 Task: Create a rule from the Routing list, Task moved to a section -> Set Priority in the project AdaptFlow , set the section as To-Do and set the priority of the task as  High
Action: Mouse moved to (1032, 380)
Screenshot: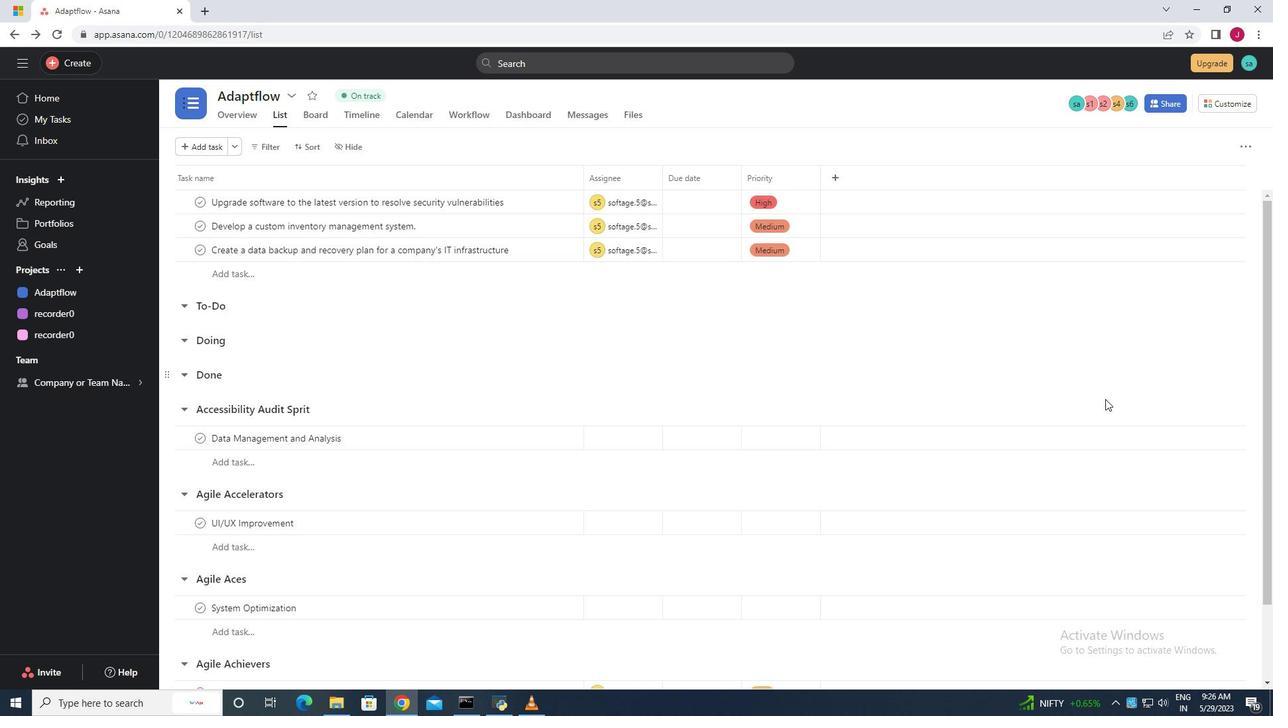 
Action: Mouse scrolled (1032, 381) with delta (0, 0)
Screenshot: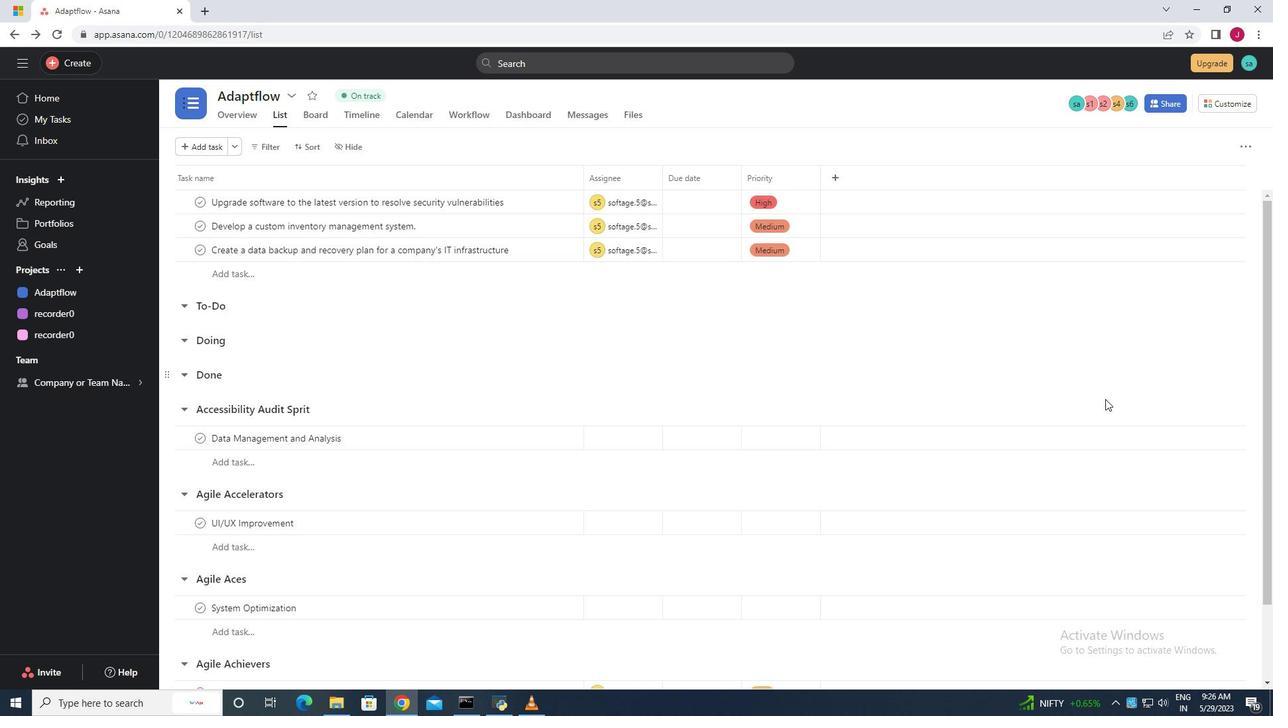 
Action: Mouse moved to (1032, 379)
Screenshot: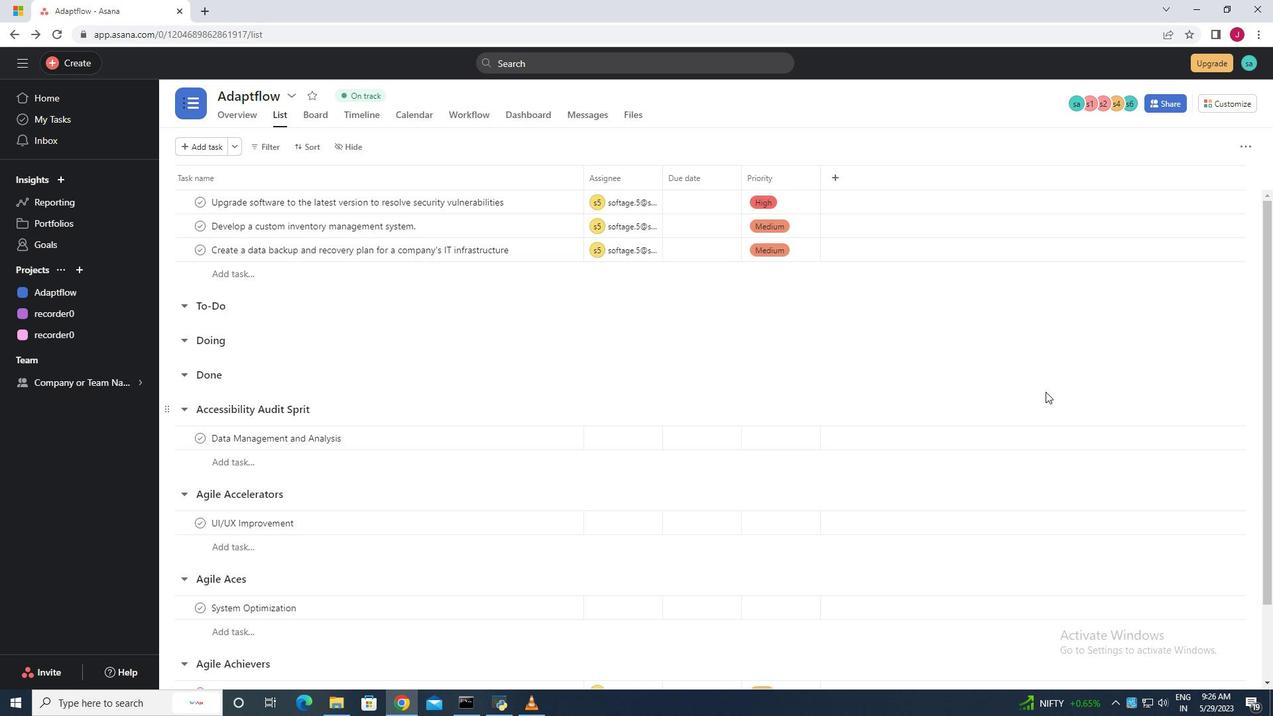 
Action: Mouse scrolled (1032, 379) with delta (0, 0)
Screenshot: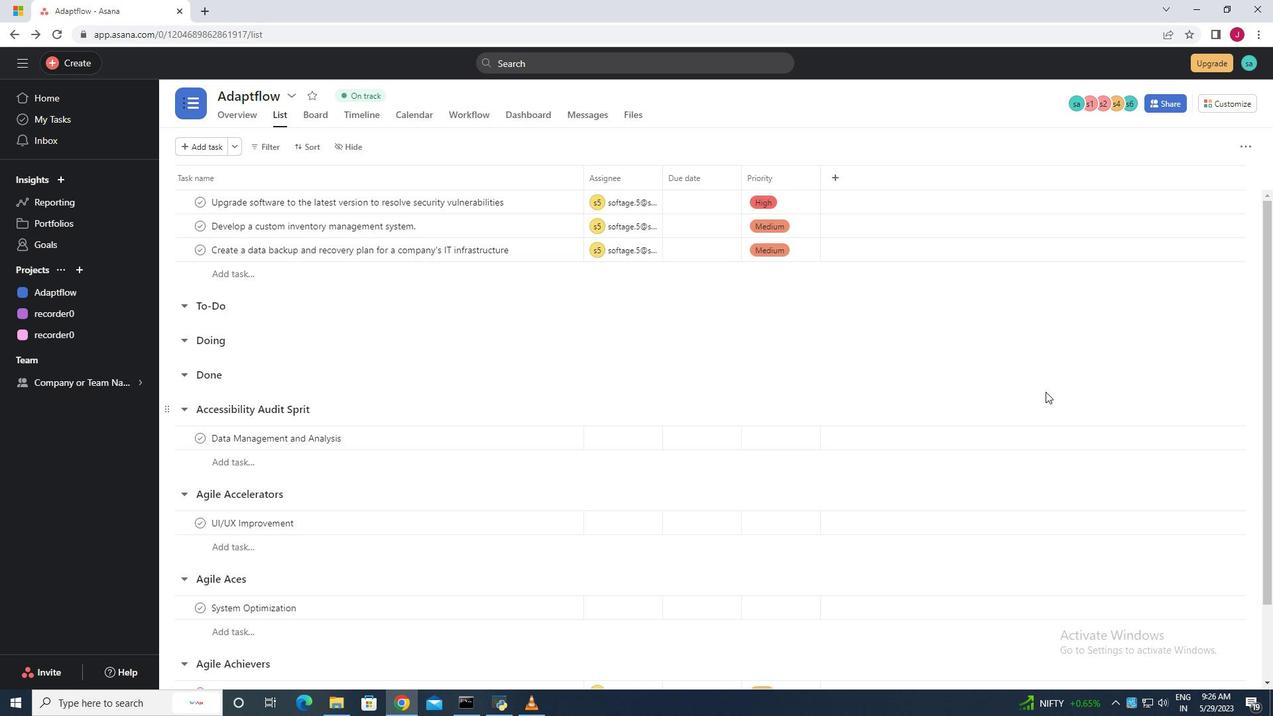 
Action: Mouse scrolled (1032, 379) with delta (0, 0)
Screenshot: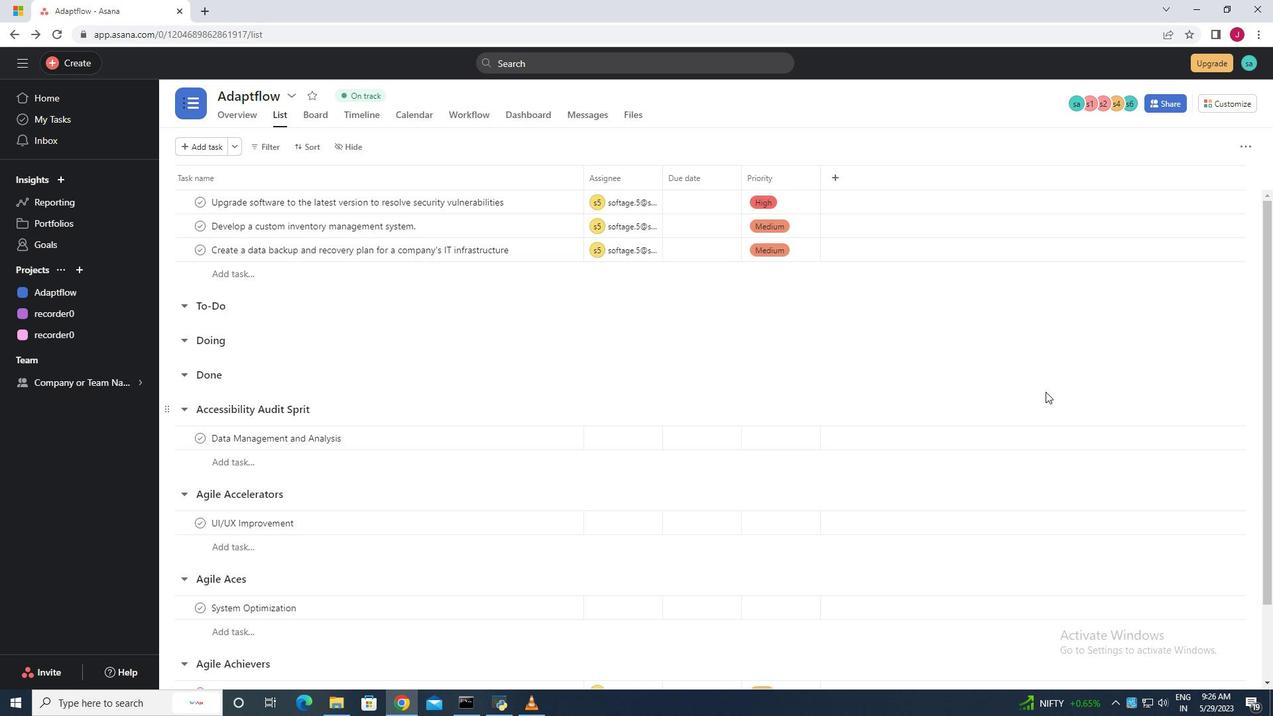
Action: Mouse moved to (1032, 378)
Screenshot: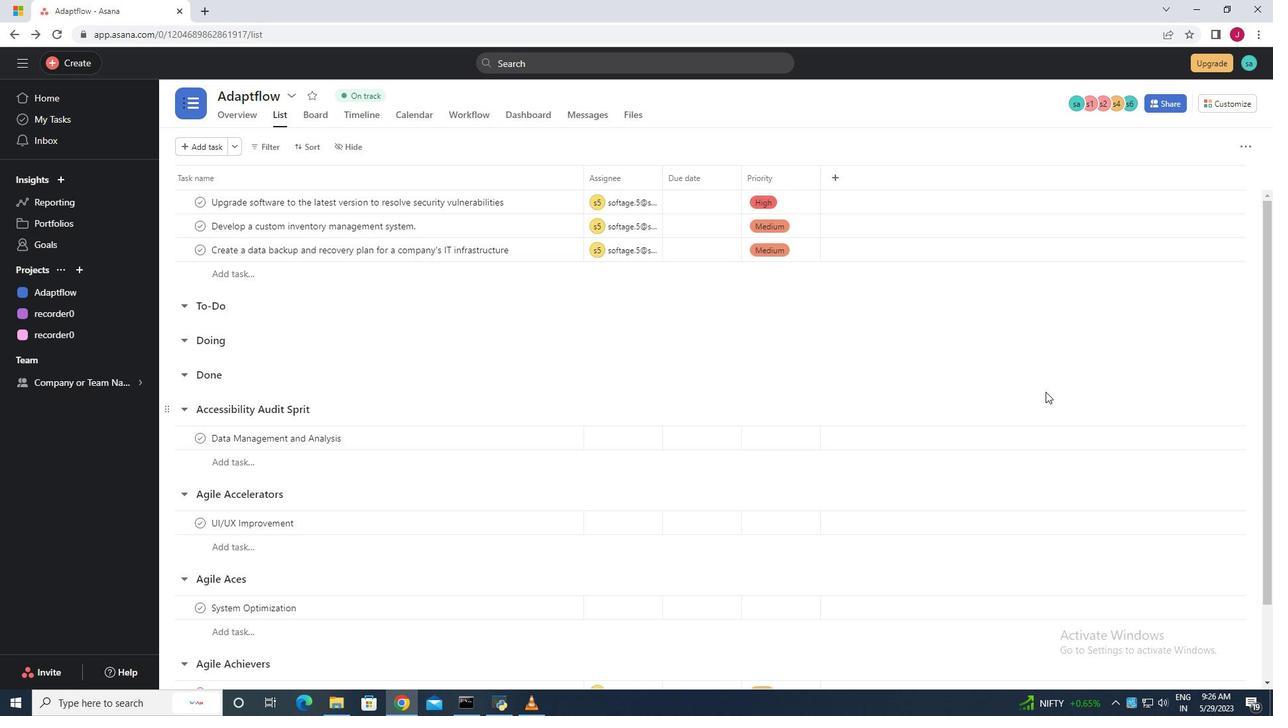 
Action: Mouse scrolled (1032, 379) with delta (0, 0)
Screenshot: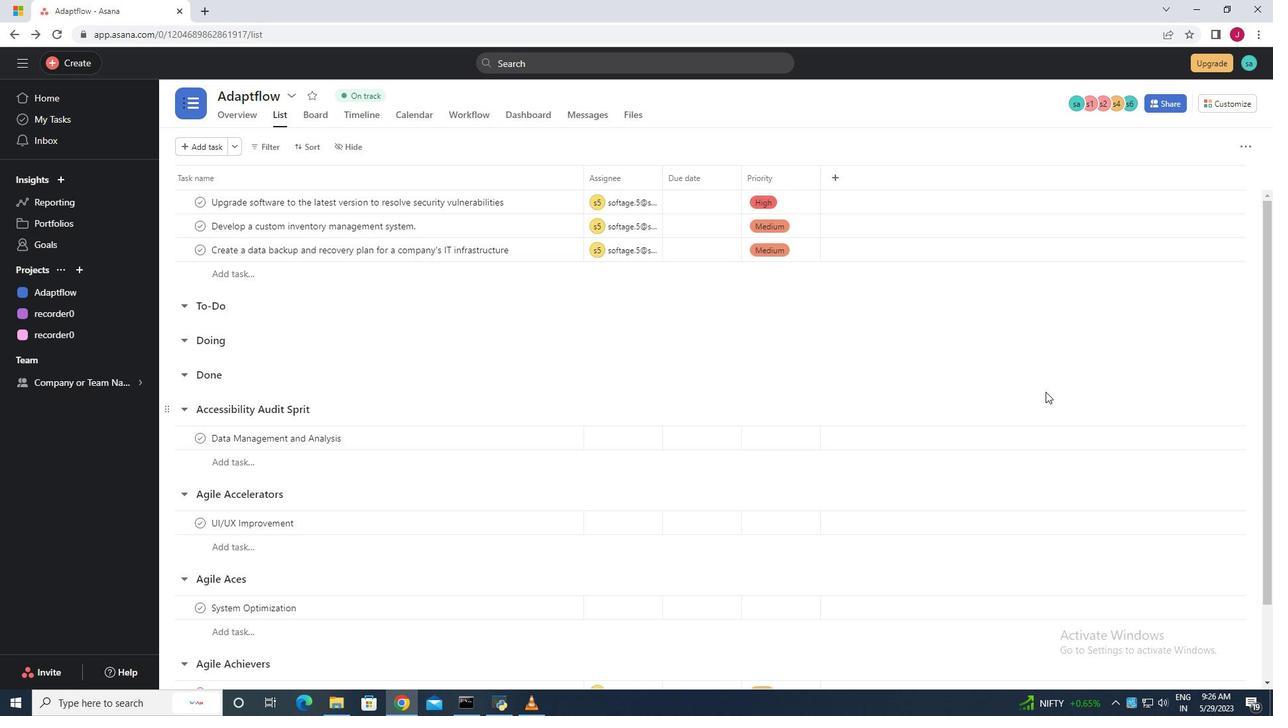 
Action: Mouse moved to (1231, 102)
Screenshot: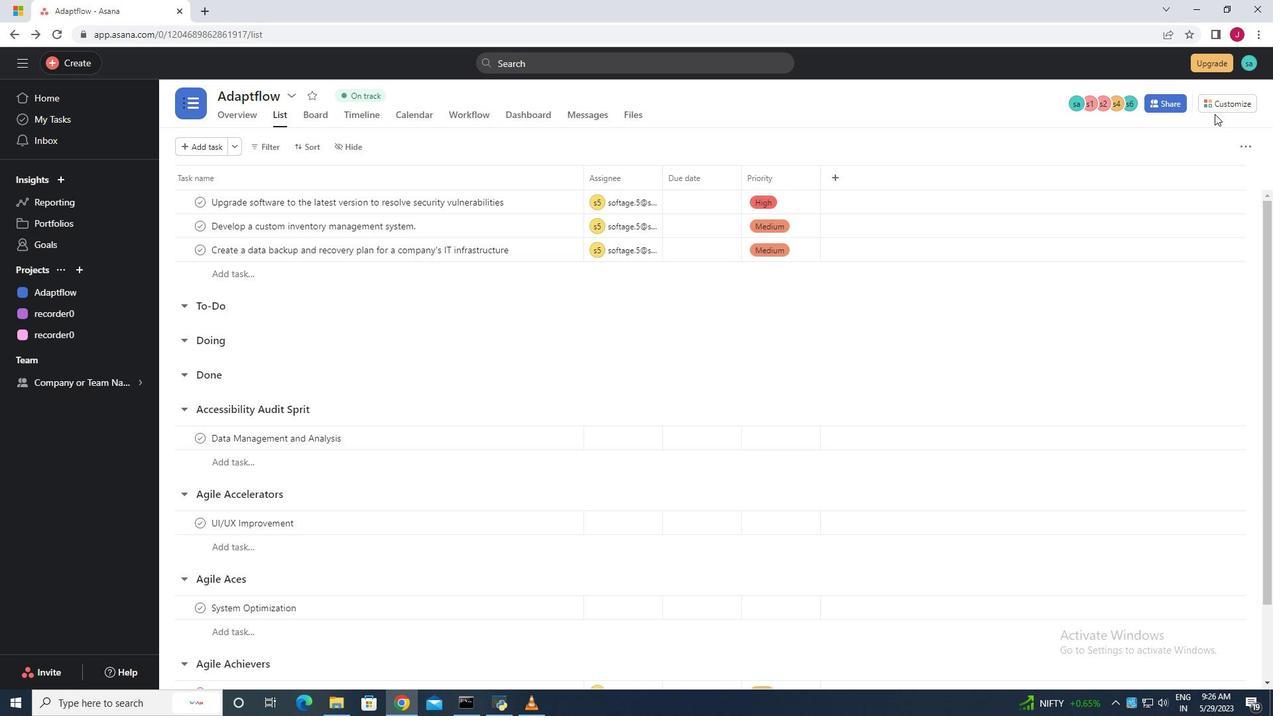 
Action: Mouse pressed left at (1231, 102)
Screenshot: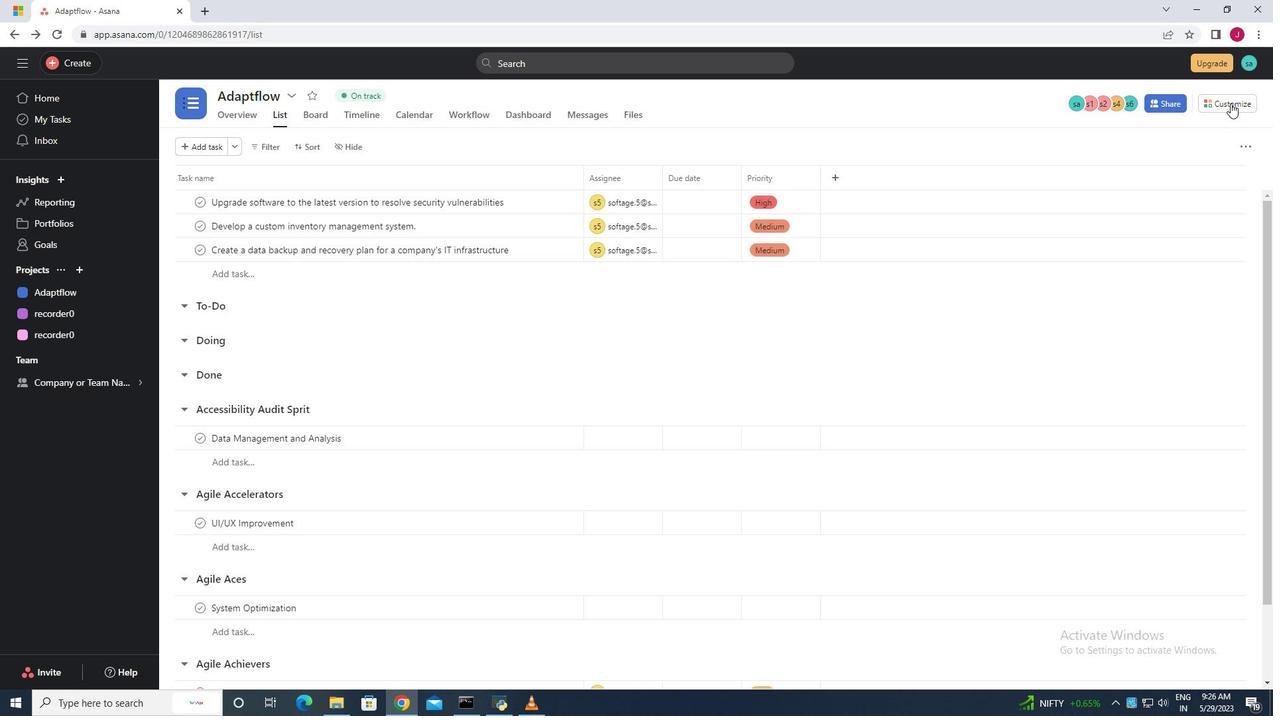 
Action: Mouse moved to (995, 274)
Screenshot: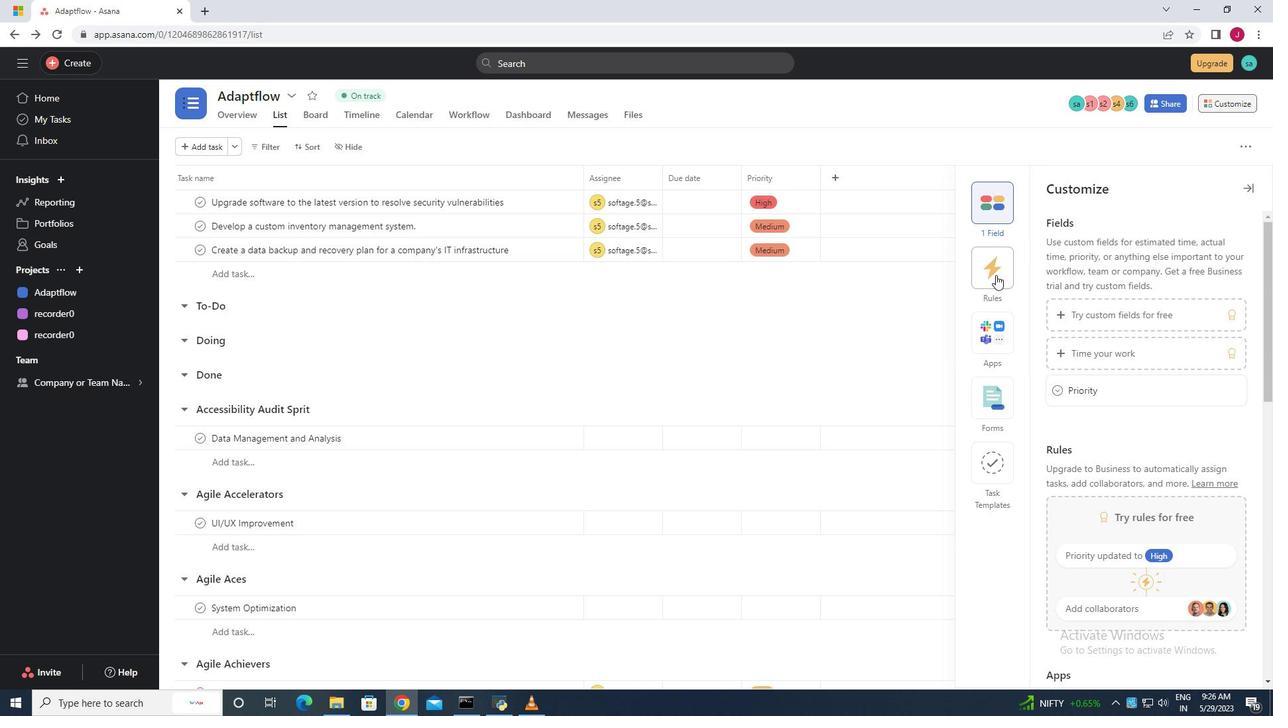 
Action: Mouse pressed left at (995, 274)
Screenshot: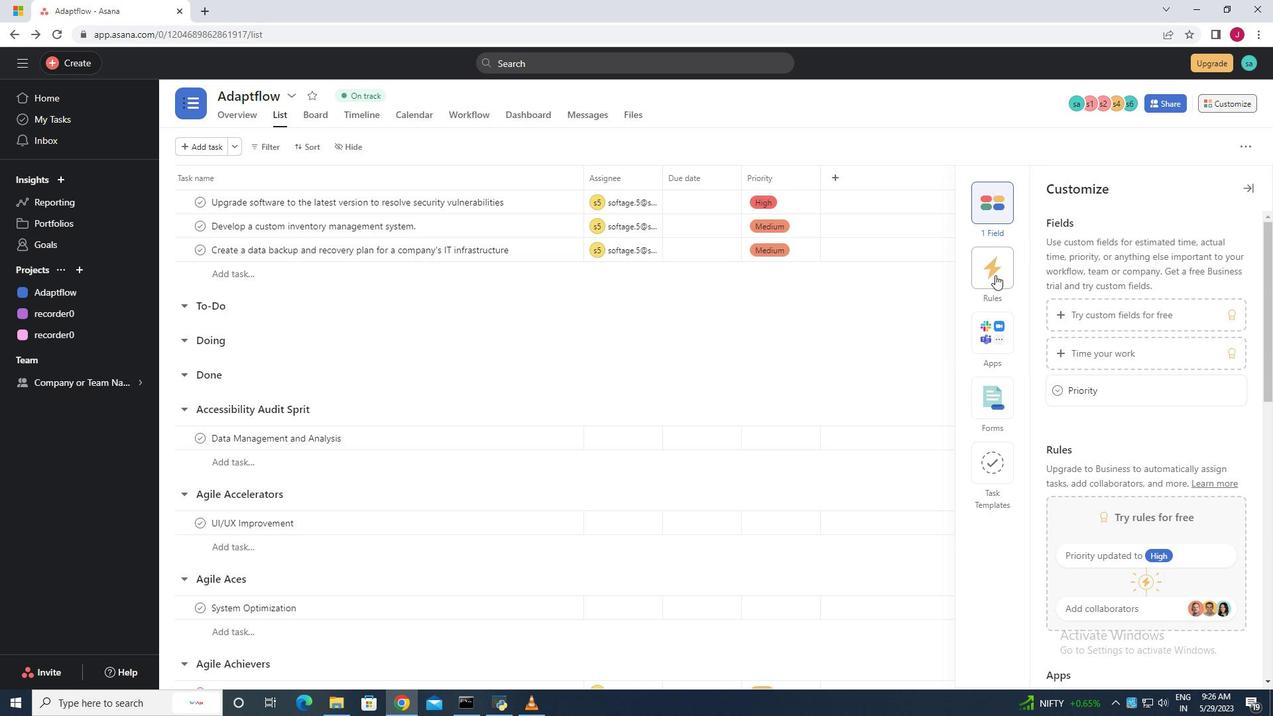 
Action: Mouse moved to (1136, 289)
Screenshot: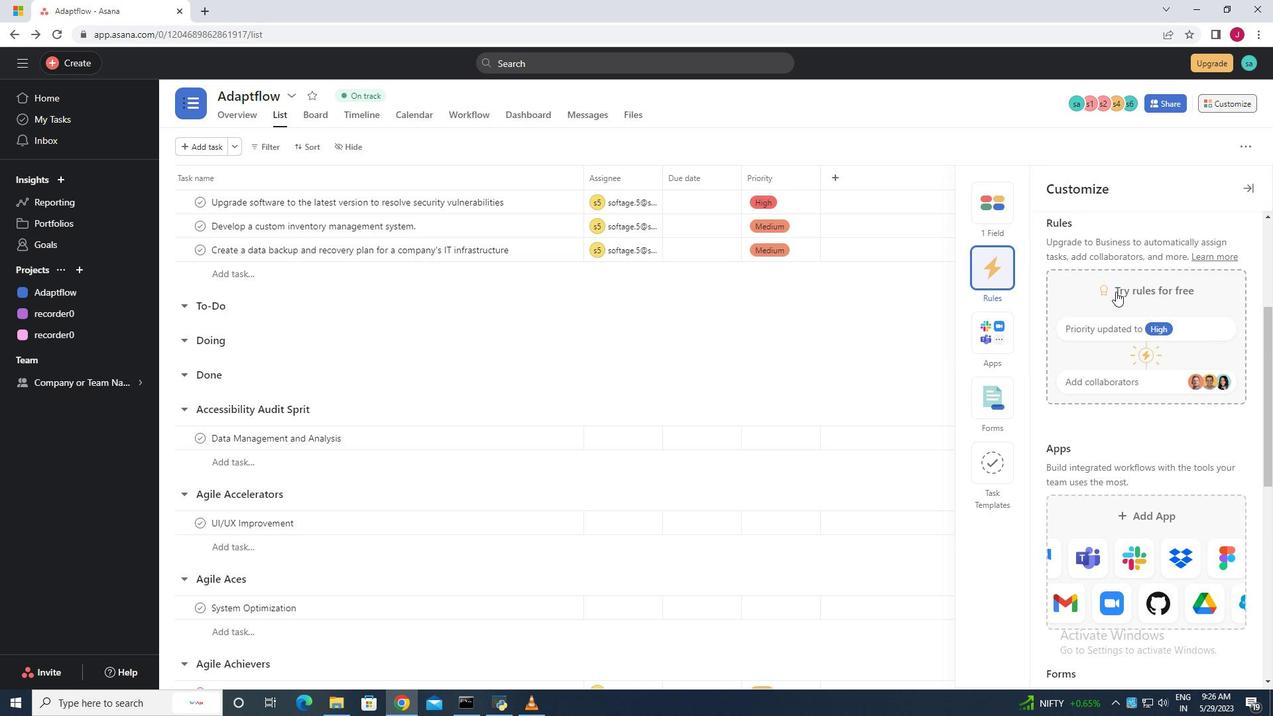
Action: Mouse pressed left at (1136, 289)
Screenshot: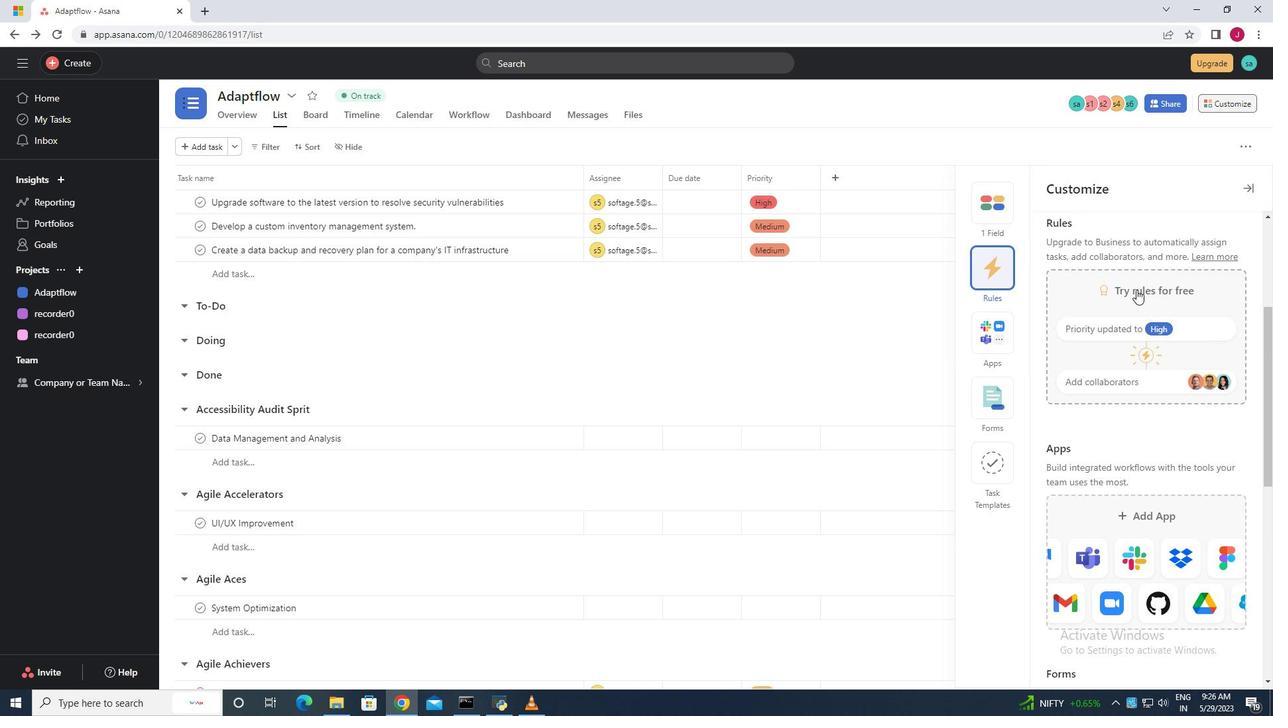 
Action: Mouse moved to (573, 445)
Screenshot: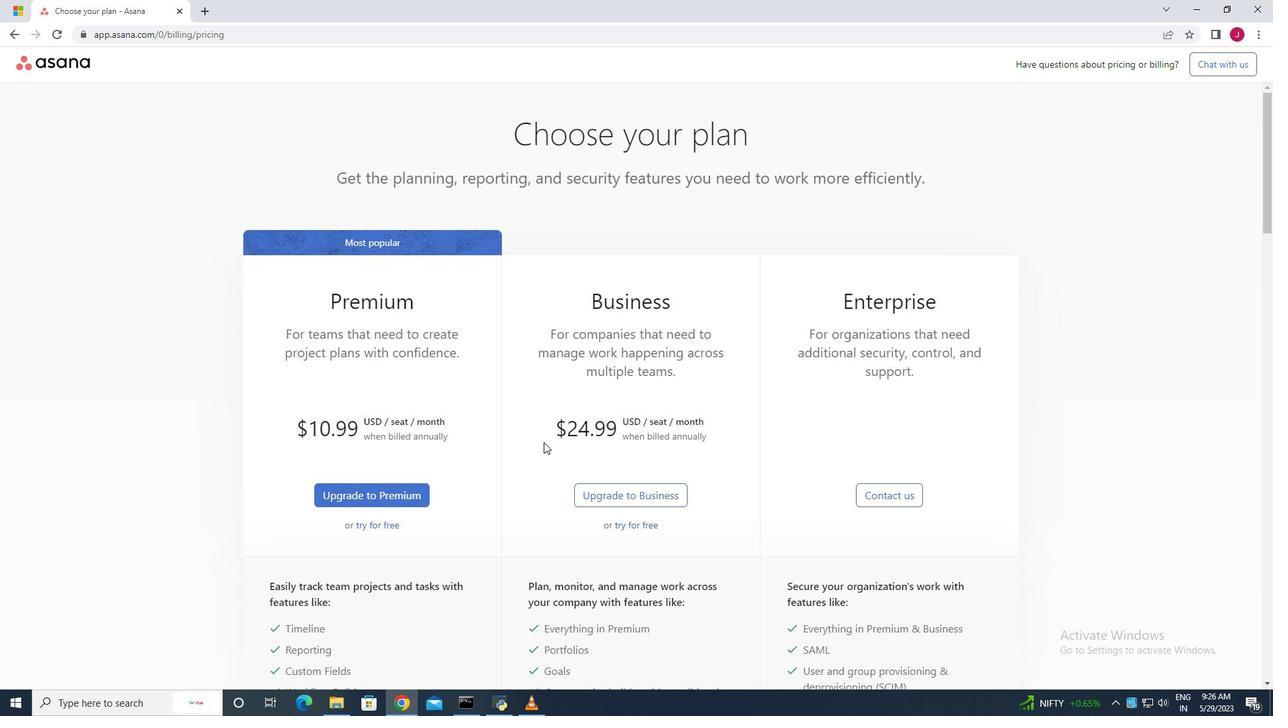 
Action: Mouse scrolled (573, 444) with delta (0, 0)
Screenshot: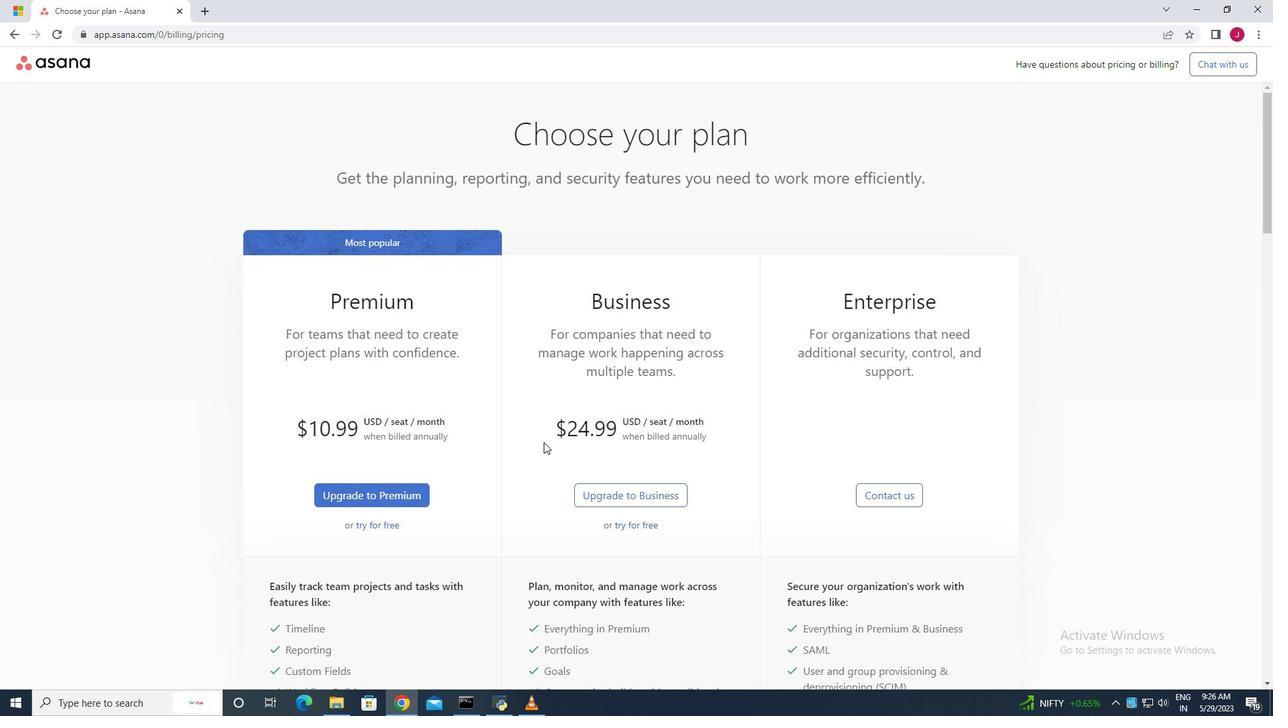 
Action: Mouse scrolled (573, 444) with delta (0, 0)
Screenshot: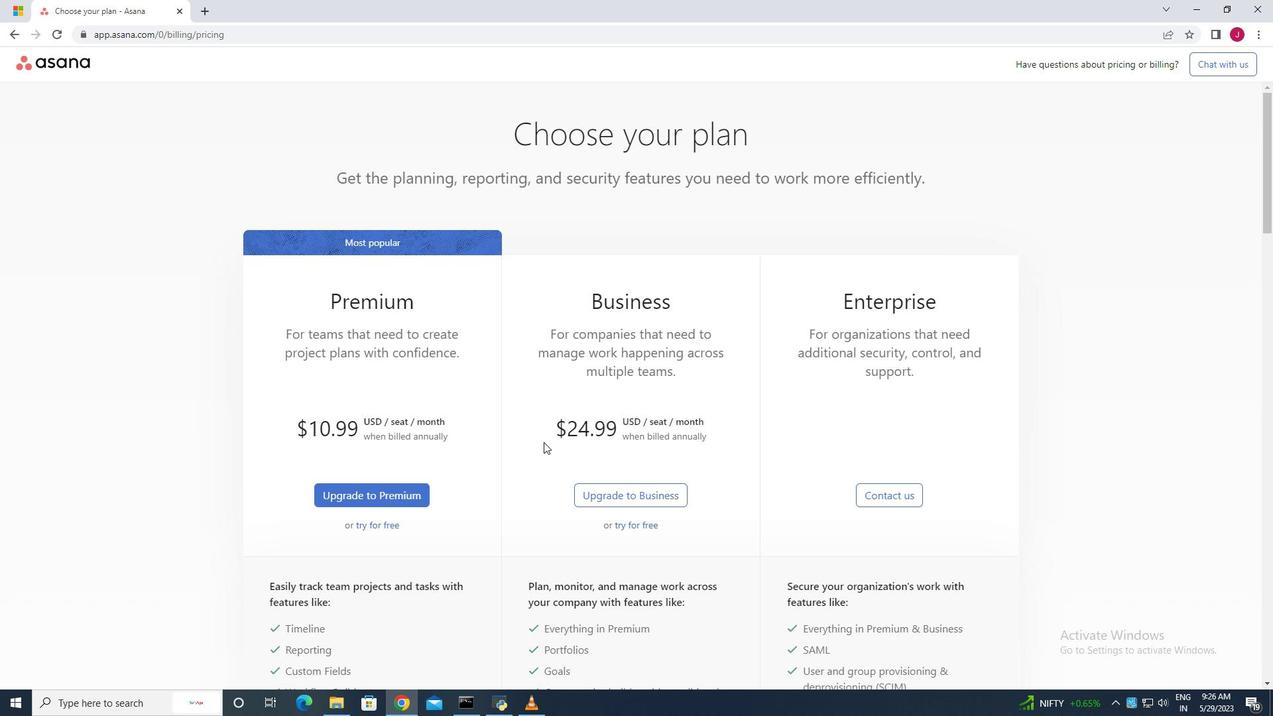 
Action: Mouse scrolled (573, 444) with delta (0, 0)
Screenshot: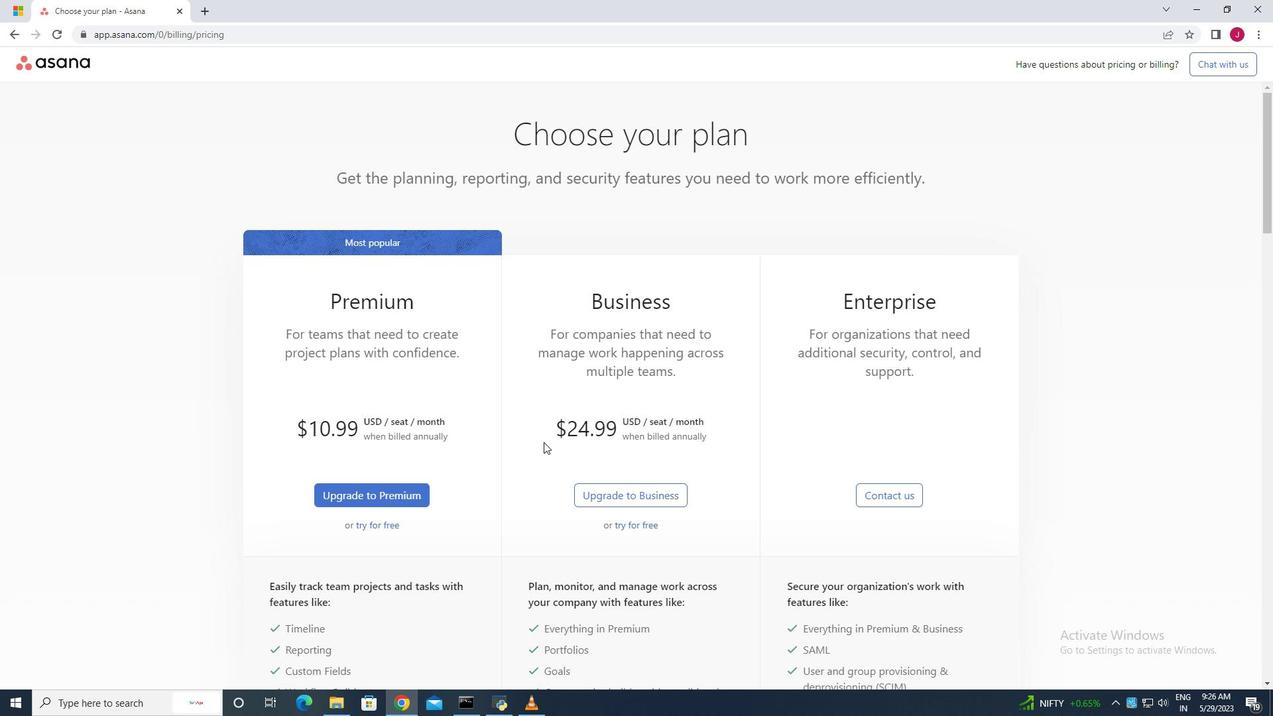 
Action: Mouse scrolled (573, 444) with delta (0, 0)
Screenshot: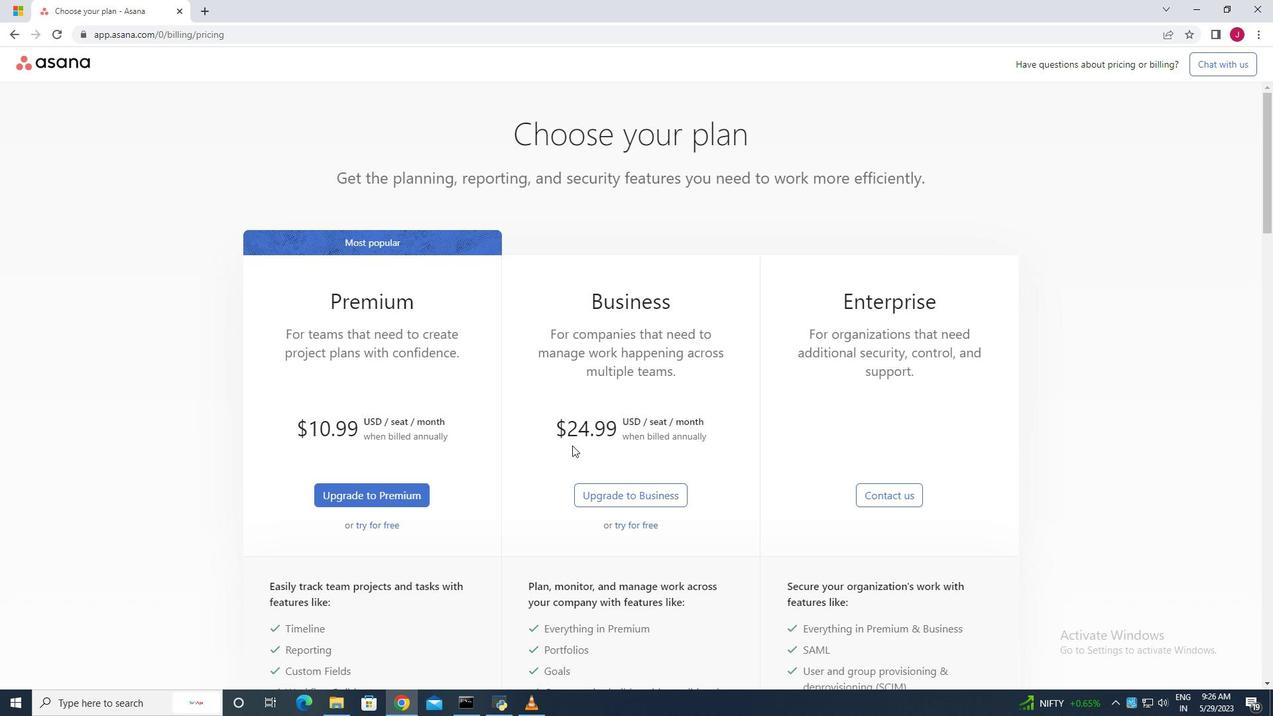 
Action: Mouse scrolled (573, 444) with delta (0, 0)
Screenshot: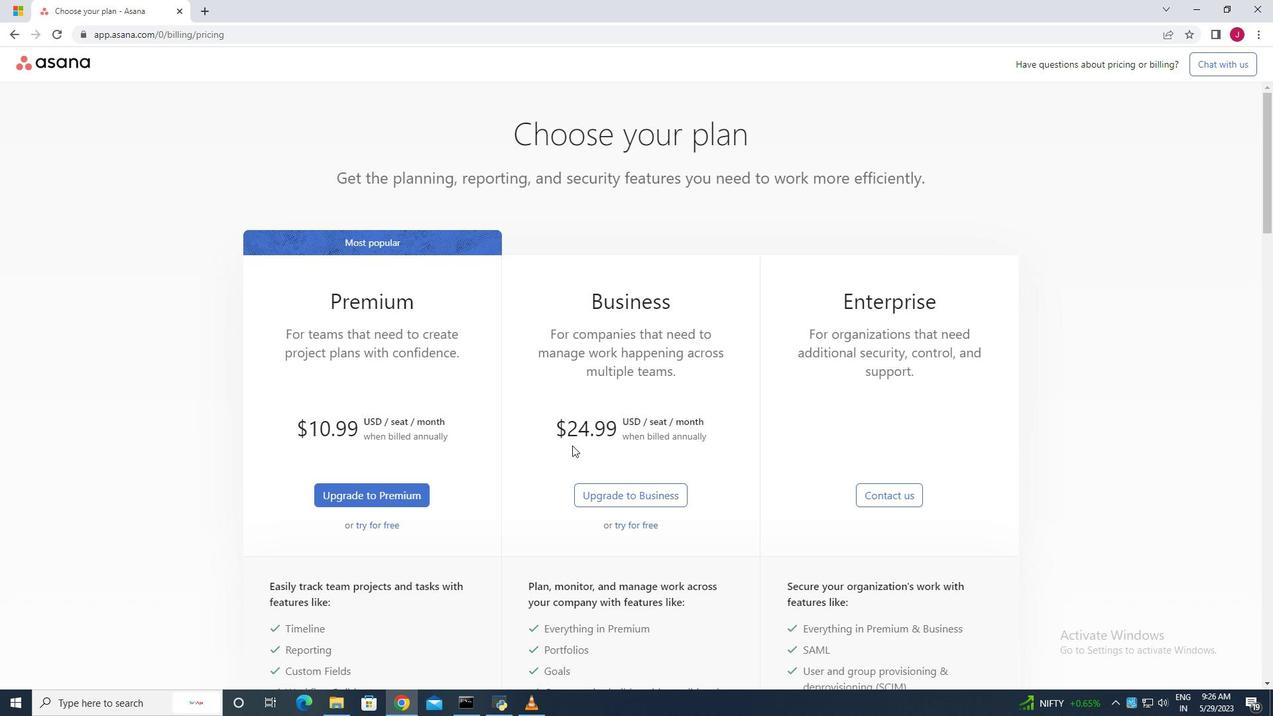 
Action: Mouse scrolled (573, 444) with delta (0, 0)
Screenshot: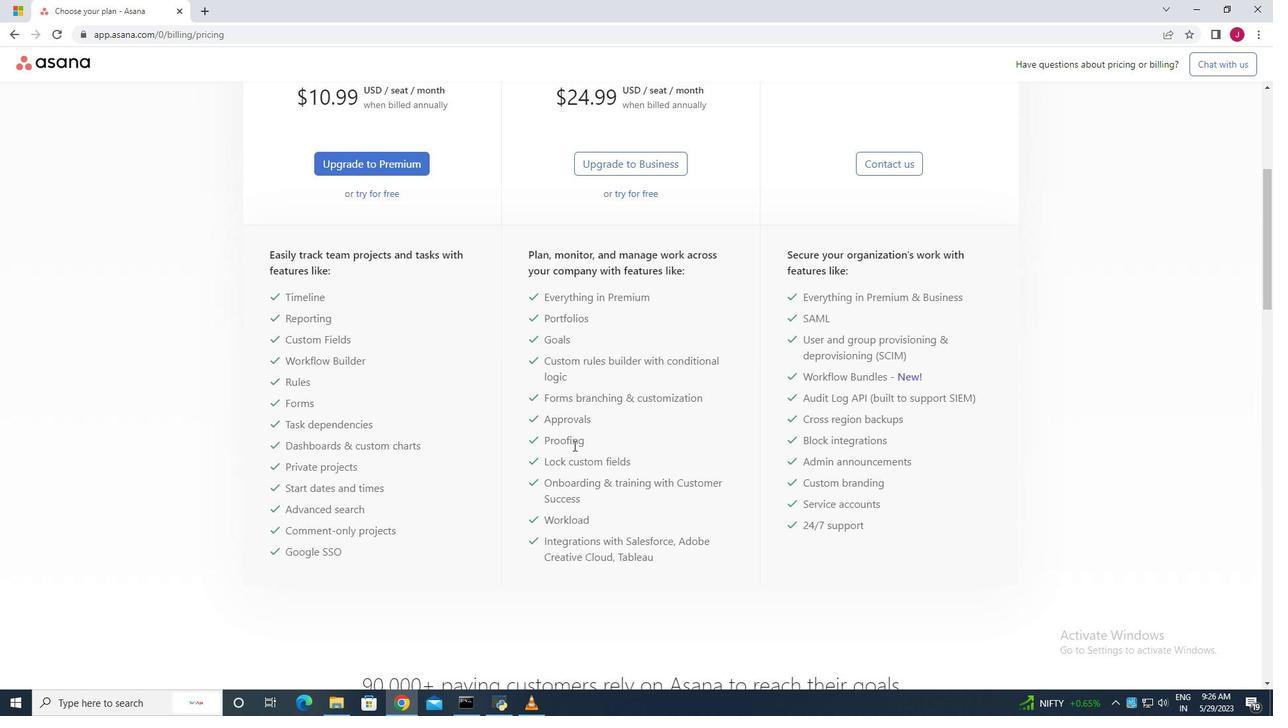 
Action: Mouse scrolled (573, 444) with delta (0, 0)
Screenshot: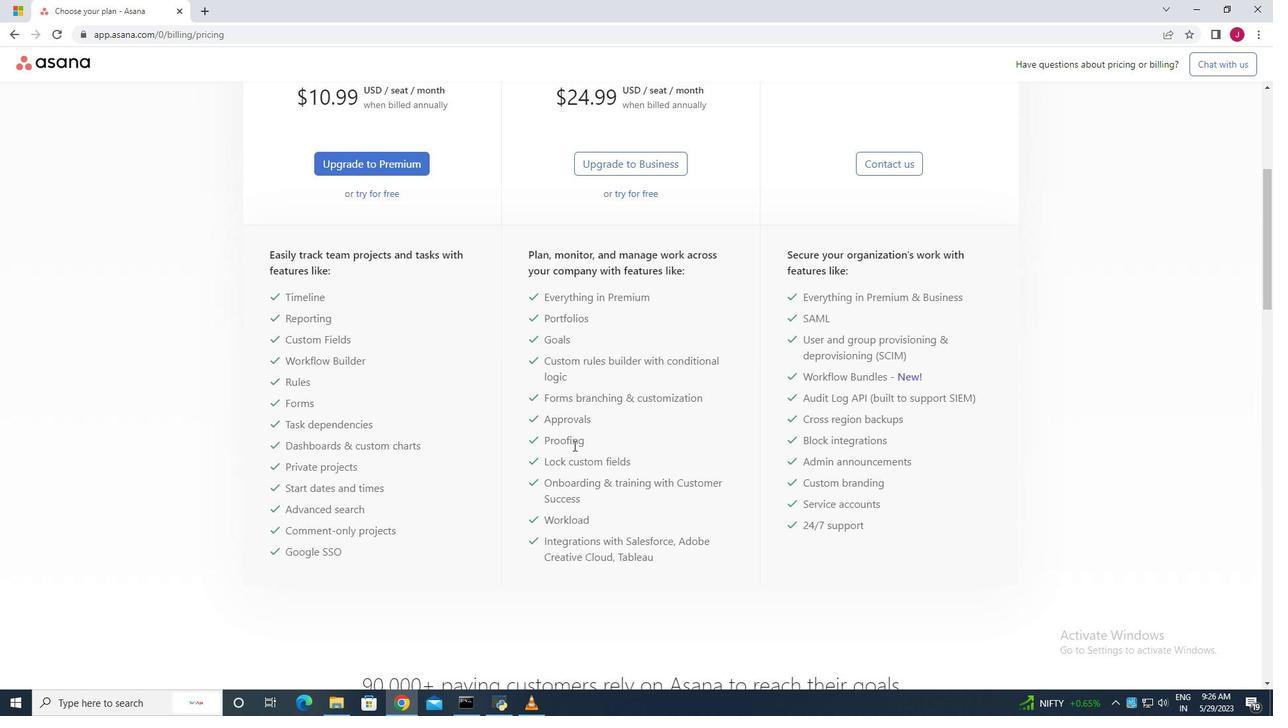 
Action: Mouse scrolled (573, 444) with delta (0, 0)
Screenshot: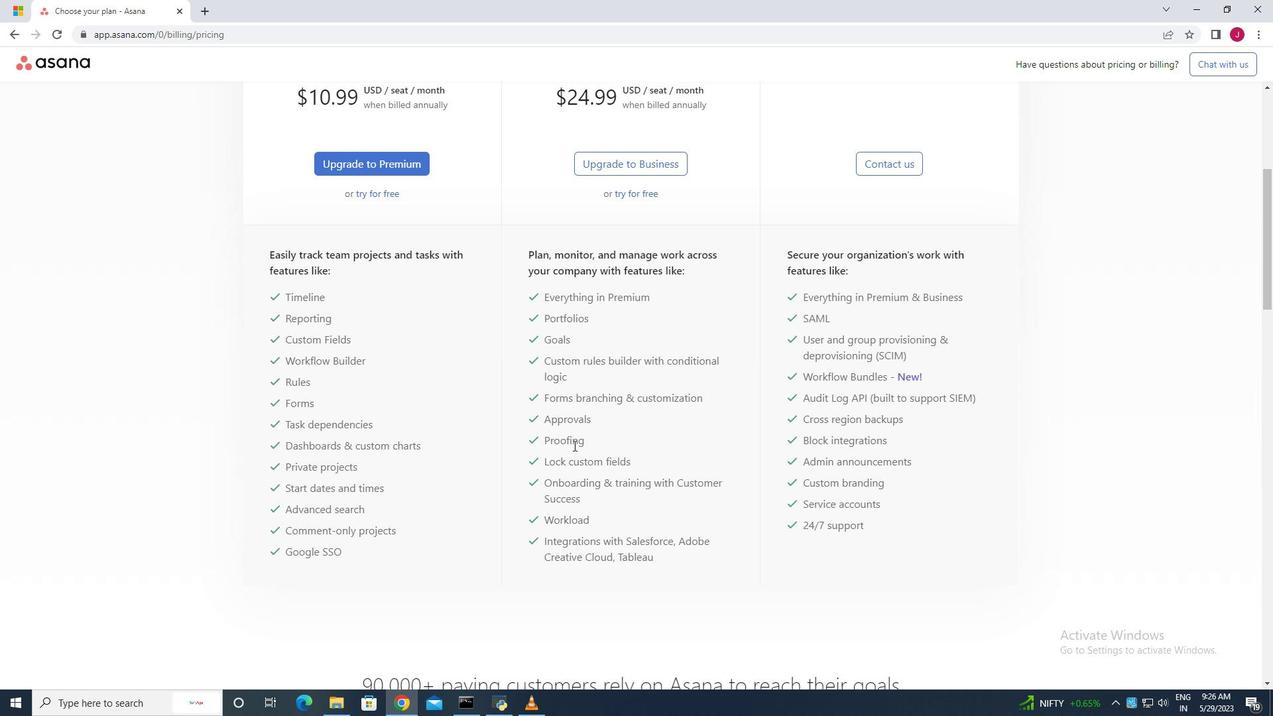 
Action: Mouse scrolled (573, 444) with delta (0, 0)
Screenshot: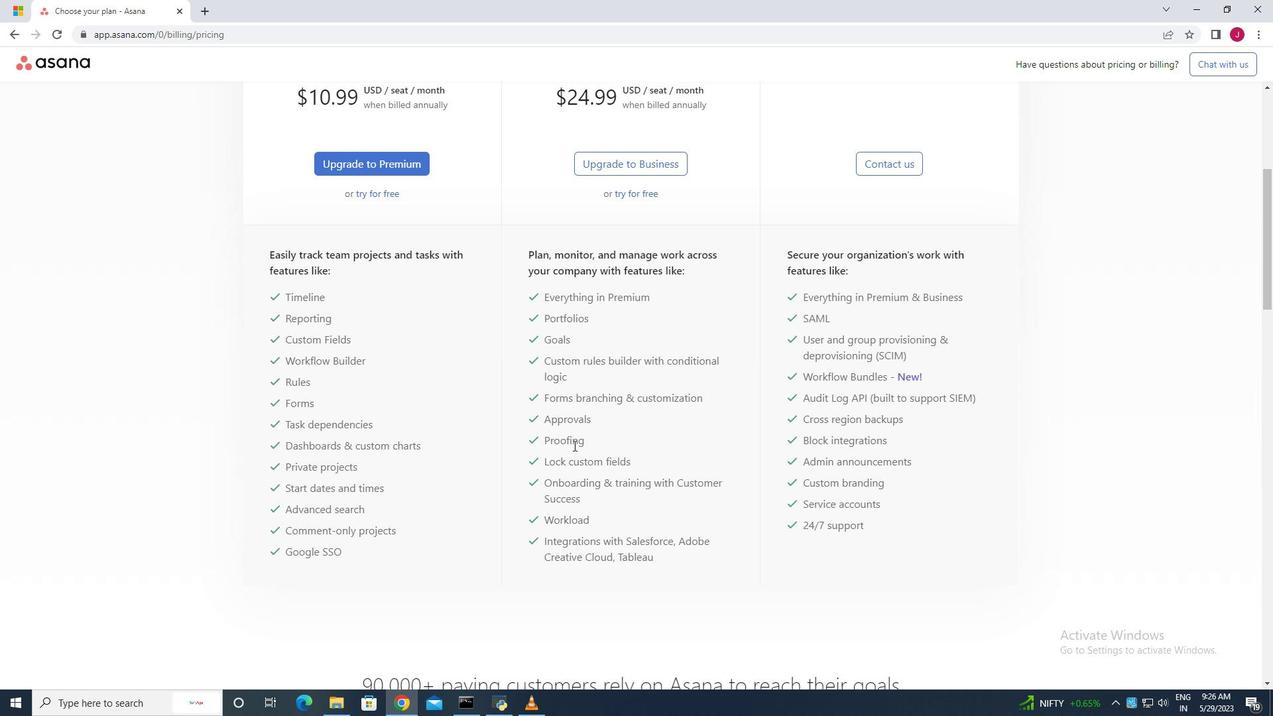 
Action: Mouse scrolled (573, 446) with delta (0, 0)
Screenshot: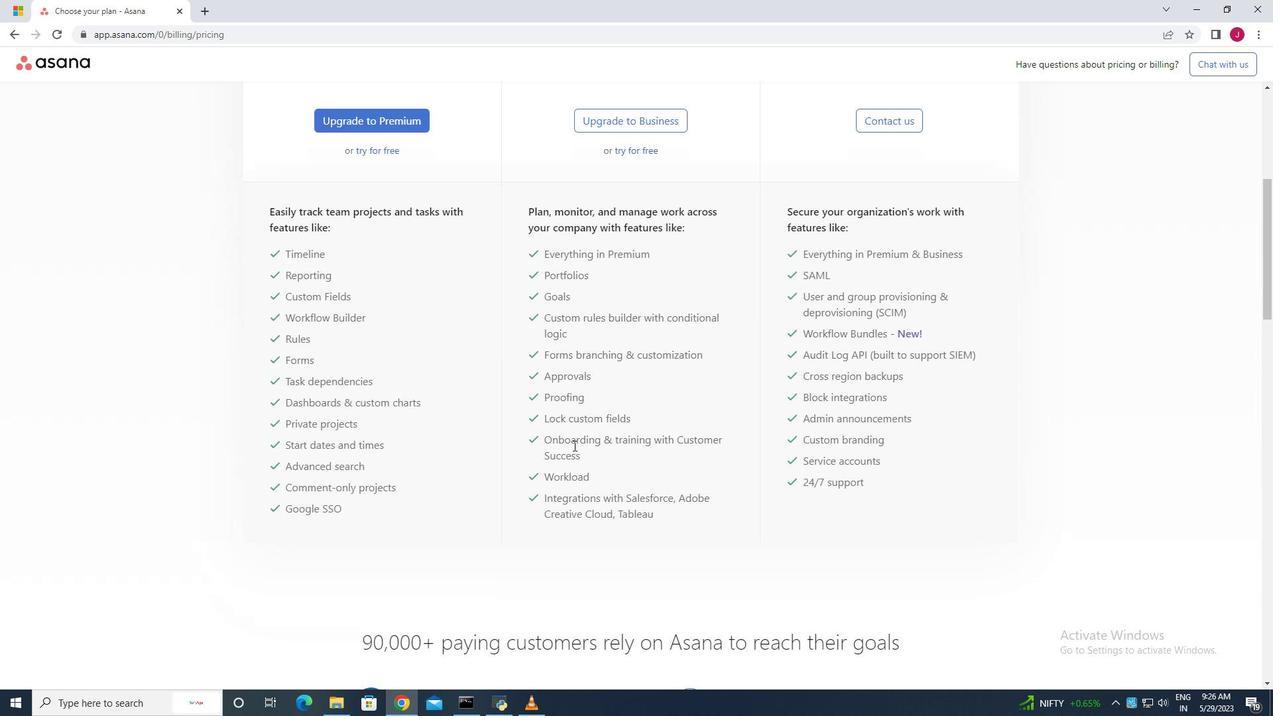 
Action: Mouse scrolled (573, 446) with delta (0, 0)
Screenshot: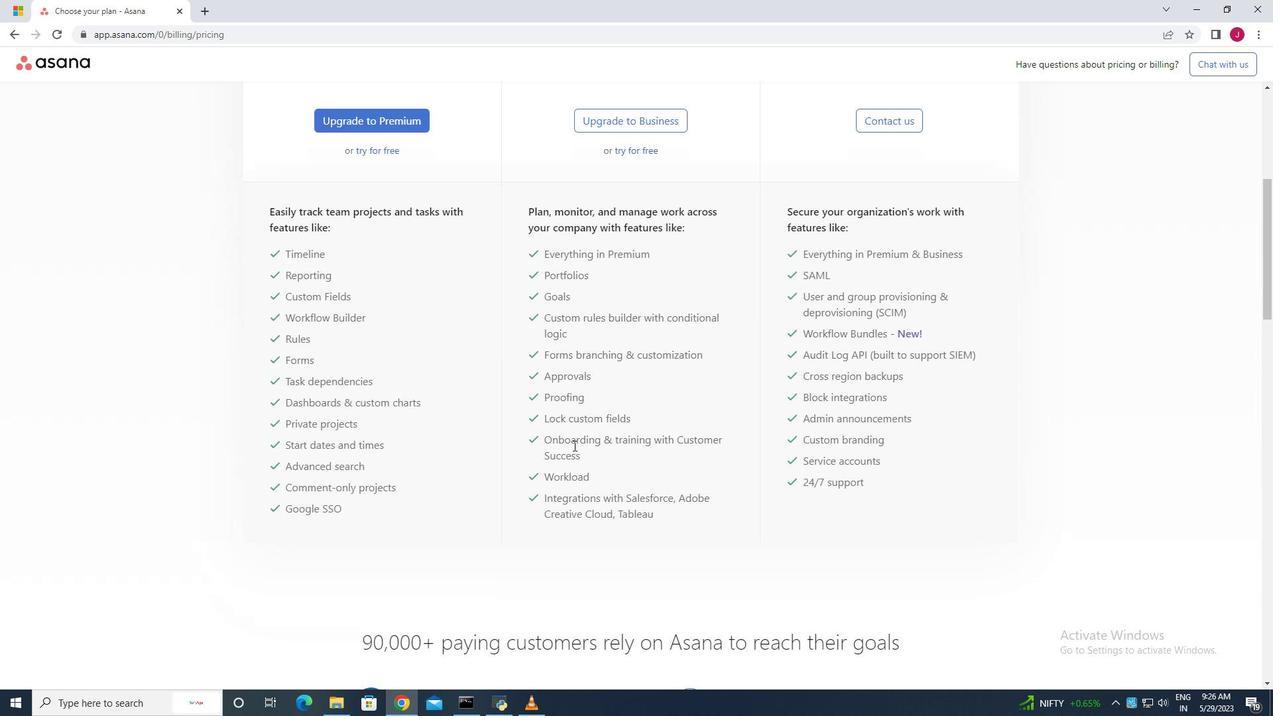 
Action: Mouse scrolled (573, 446) with delta (0, 0)
Screenshot: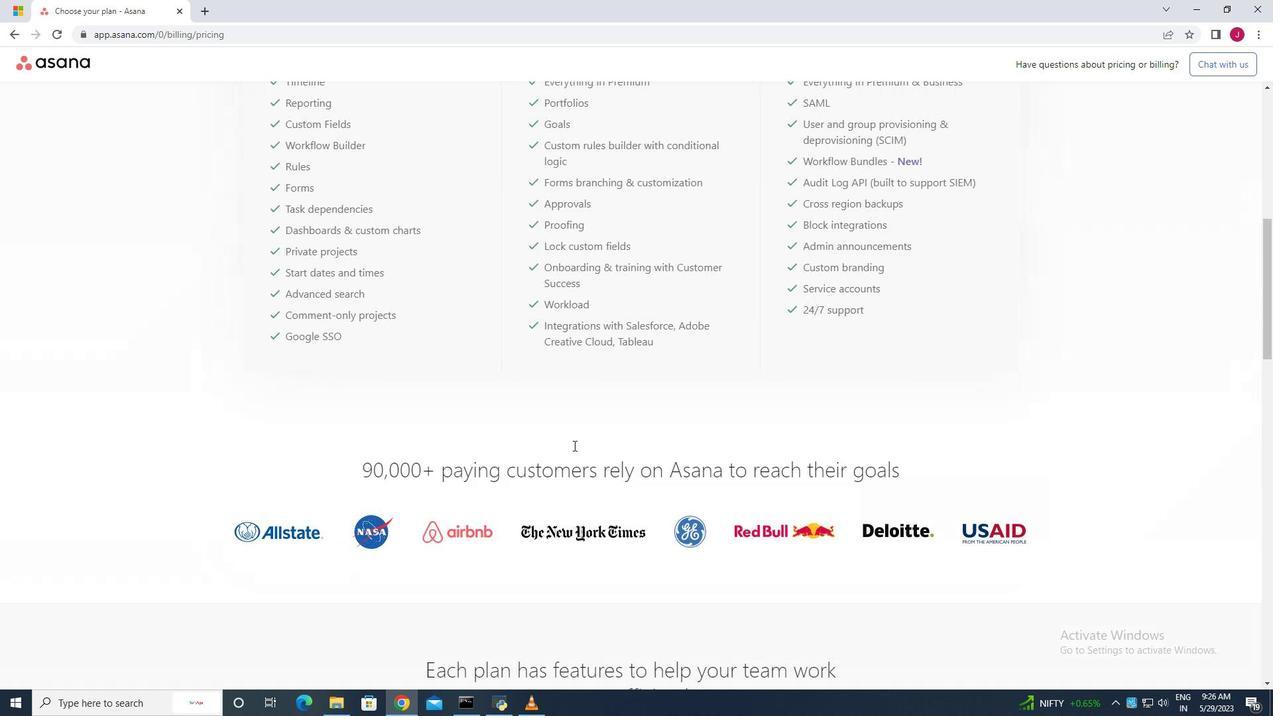 
Action: Mouse scrolled (573, 446) with delta (0, 0)
Screenshot: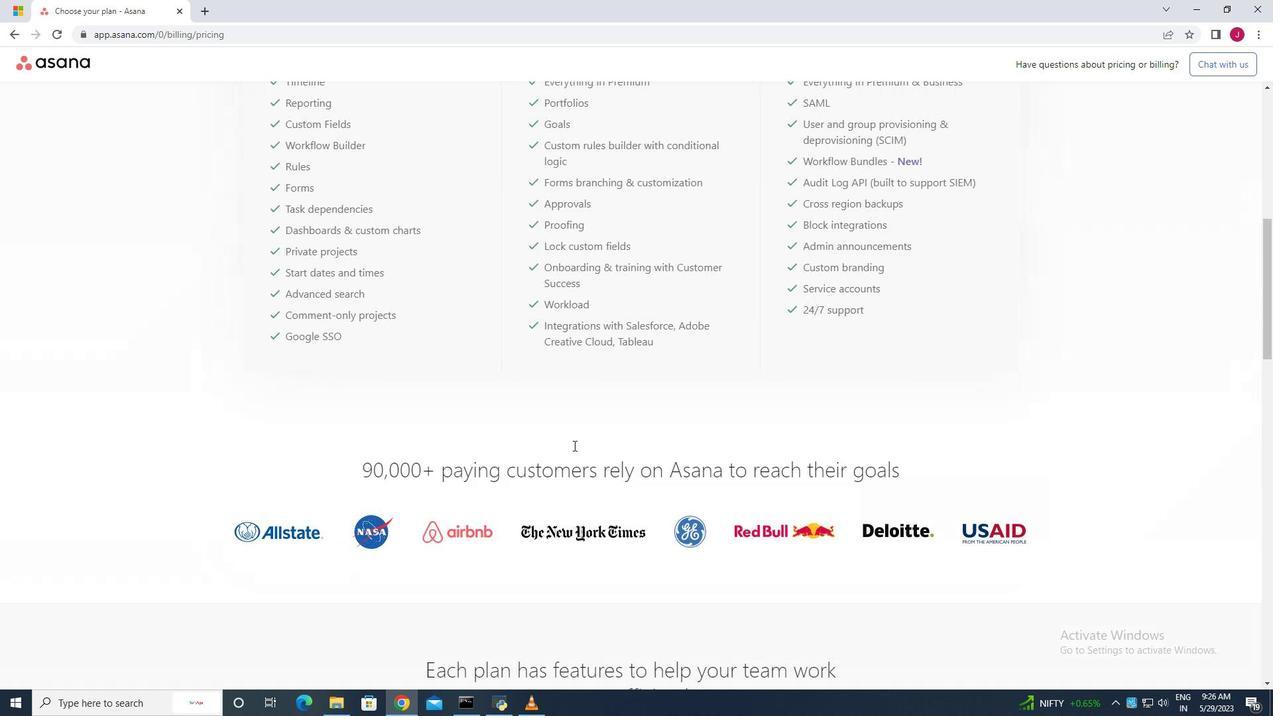 
Action: Mouse scrolled (573, 446) with delta (0, 0)
Screenshot: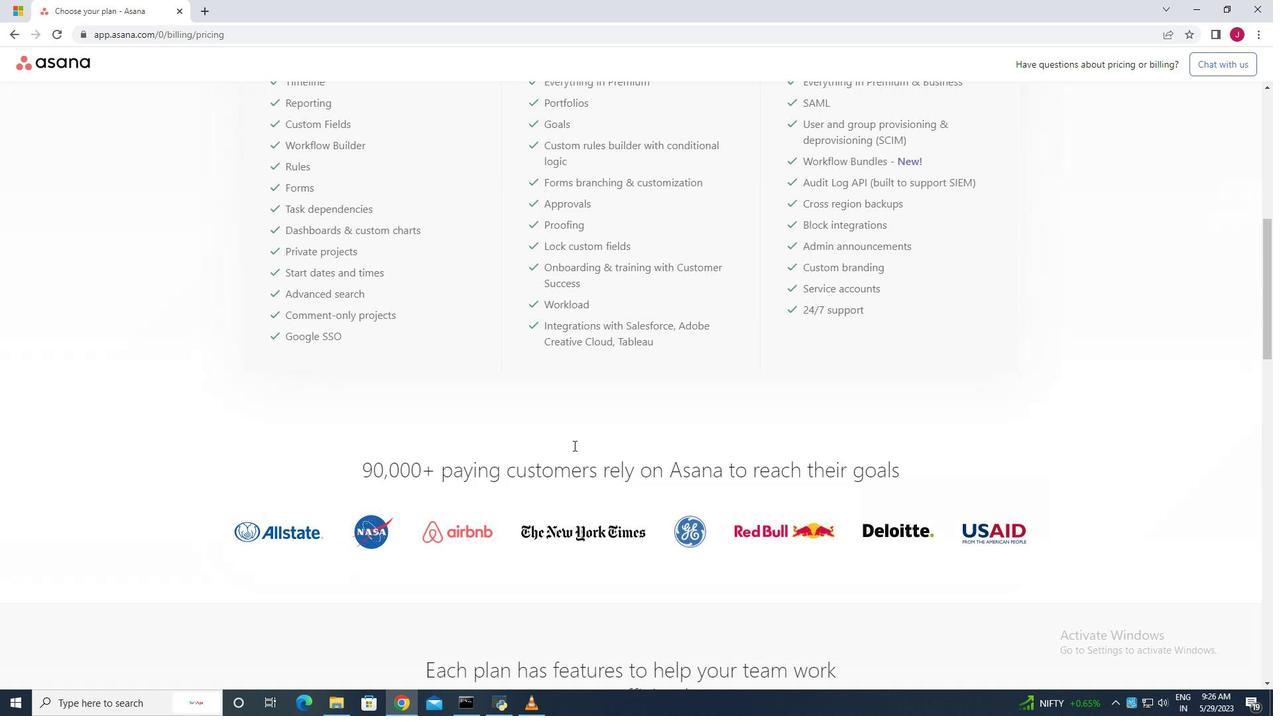 
Action: Mouse moved to (573, 445)
Screenshot: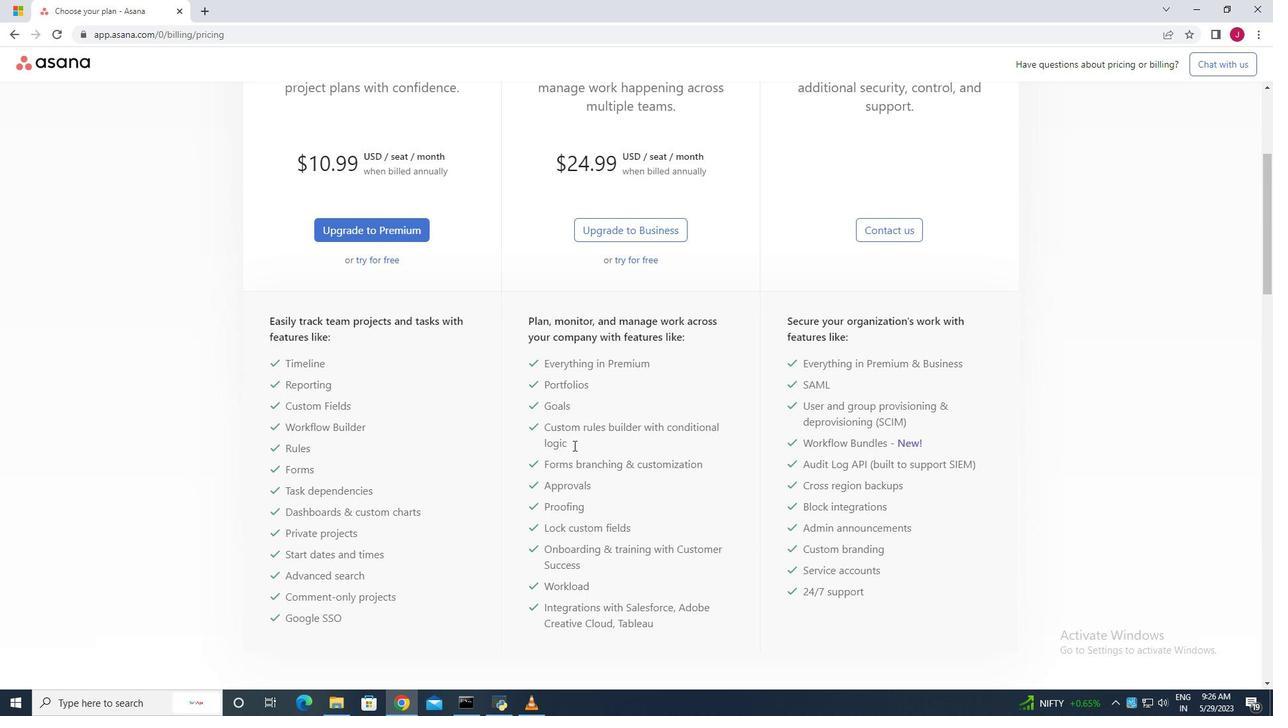 
Action: Mouse scrolled (573, 446) with delta (0, 0)
Screenshot: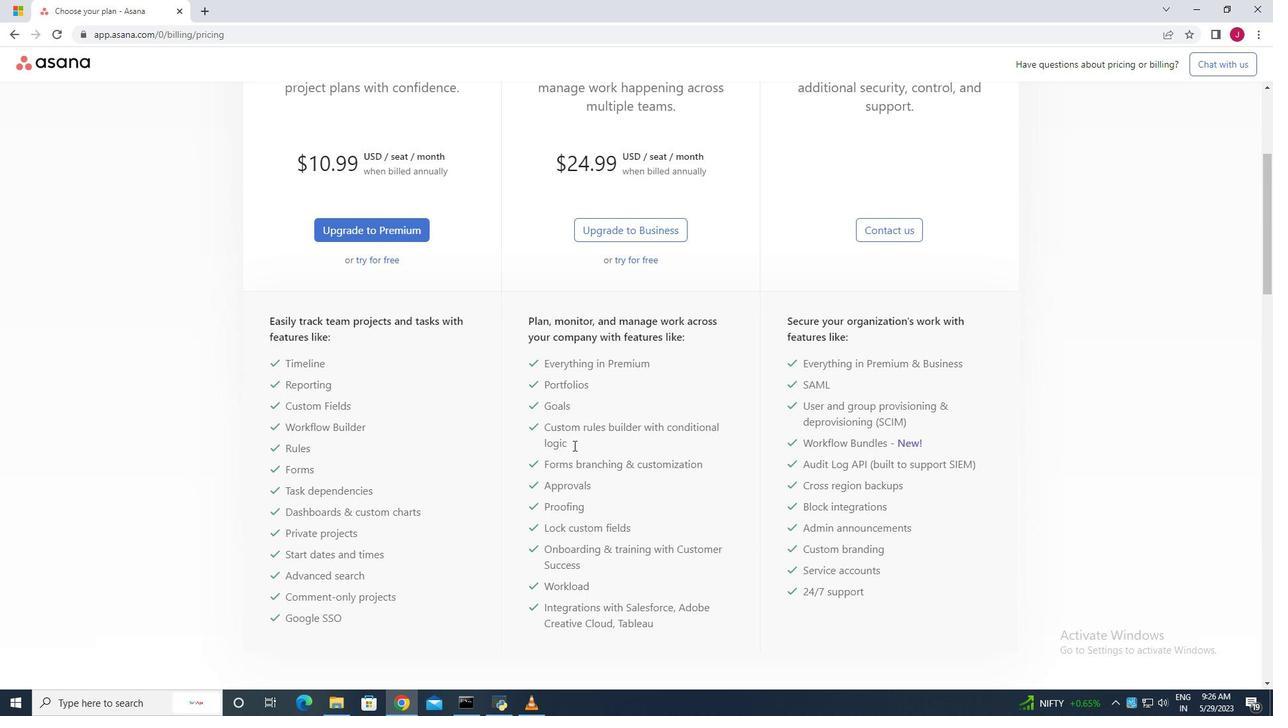 
Action: Mouse scrolled (573, 446) with delta (0, 0)
Screenshot: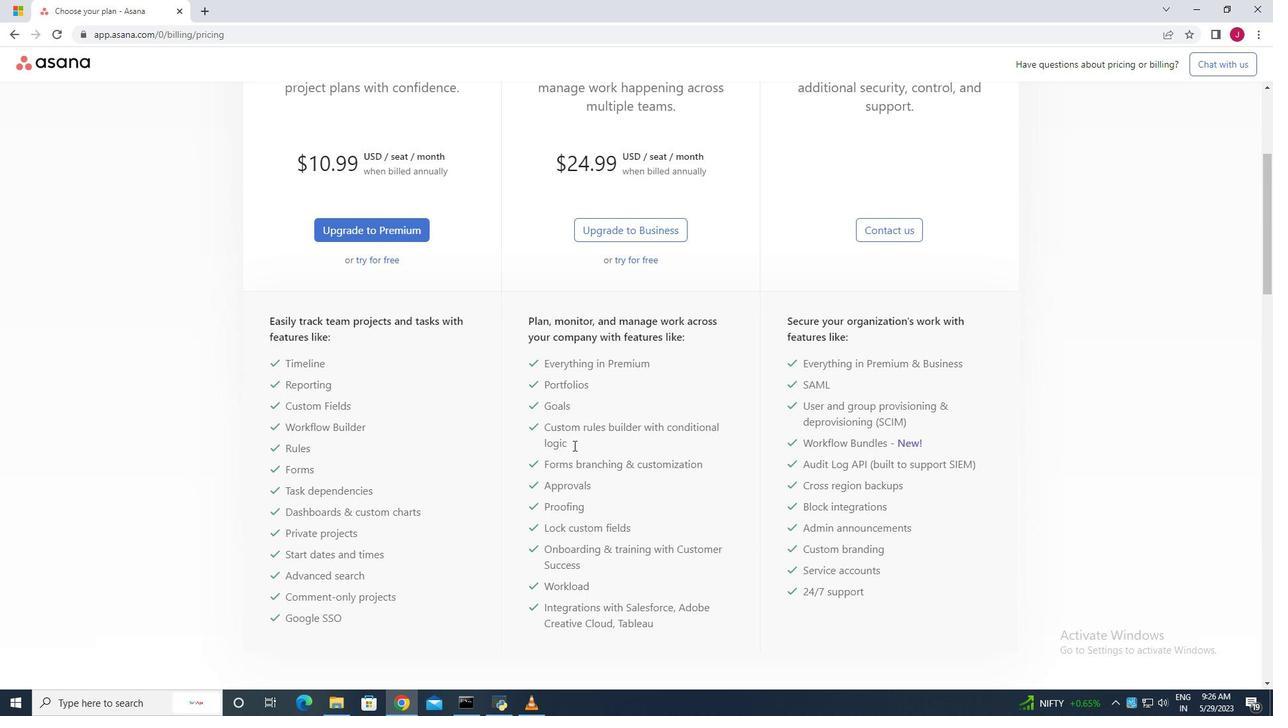 
Action: Mouse scrolled (573, 446) with delta (0, 0)
Screenshot: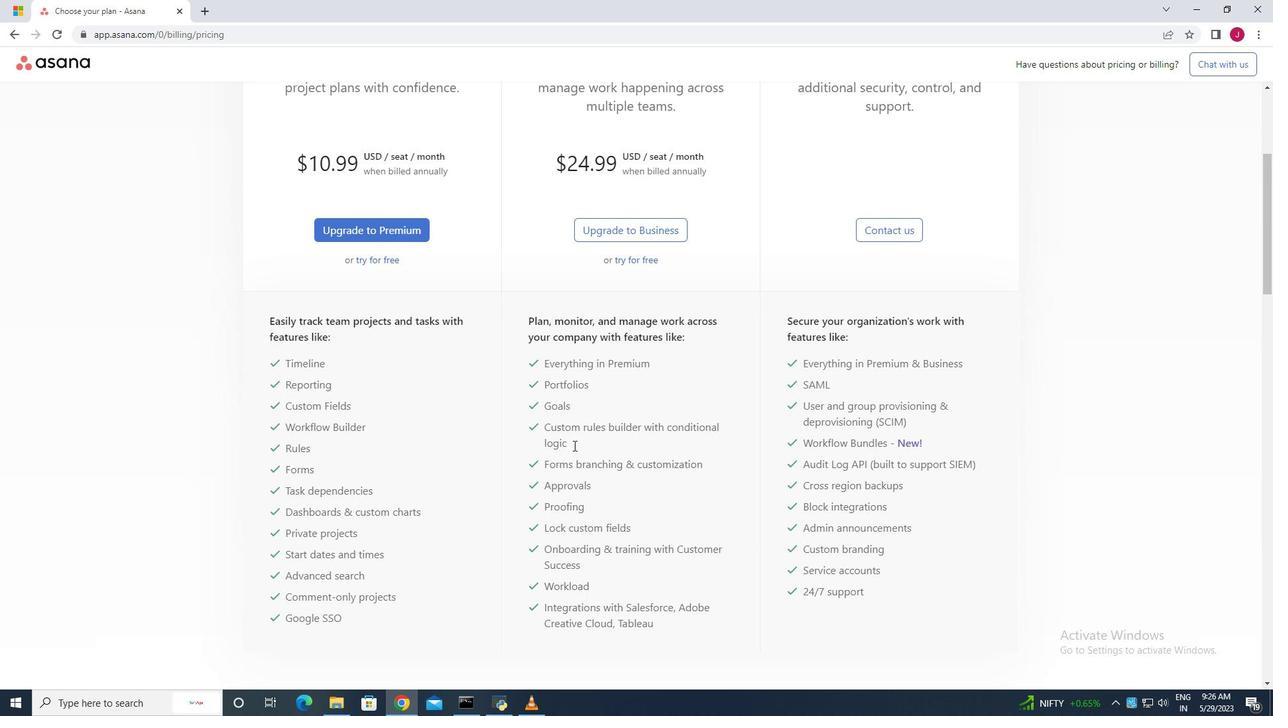 
Action: Mouse scrolled (573, 446) with delta (0, 0)
Screenshot: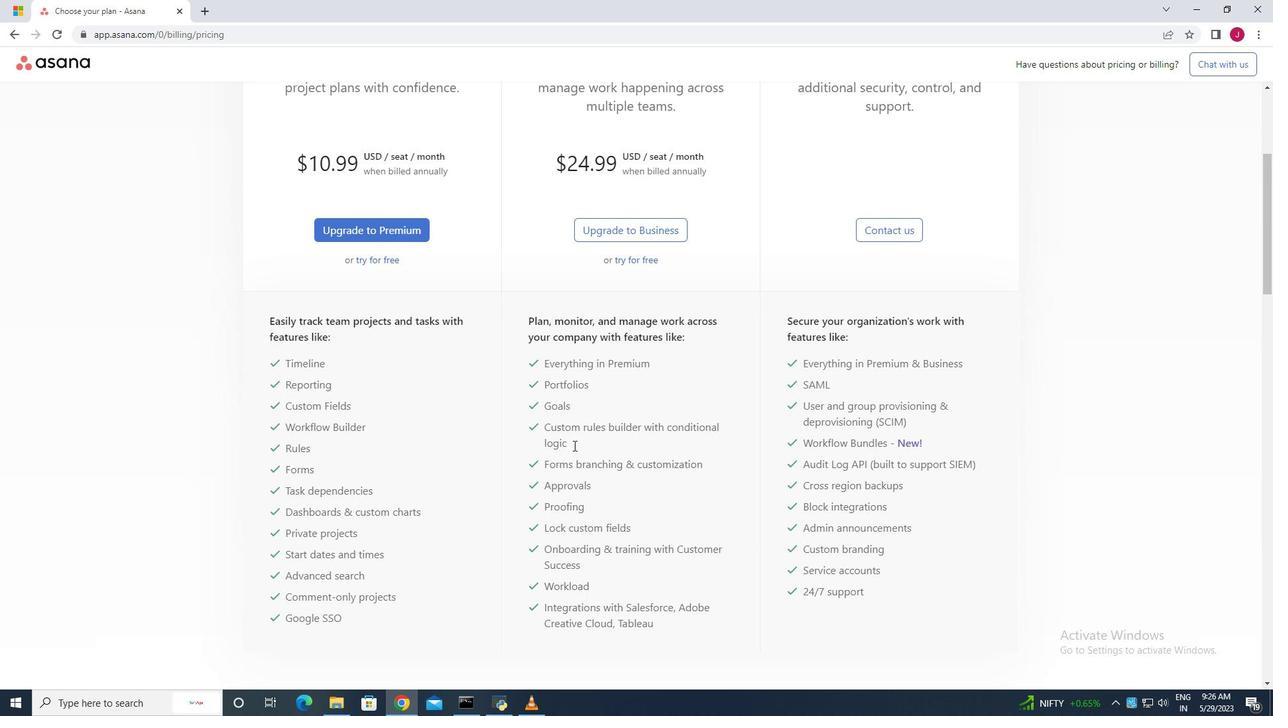 
Action: Mouse scrolled (573, 446) with delta (0, 0)
Screenshot: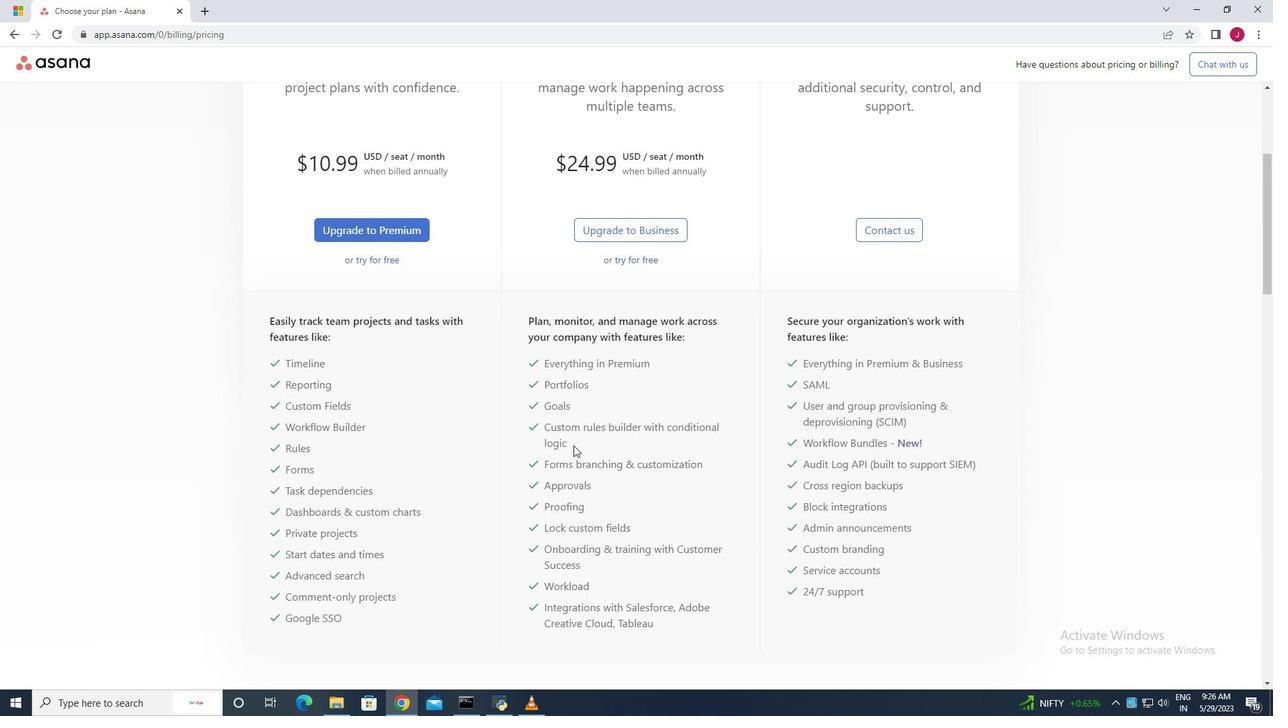 
Action: Mouse moved to (571, 443)
Screenshot: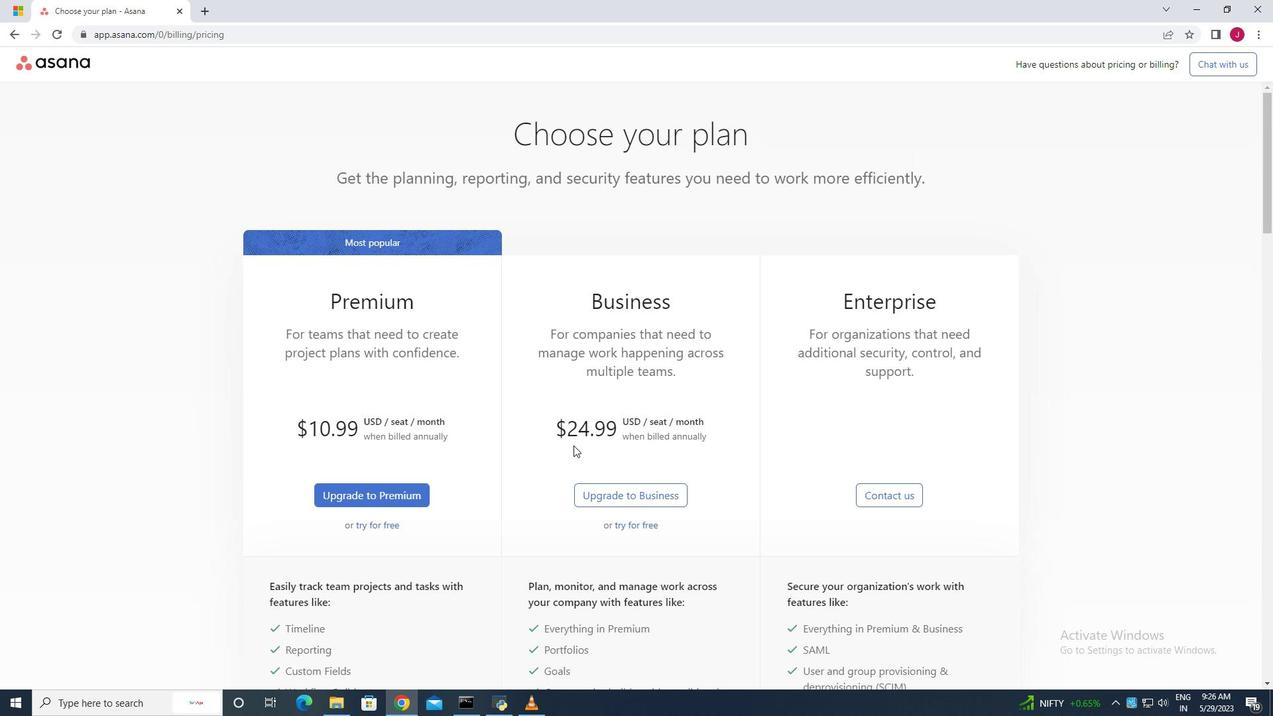 
Action: Mouse scrolled (571, 443) with delta (0, 0)
Screenshot: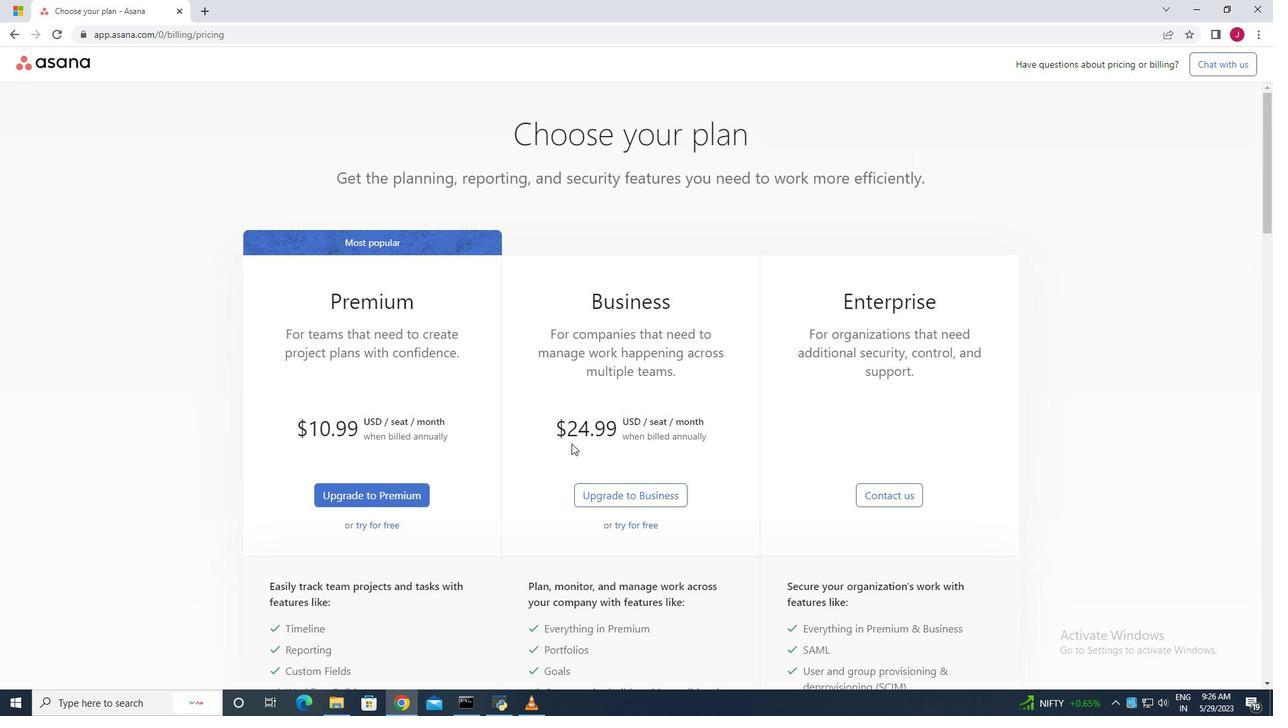 
Action: Mouse scrolled (571, 443) with delta (0, 0)
Screenshot: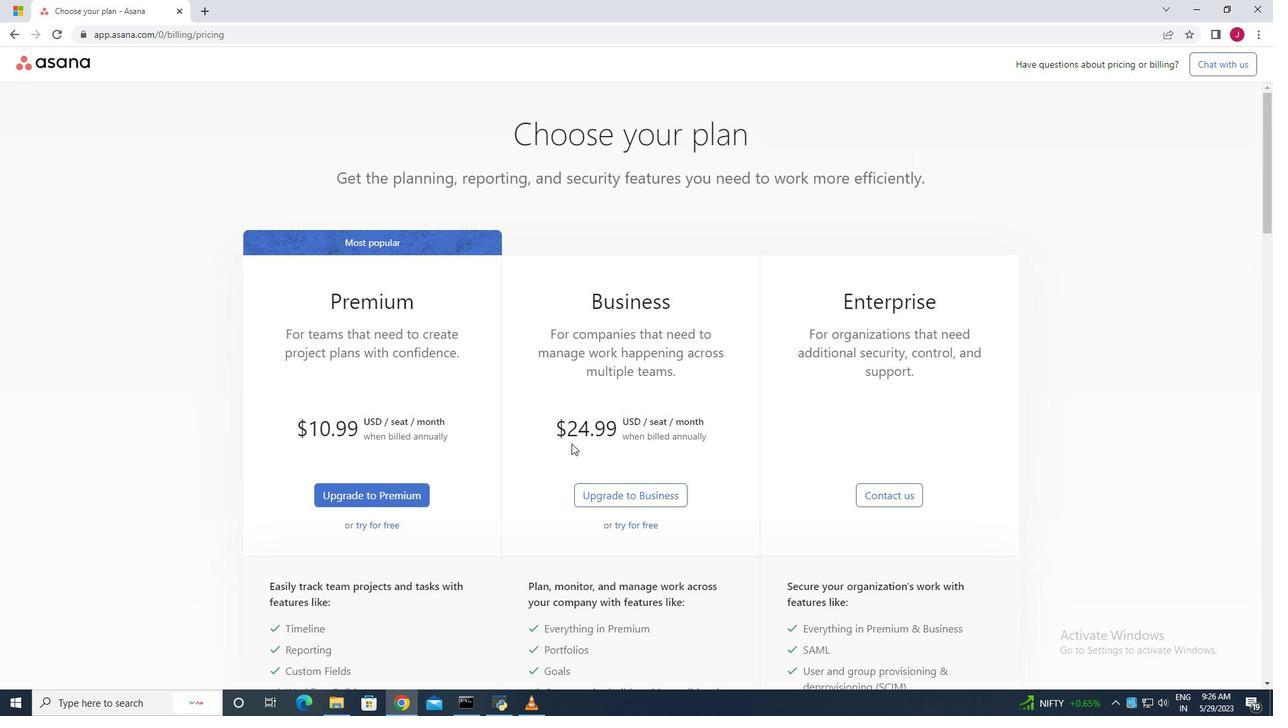 
Action: Mouse scrolled (571, 443) with delta (0, 0)
Screenshot: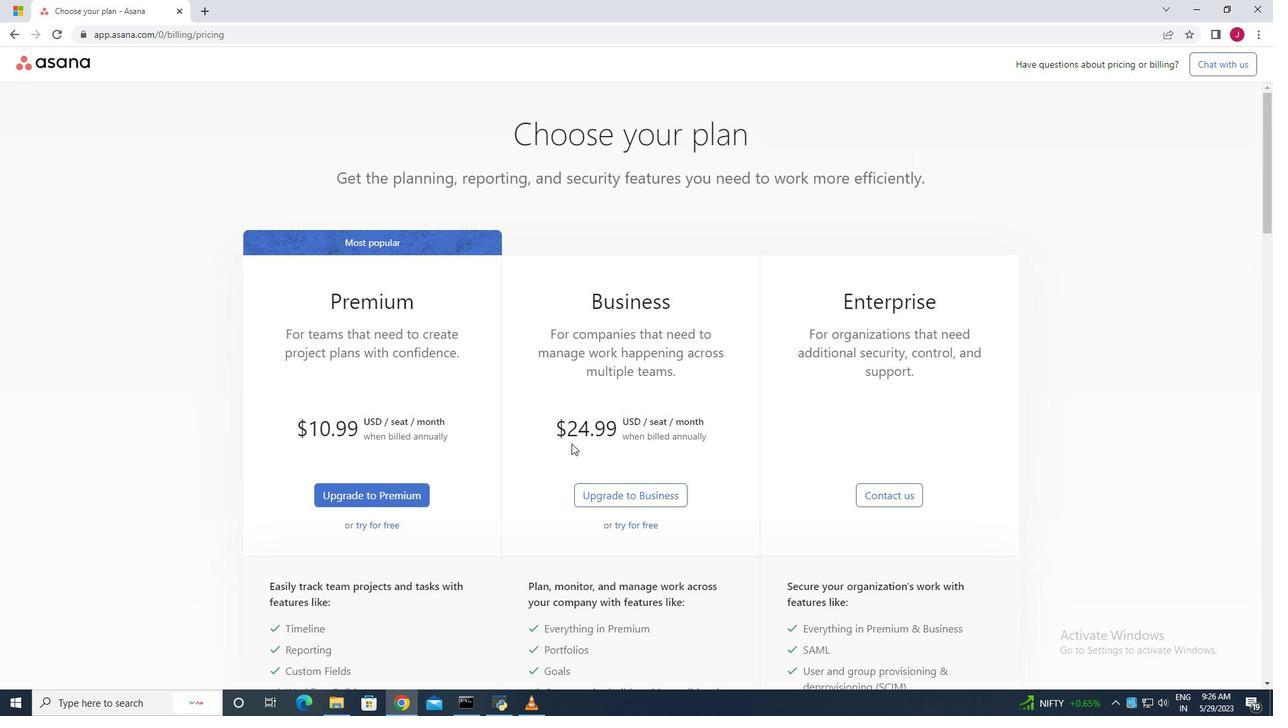 
Action: Mouse scrolled (571, 443) with delta (0, 0)
Screenshot: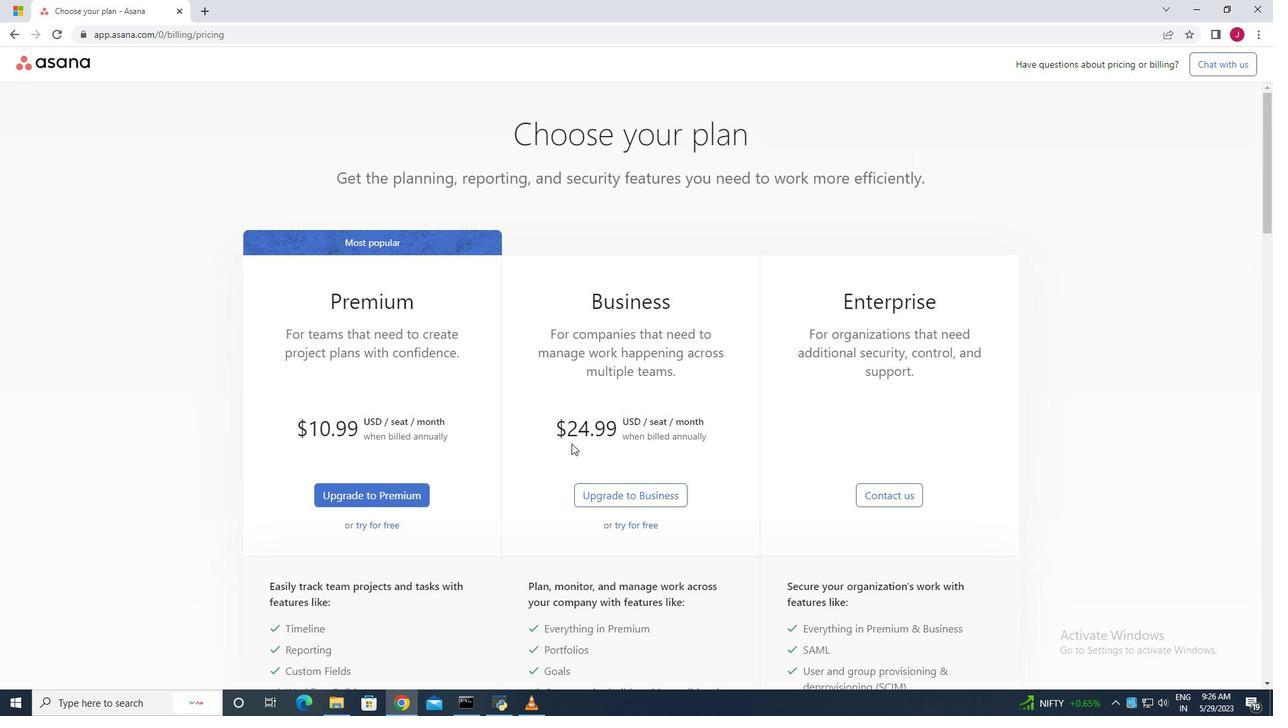 
Action: Mouse scrolled (571, 443) with delta (0, 0)
Screenshot: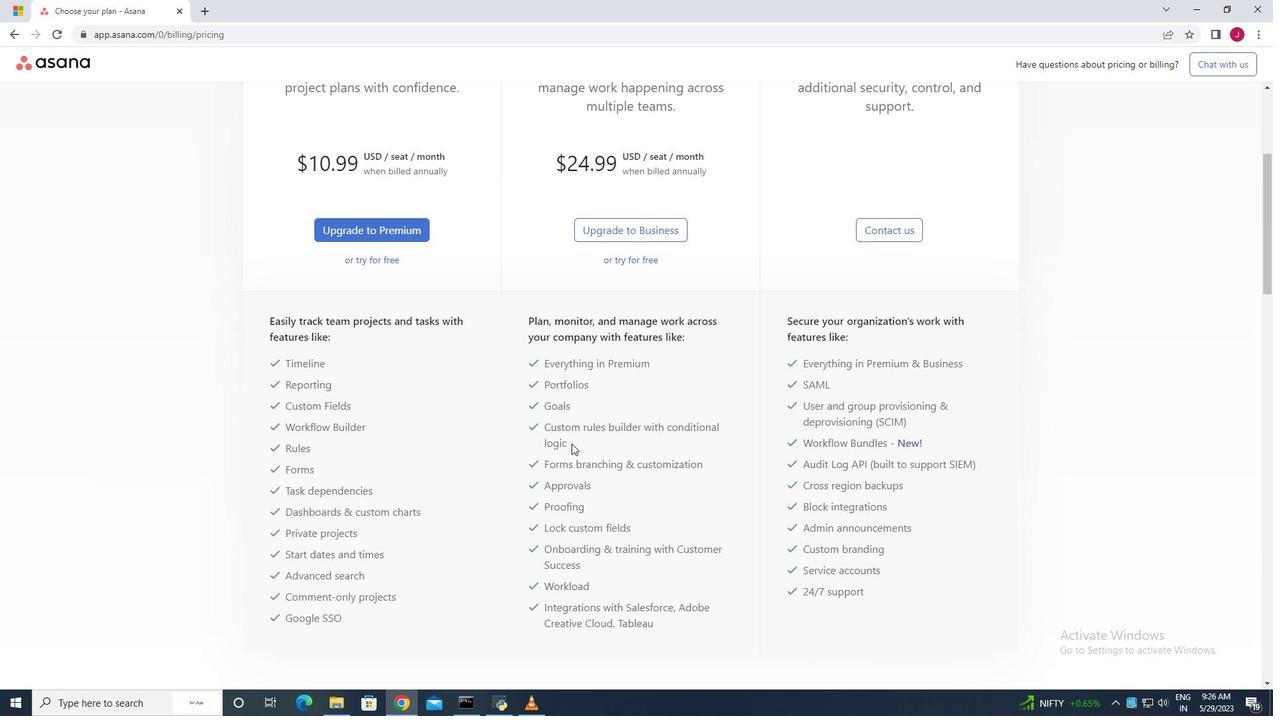 
Action: Mouse scrolled (571, 443) with delta (0, 0)
Screenshot: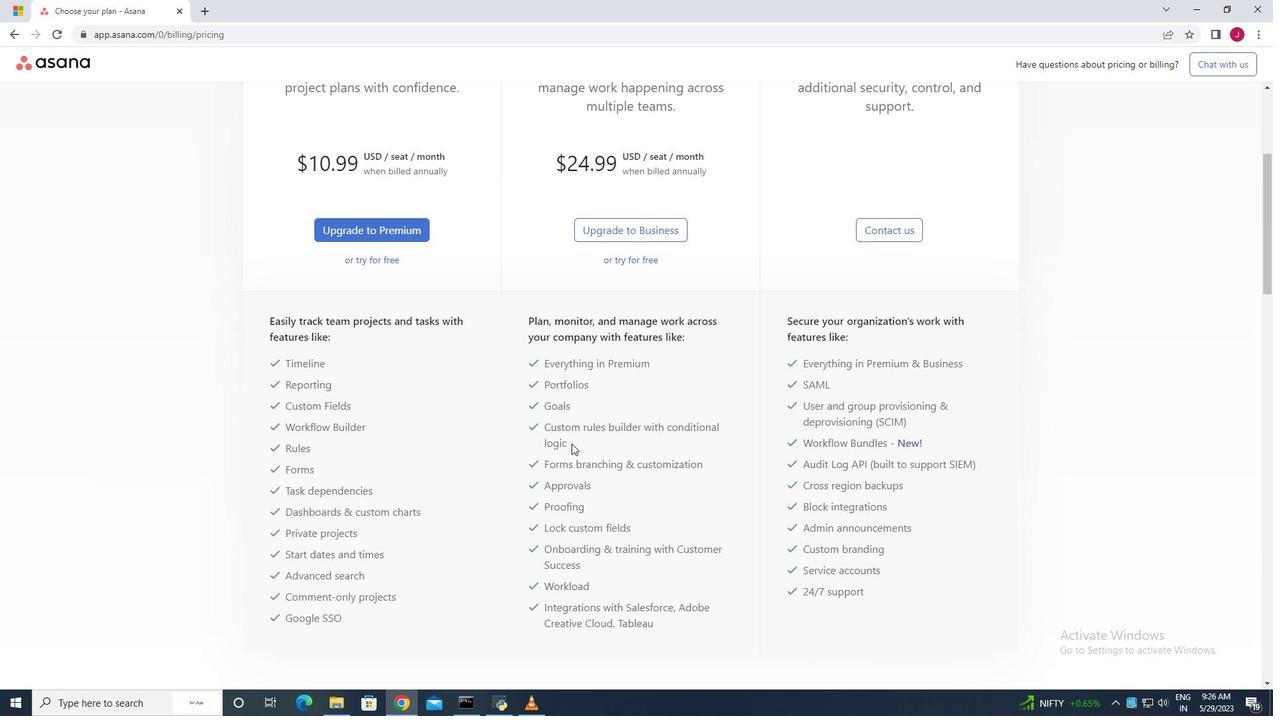 
Action: Mouse scrolled (571, 443) with delta (0, 0)
Screenshot: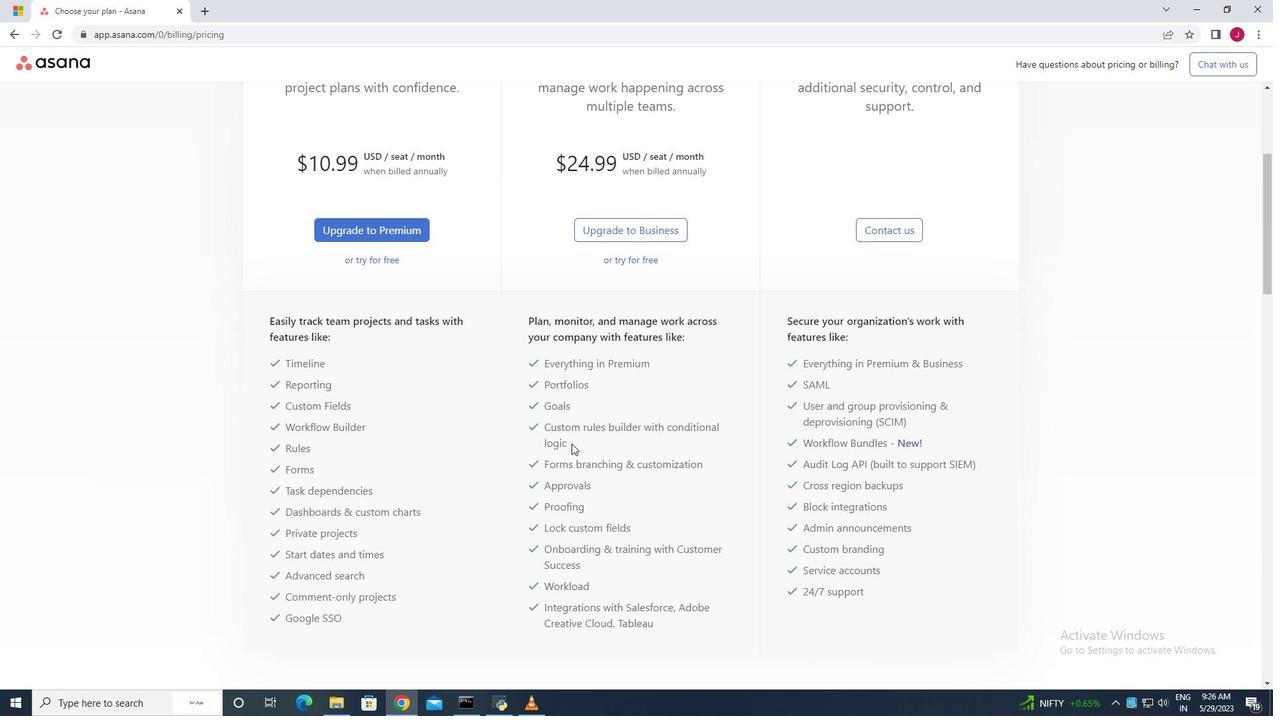 
Action: Mouse scrolled (571, 443) with delta (0, 0)
Screenshot: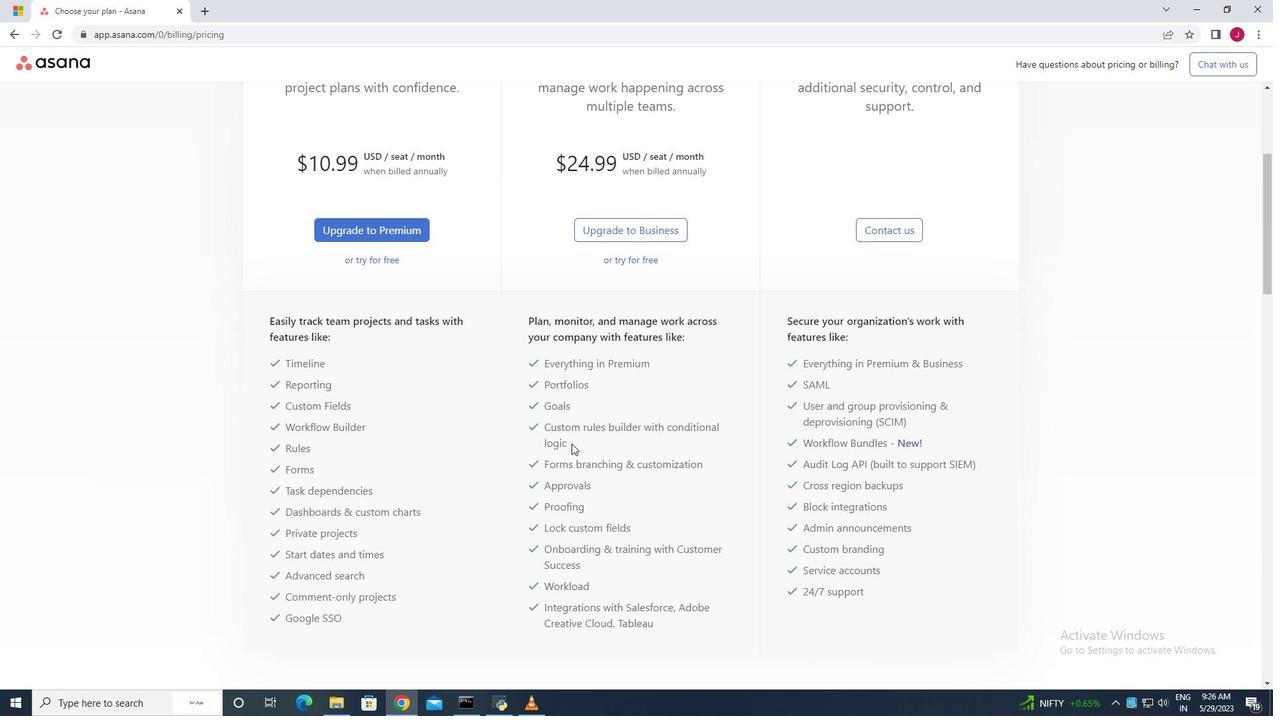 
Action: Mouse scrolled (571, 443) with delta (0, 0)
Screenshot: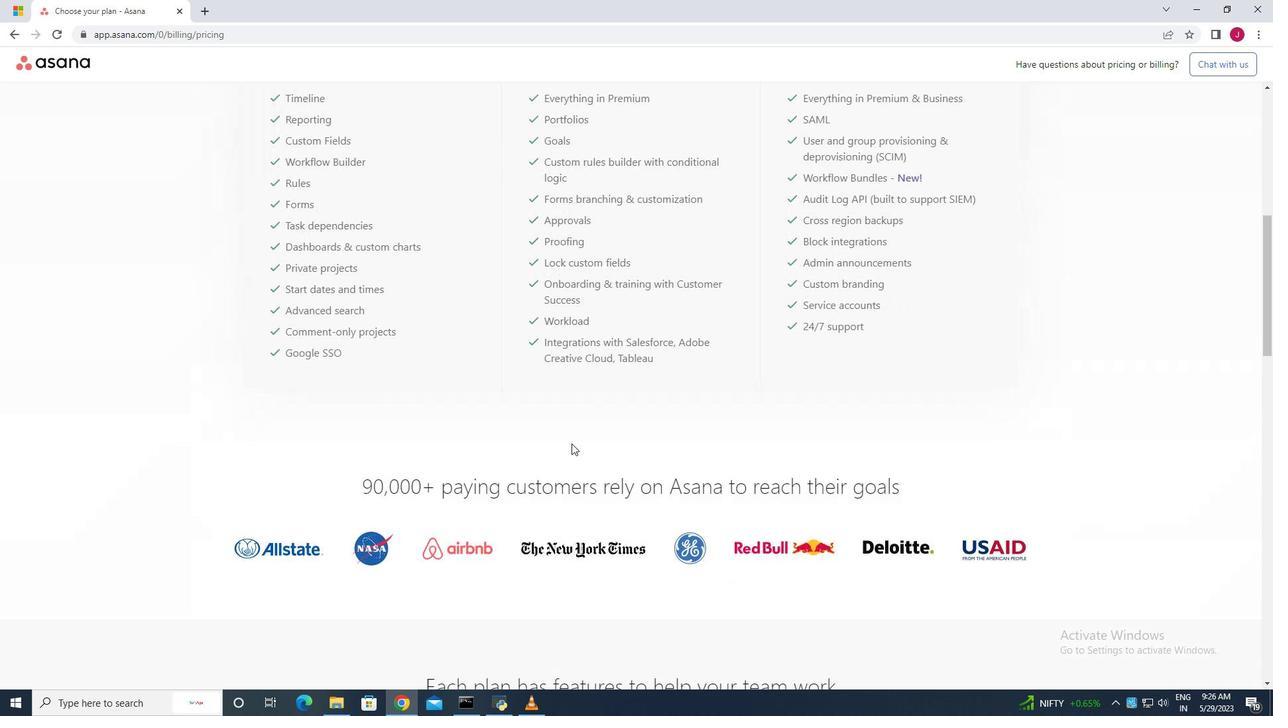 
Action: Mouse scrolled (571, 443) with delta (0, 0)
Screenshot: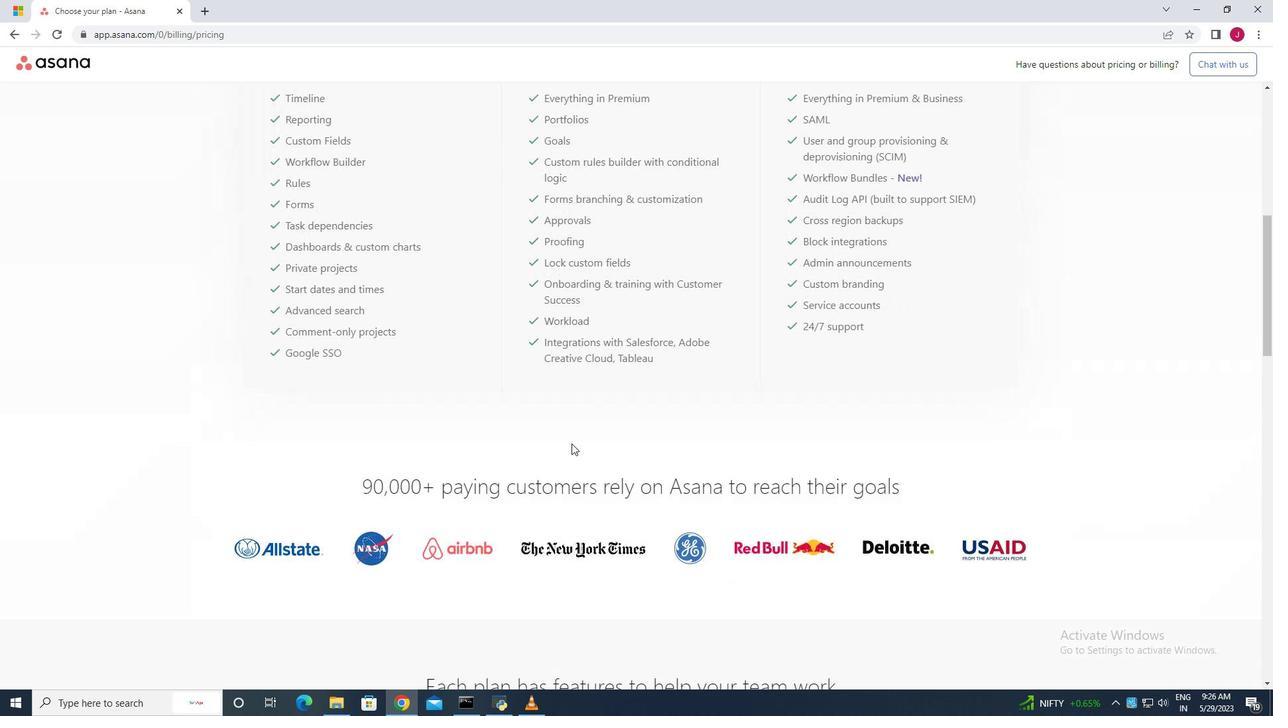 
Action: Mouse scrolled (571, 443) with delta (0, 0)
Screenshot: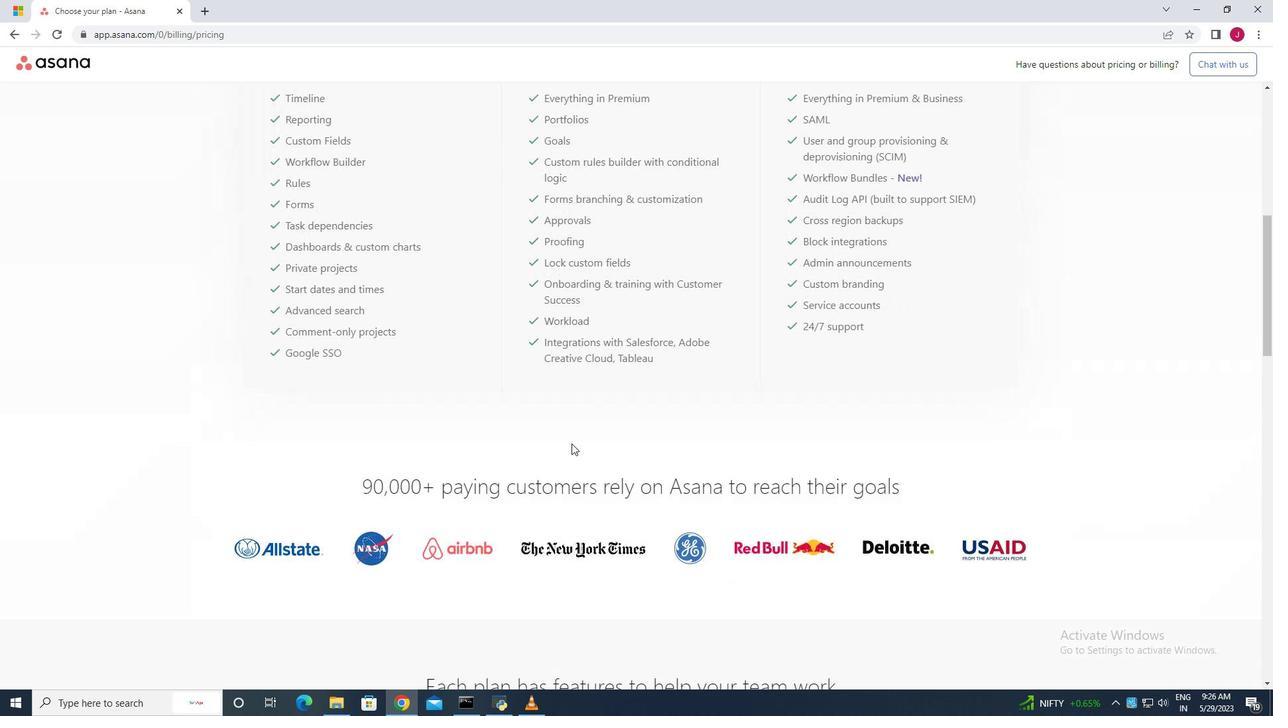 
Action: Mouse scrolled (571, 443) with delta (0, 0)
Screenshot: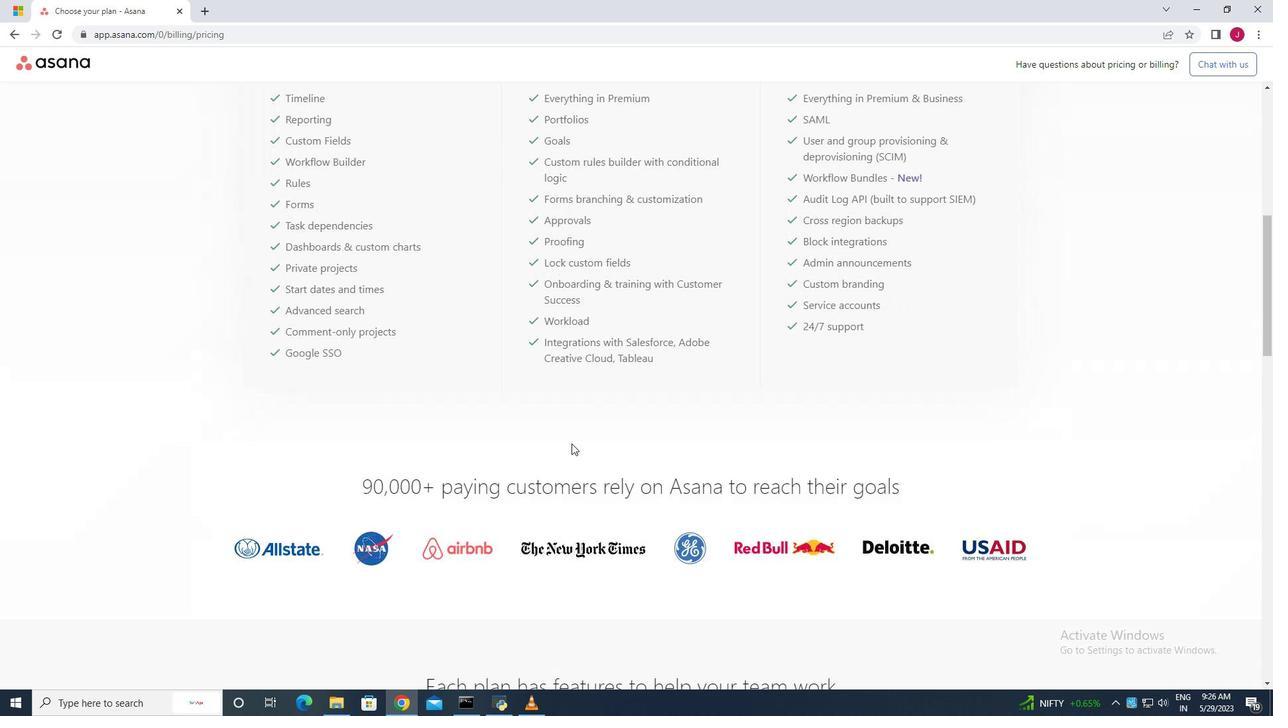 
Action: Mouse scrolled (571, 443) with delta (0, 0)
Screenshot: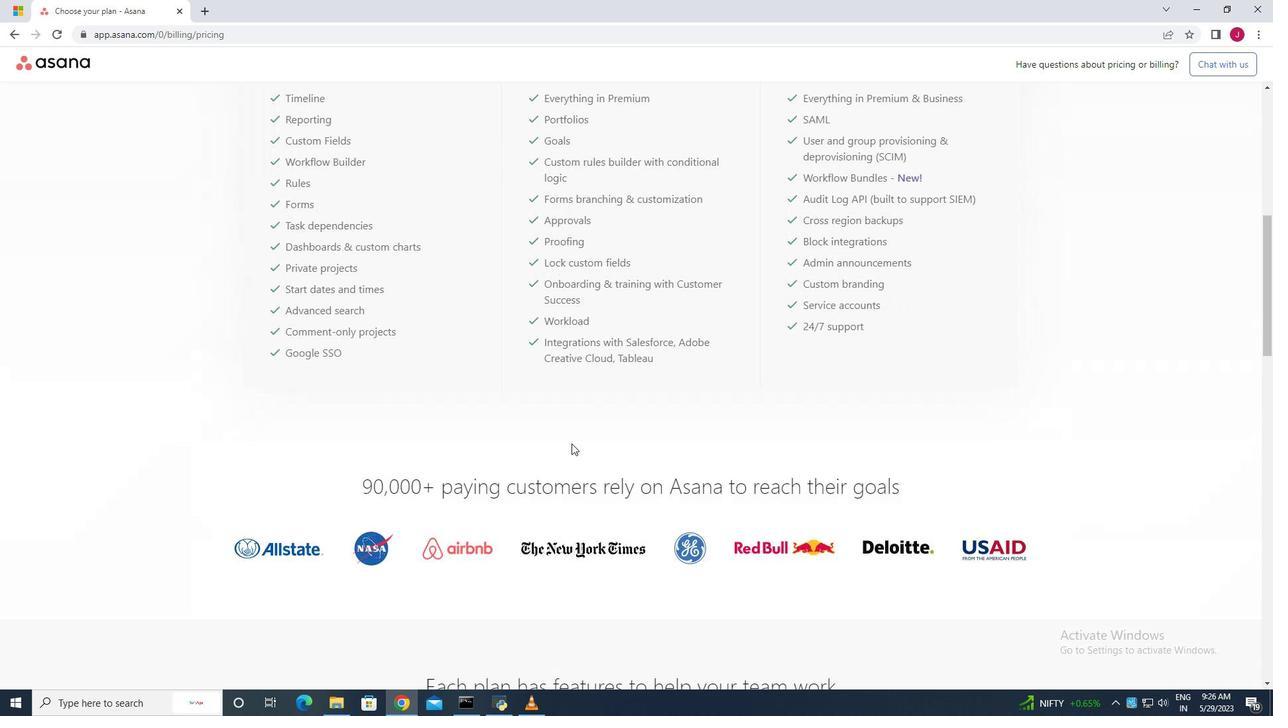 
Action: Mouse scrolled (571, 444) with delta (0, 0)
Screenshot: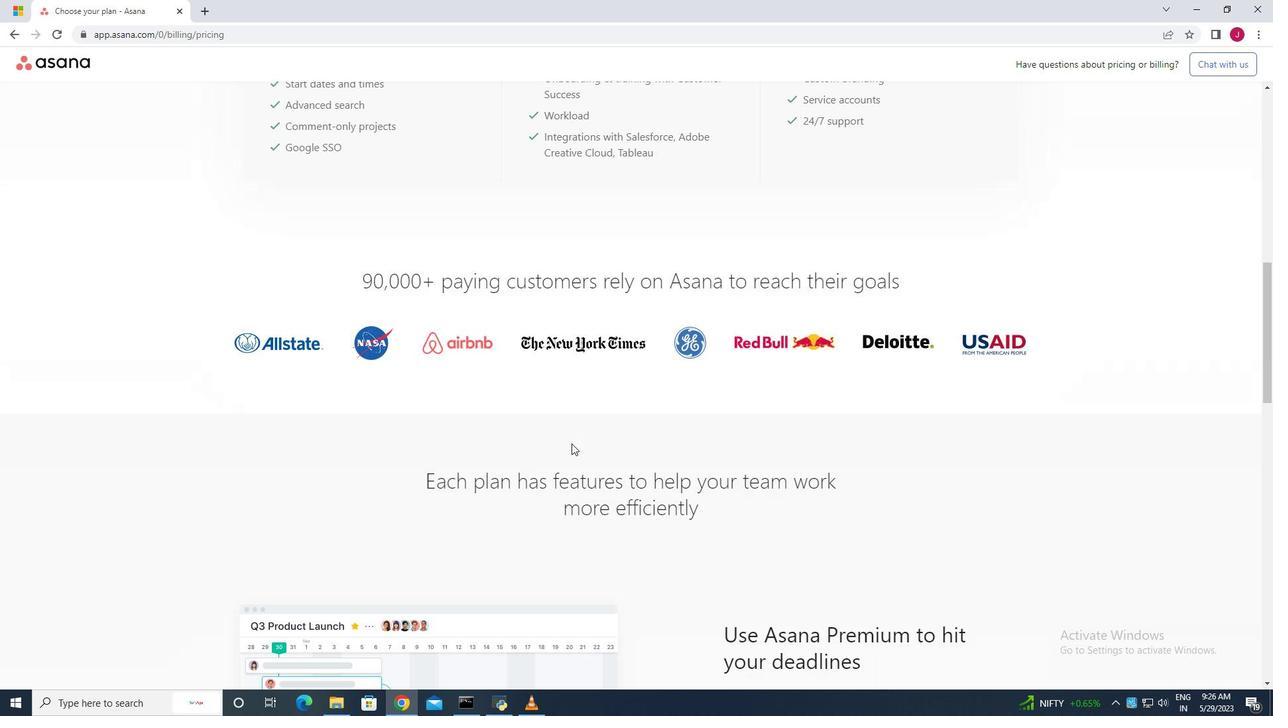
Action: Mouse scrolled (571, 444) with delta (0, 0)
Screenshot: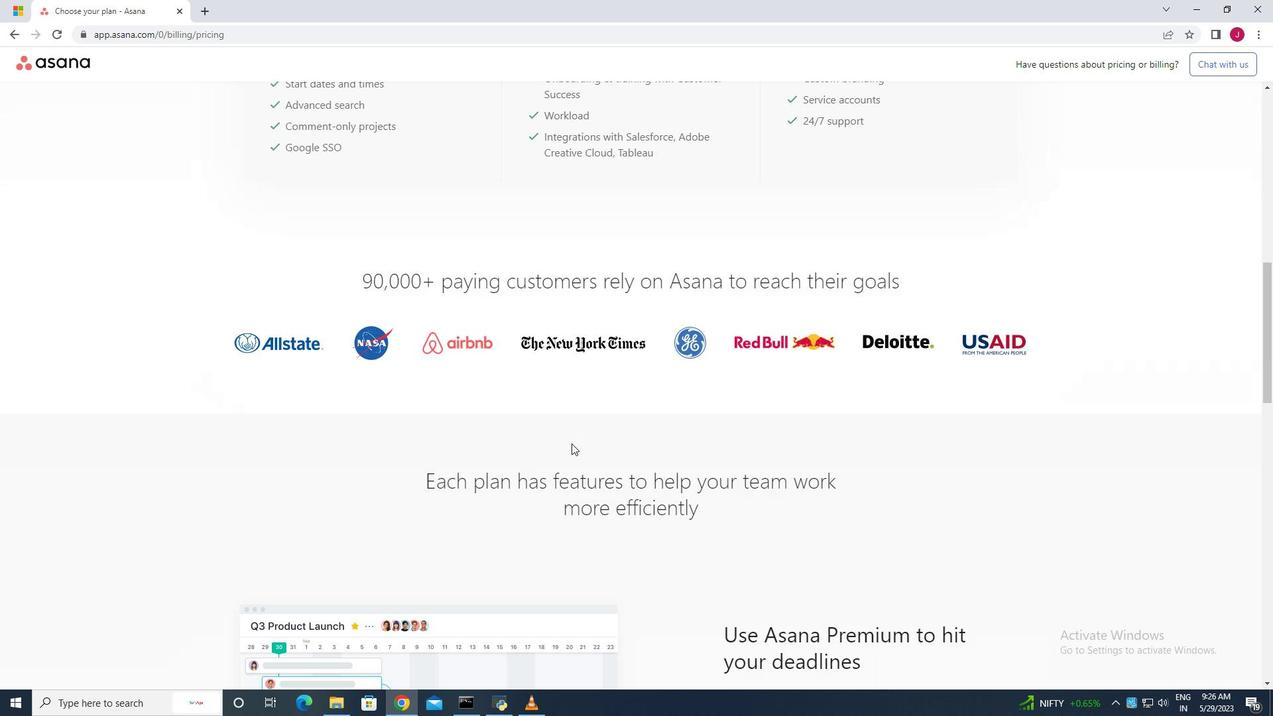 
Action: Mouse scrolled (571, 444) with delta (0, 0)
Screenshot: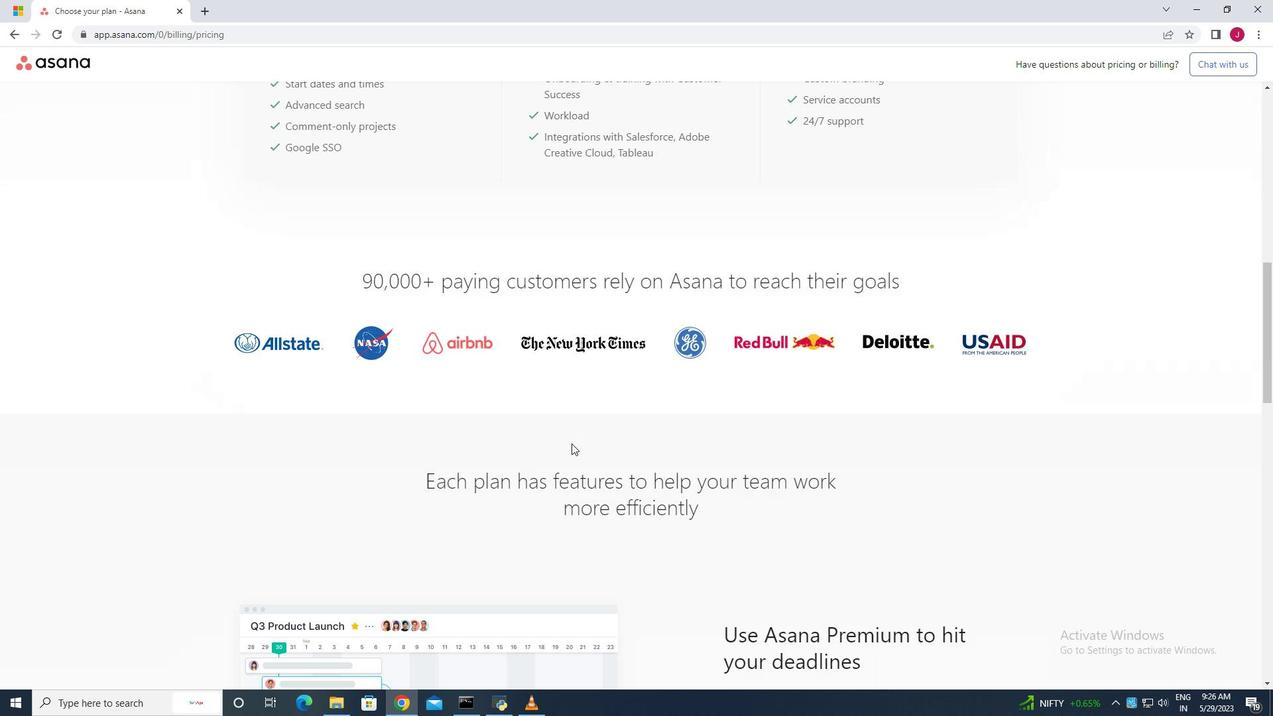 
Action: Mouse scrolled (571, 444) with delta (0, 0)
Screenshot: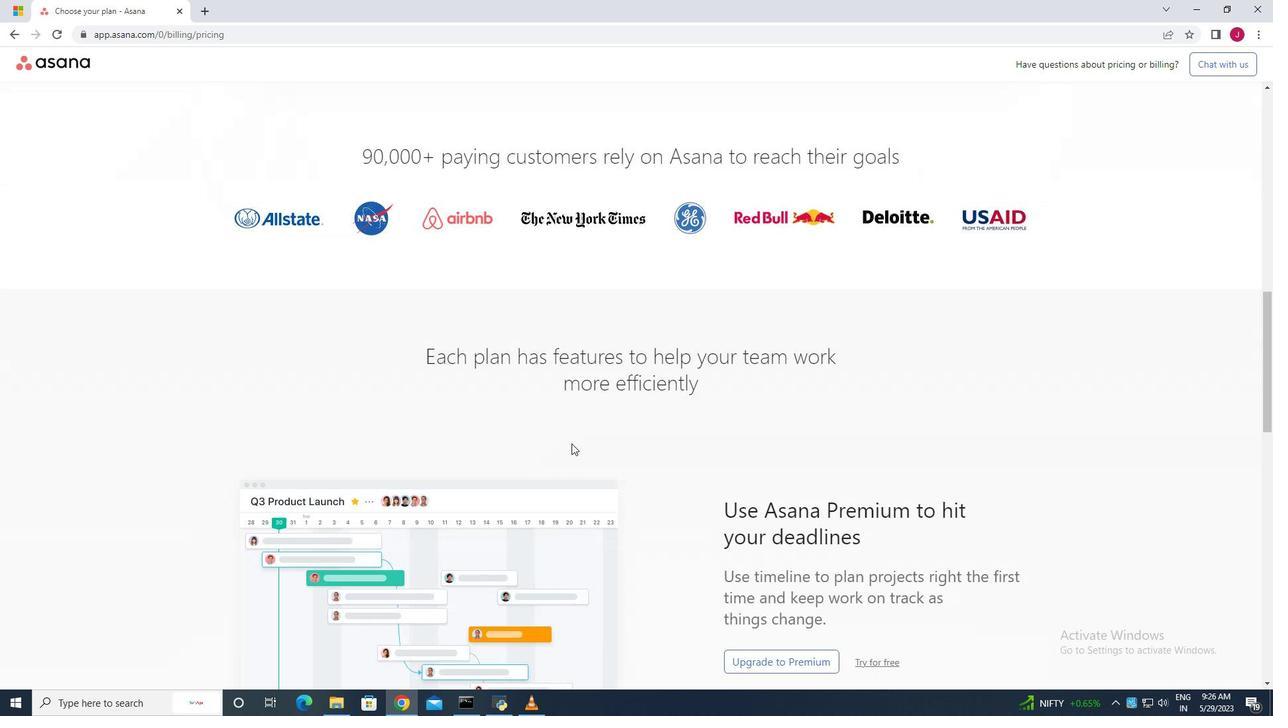 
Action: Mouse scrolled (571, 444) with delta (0, 0)
Screenshot: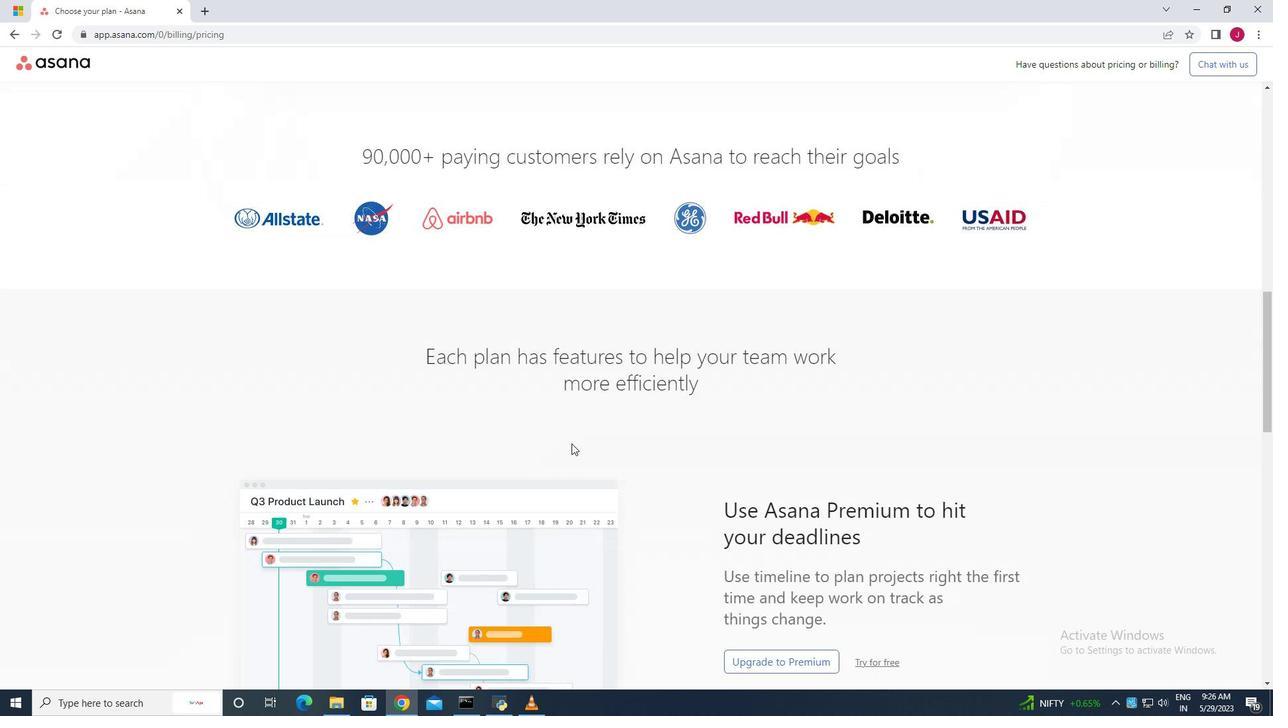 
Action: Mouse scrolled (571, 444) with delta (0, 0)
Screenshot: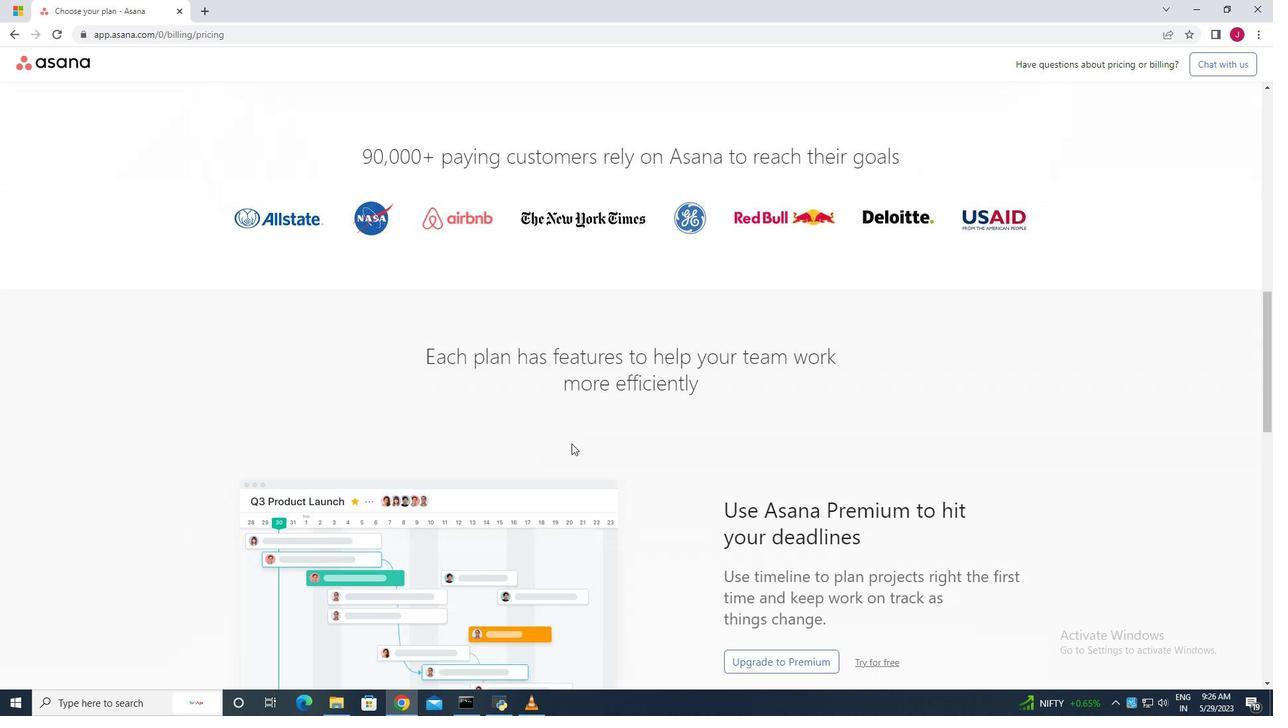 
Action: Mouse moved to (570, 443)
Screenshot: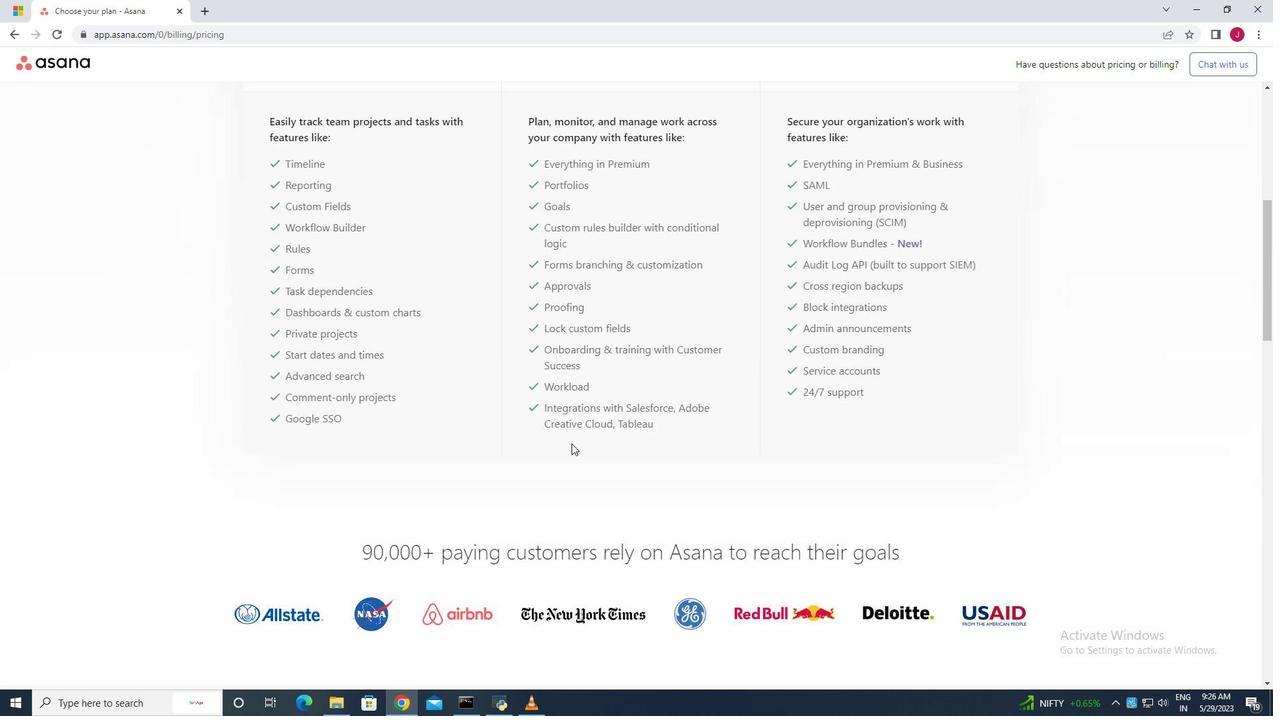 
Action: Mouse scrolled (570, 443) with delta (0, 0)
Screenshot: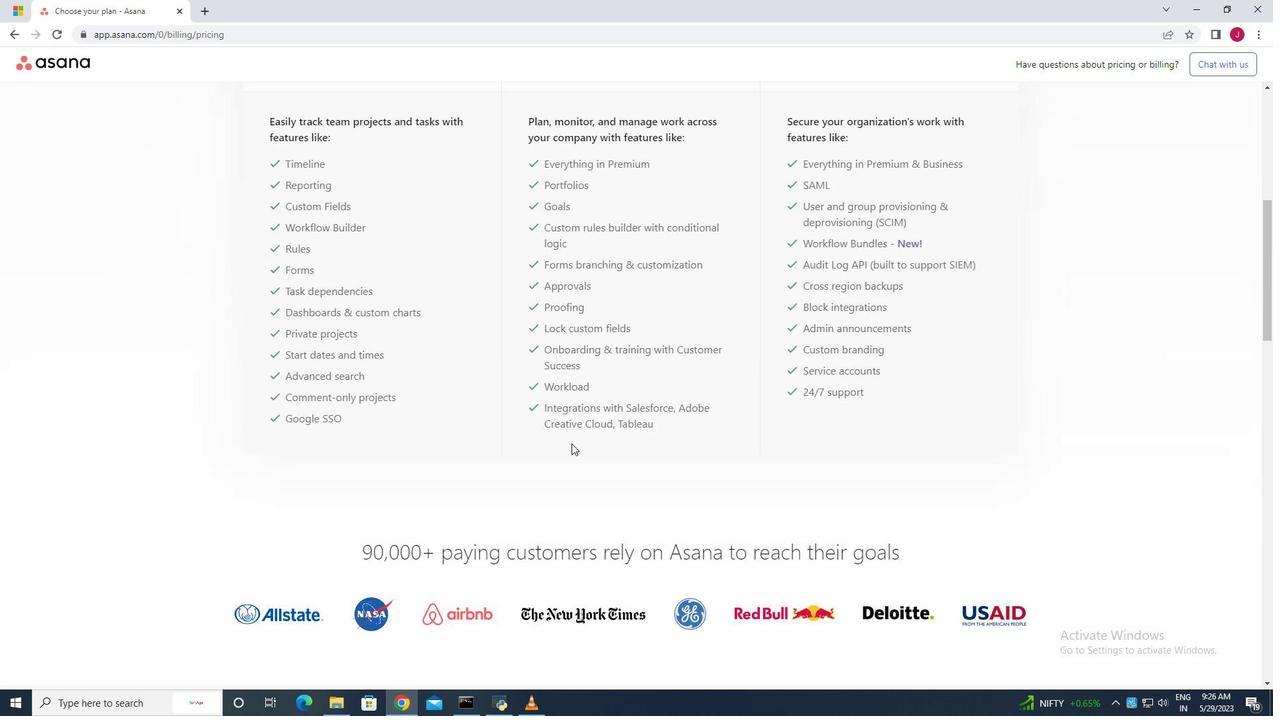 
Action: Mouse moved to (570, 443)
Screenshot: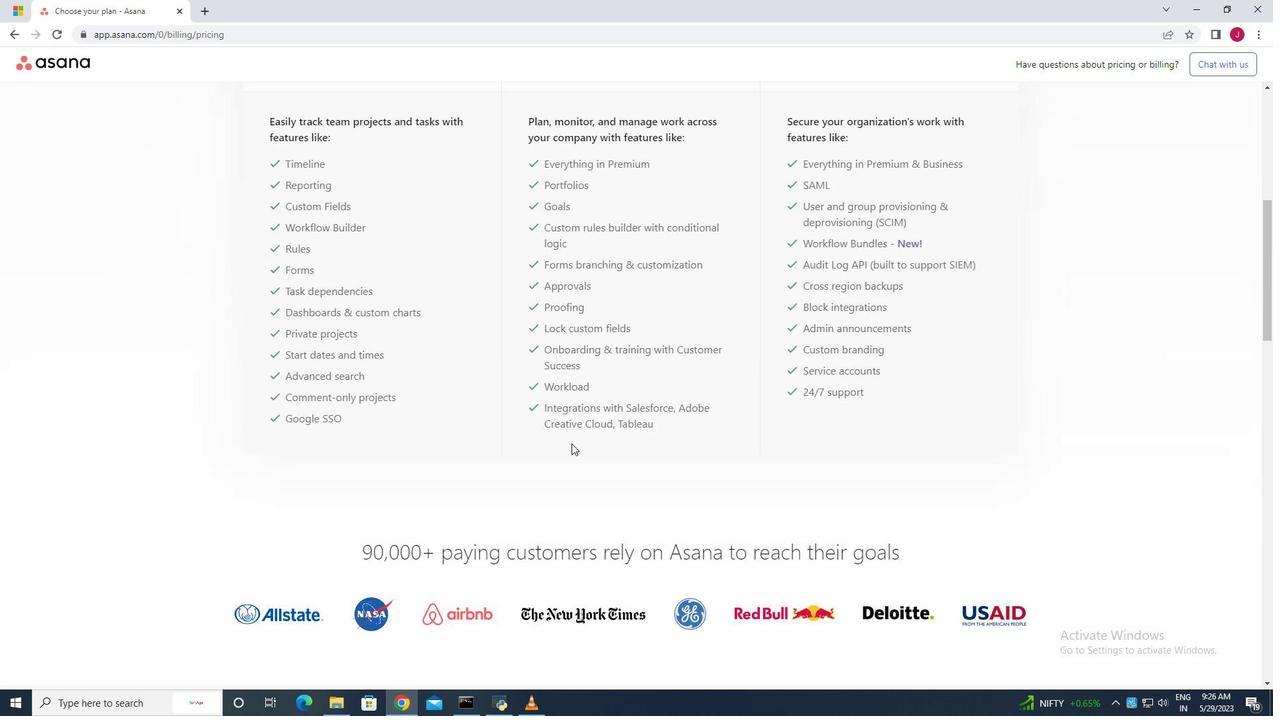 
Action: Mouse scrolled (570, 443) with delta (0, 0)
Screenshot: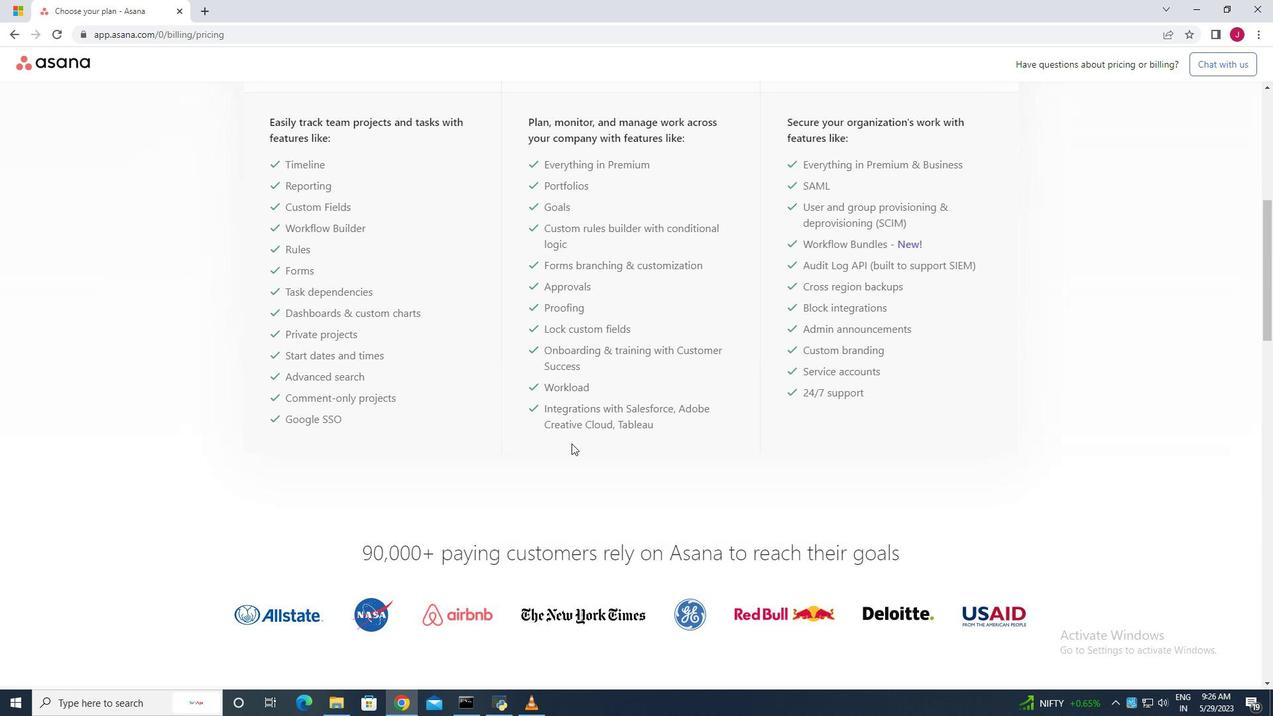 
Action: Mouse scrolled (570, 443) with delta (0, 0)
Screenshot: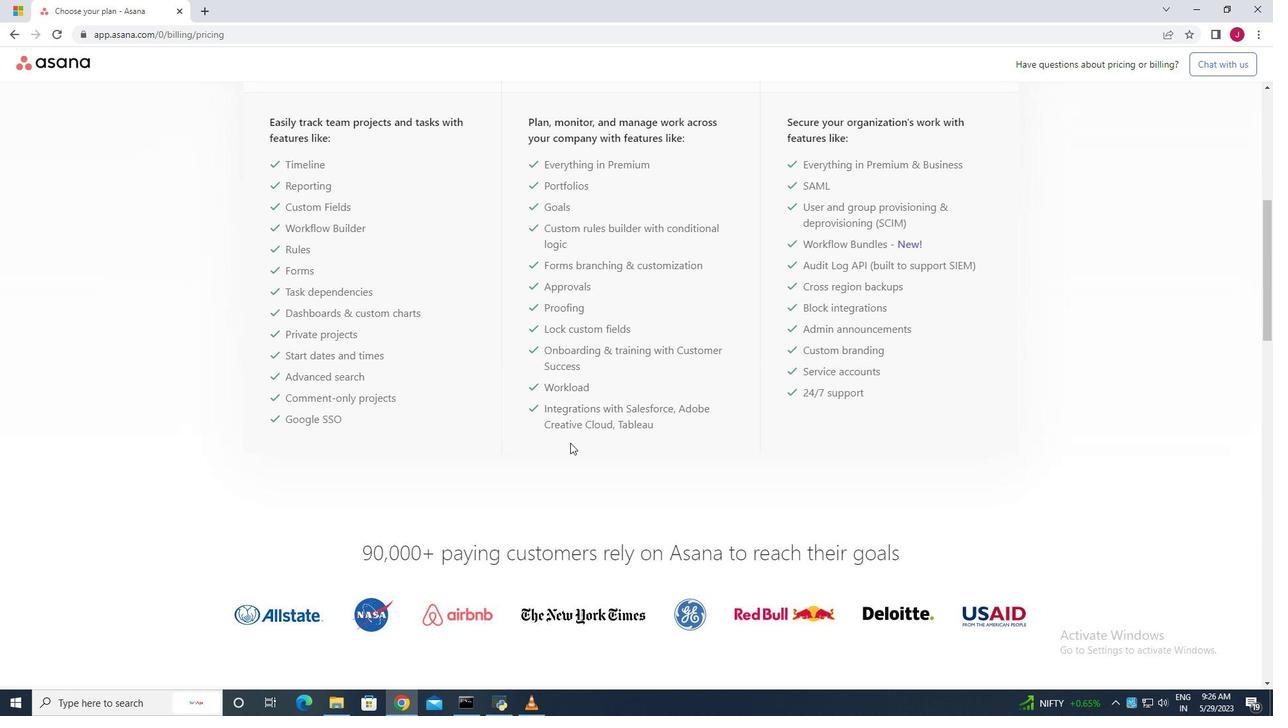 
Action: Mouse scrolled (570, 443) with delta (0, 0)
Screenshot: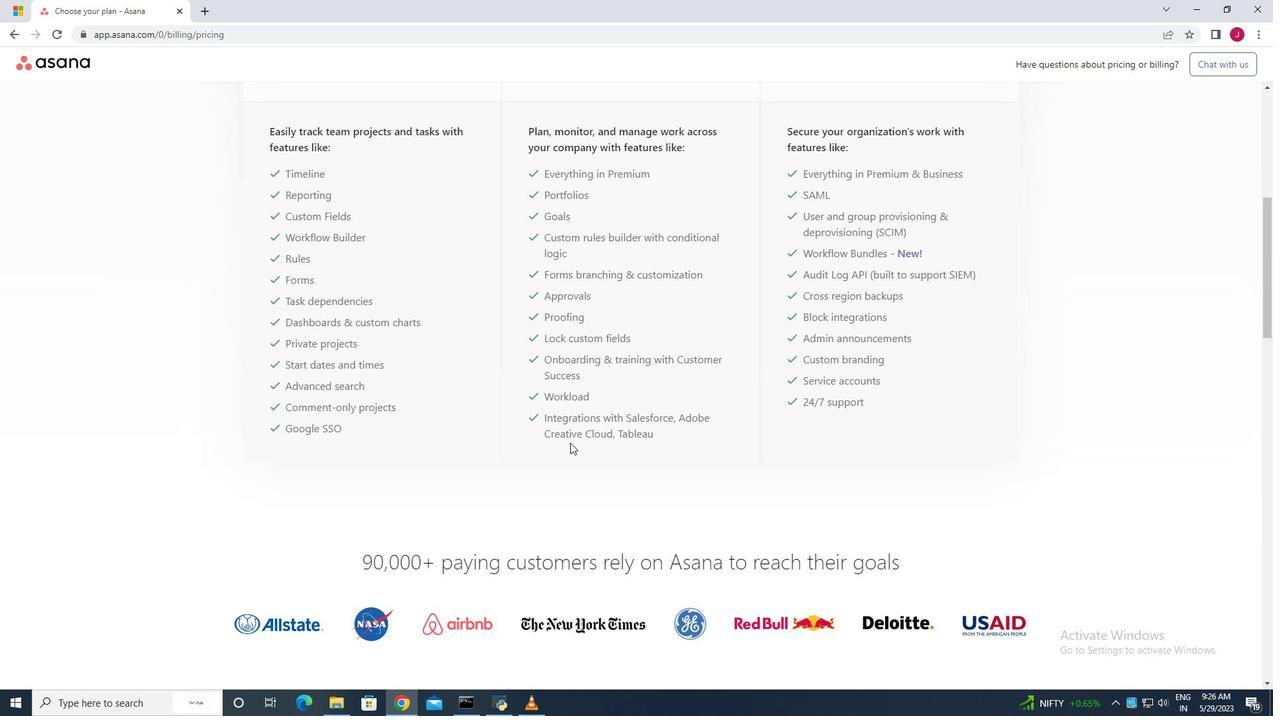 
Action: Mouse scrolled (570, 443) with delta (0, 0)
Screenshot: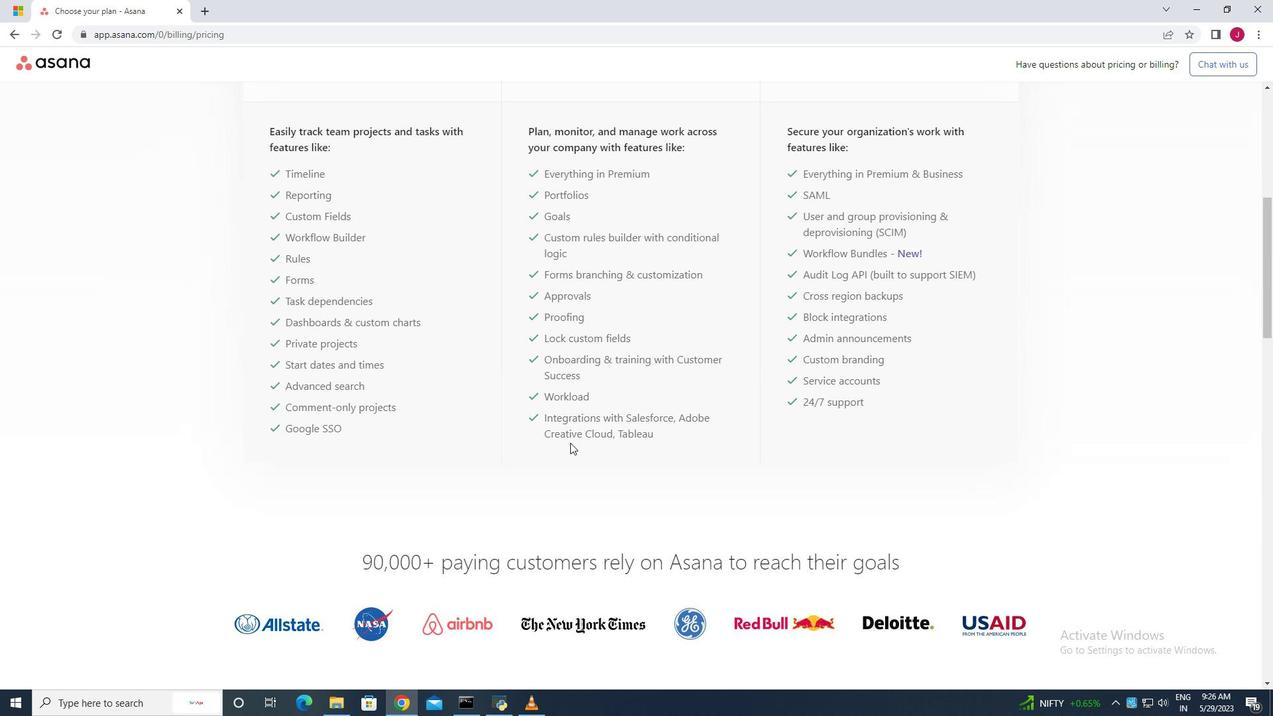 
Action: Mouse scrolled (570, 443) with delta (0, 0)
Screenshot: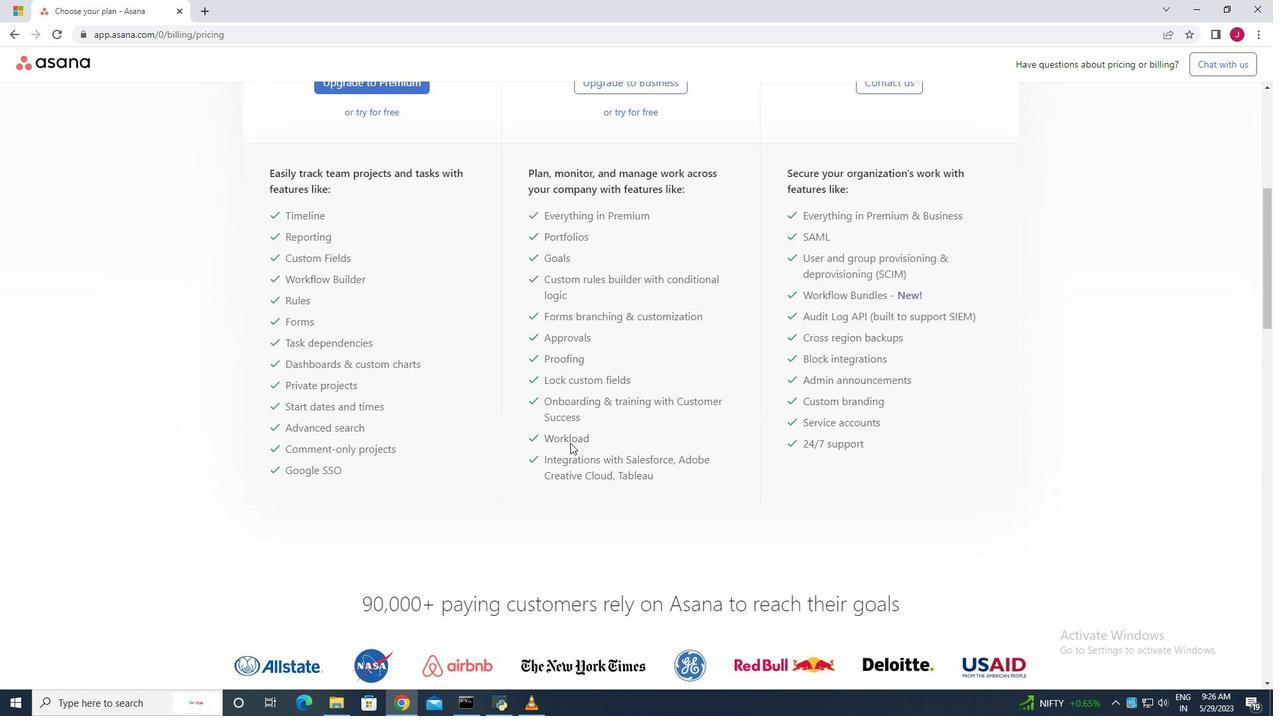 
Action: Mouse moved to (373, 462)
Screenshot: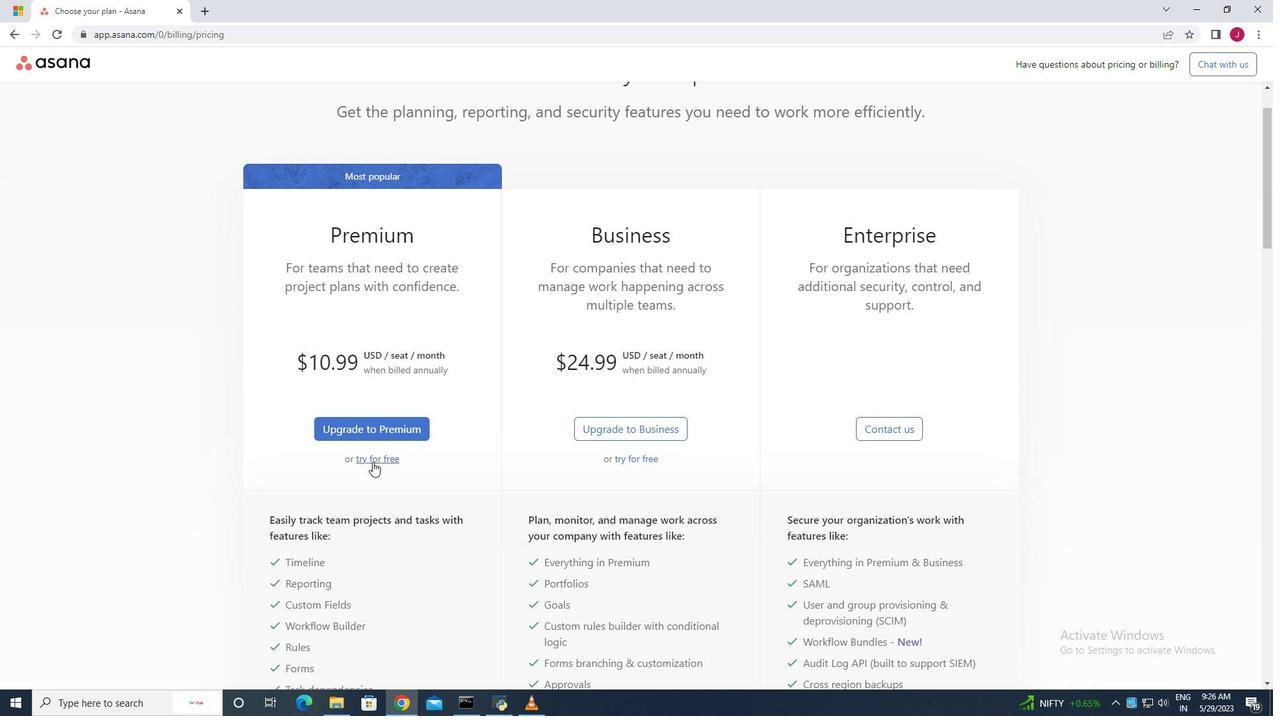 
Action: Mouse pressed left at (373, 462)
Screenshot: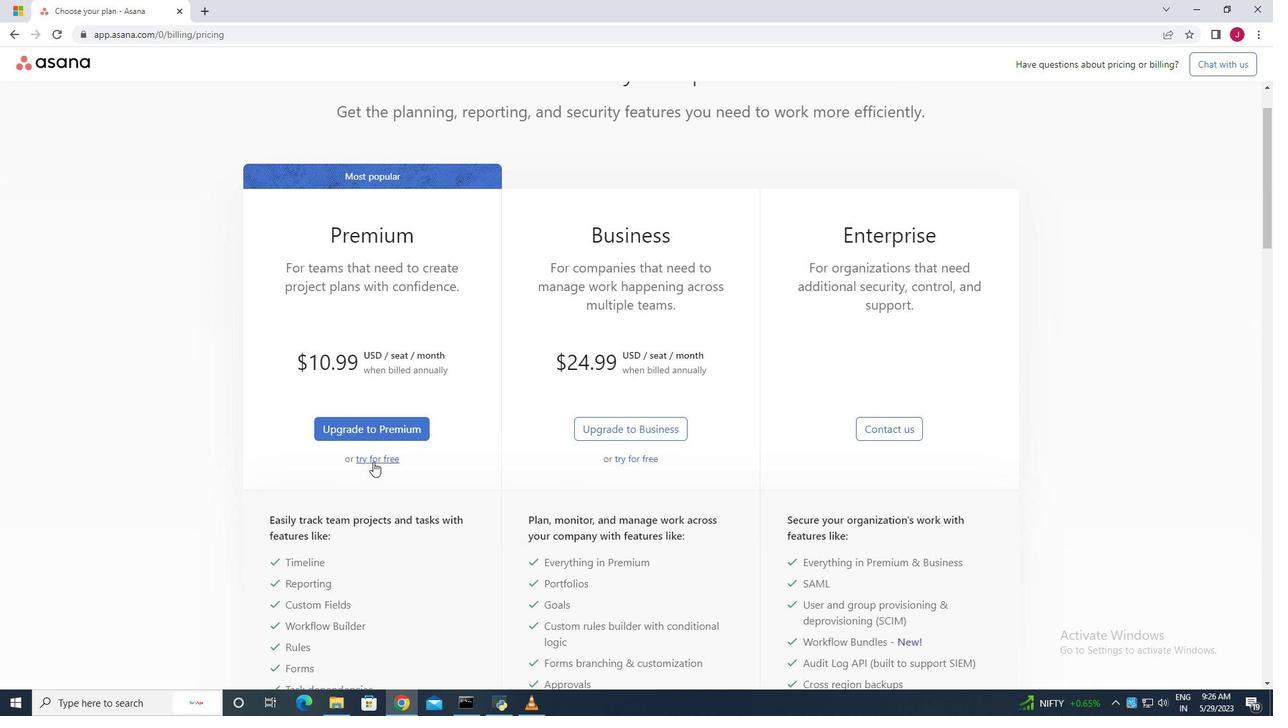 
Action: Mouse moved to (926, 452)
Screenshot: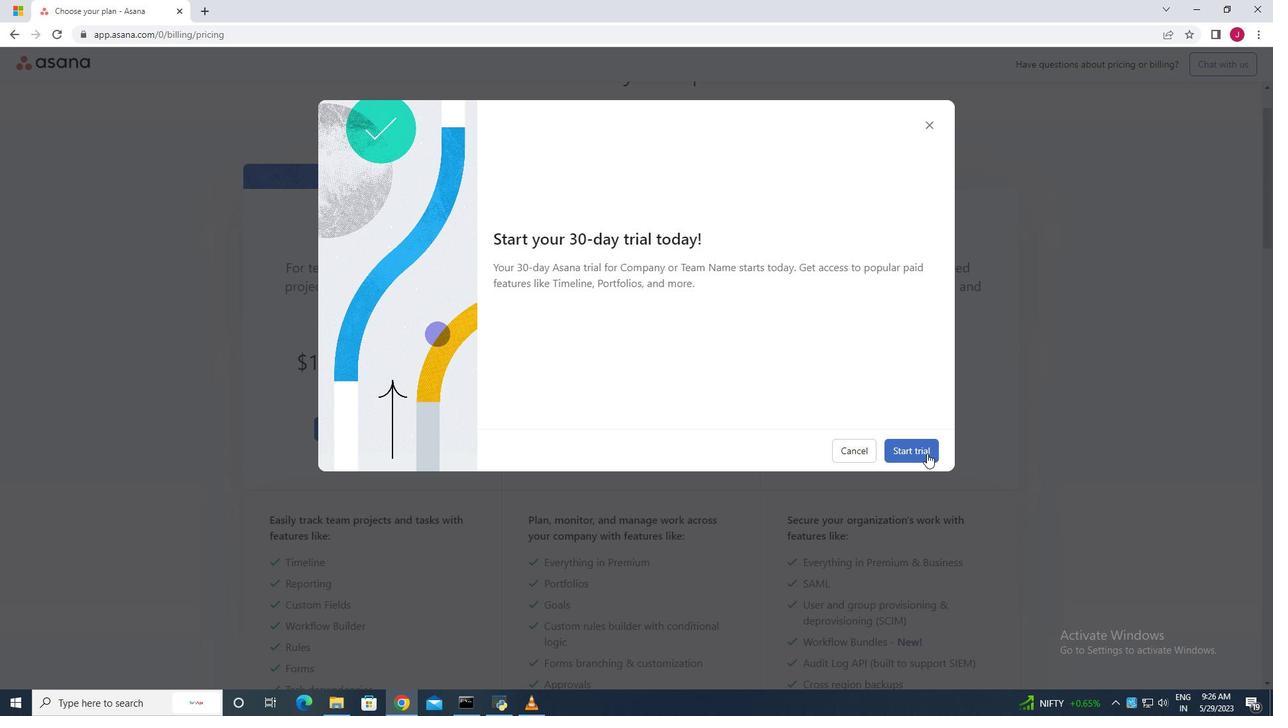 
Action: Mouse pressed left at (926, 452)
Screenshot: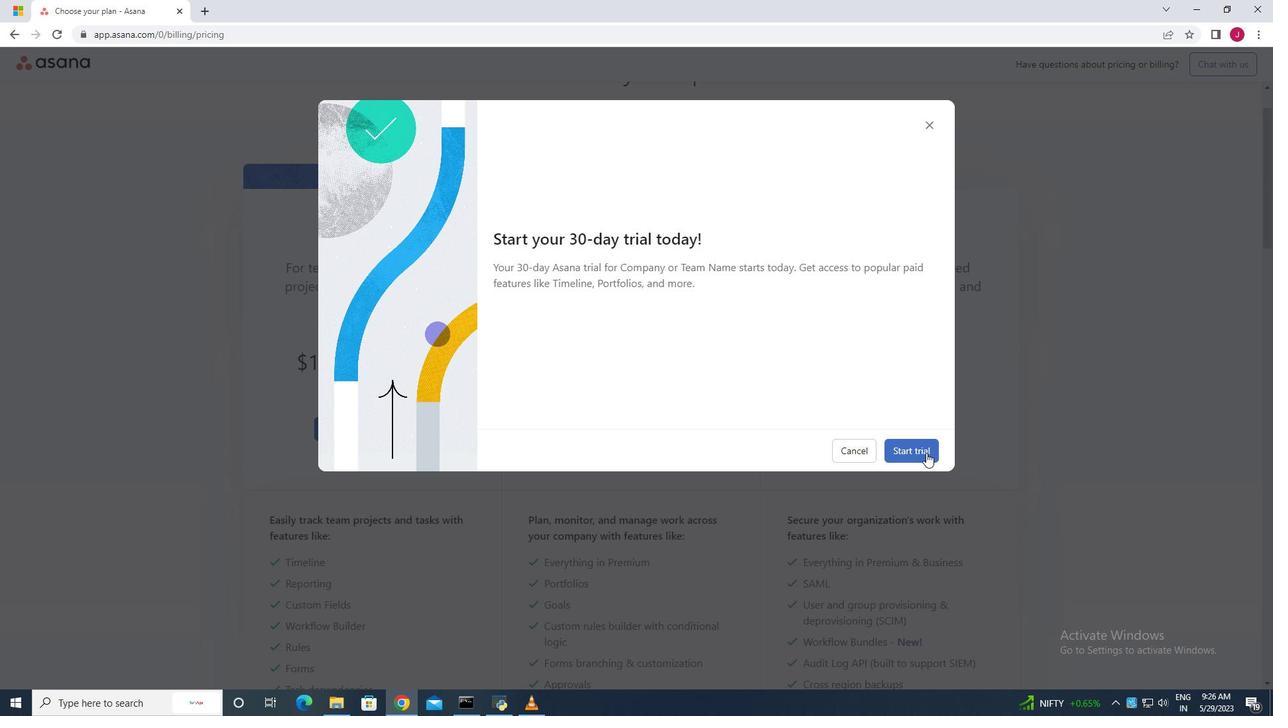 
Action: Mouse moved to (602, 498)
Screenshot: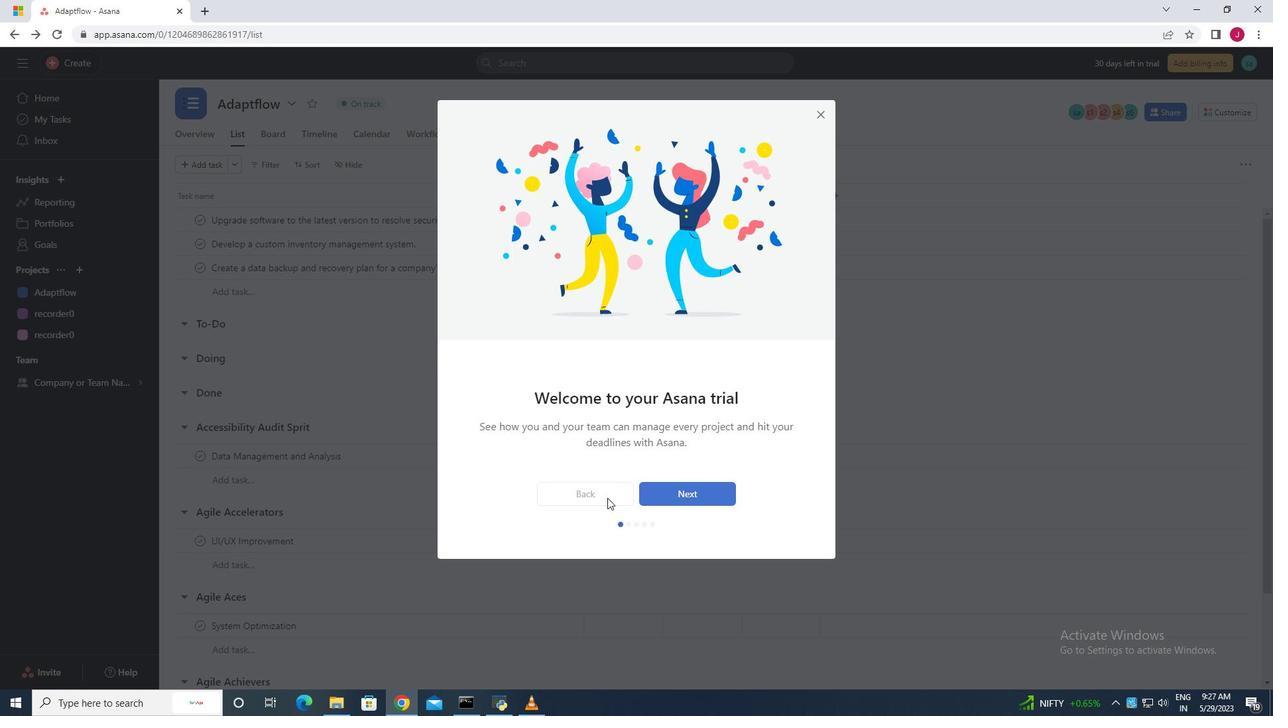 
Action: Mouse pressed left at (602, 498)
Screenshot: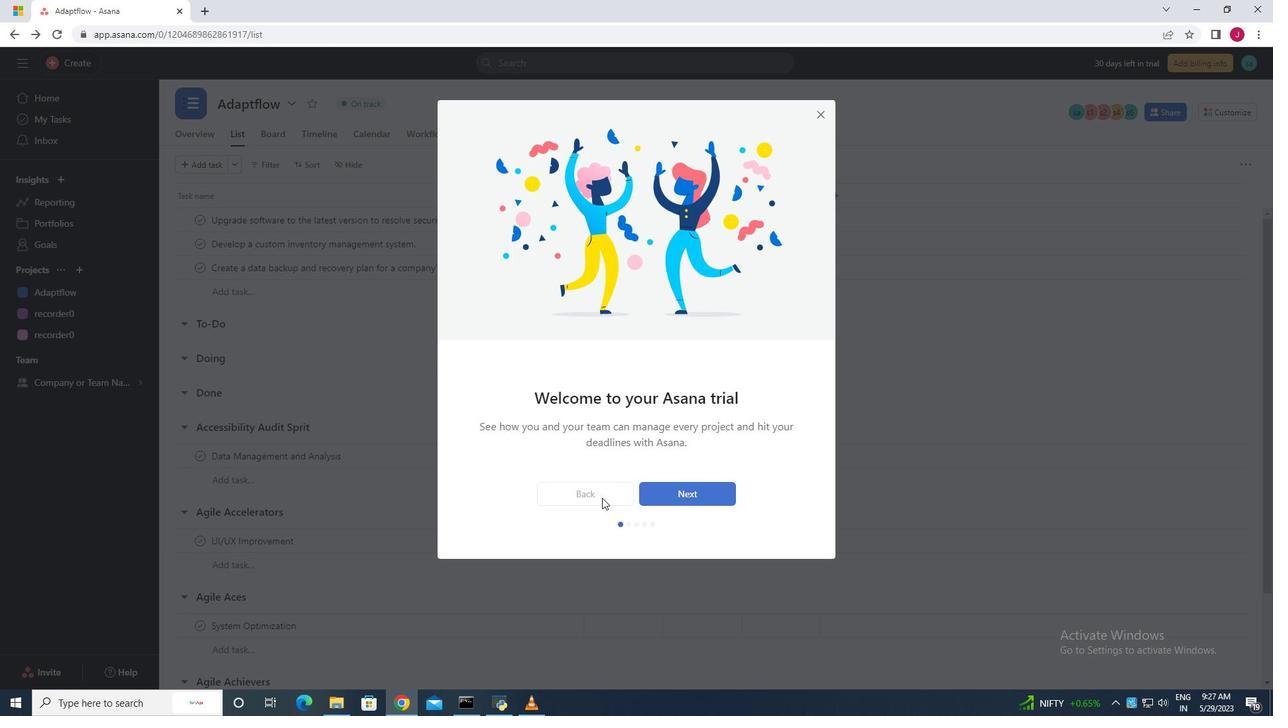 
Action: Mouse moved to (565, 498)
Screenshot: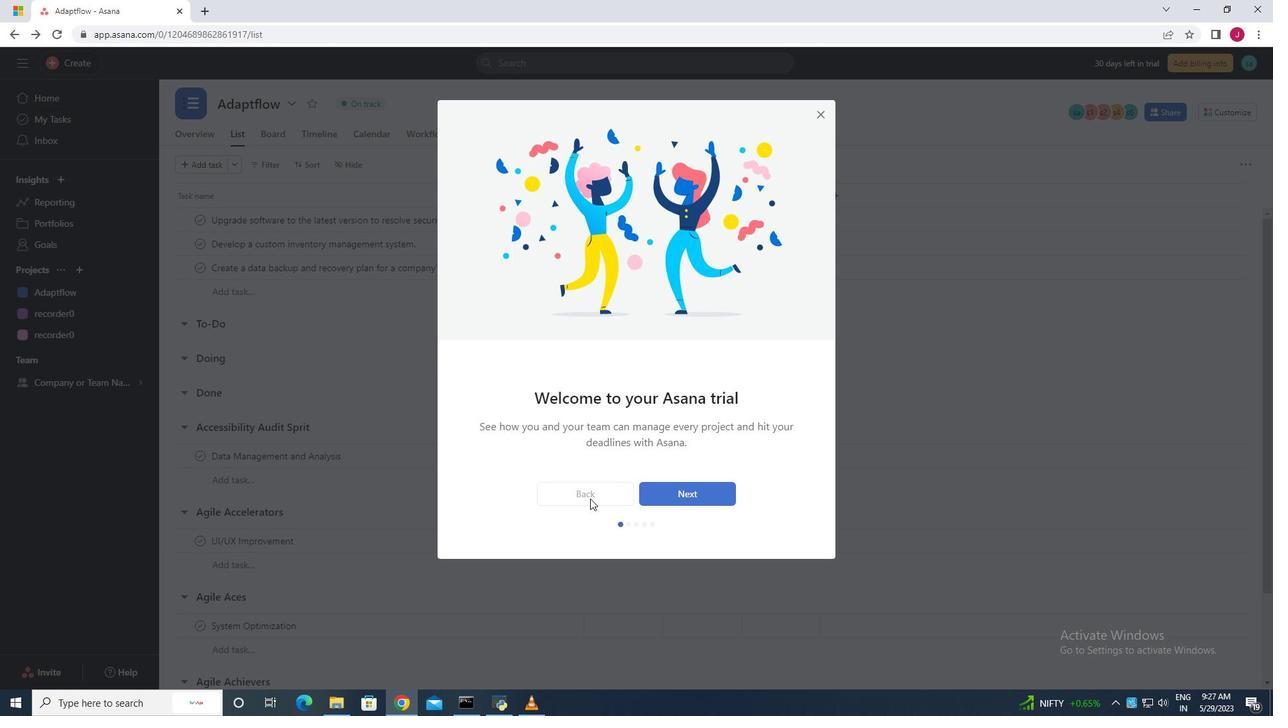 
Action: Mouse pressed left at (565, 498)
Screenshot: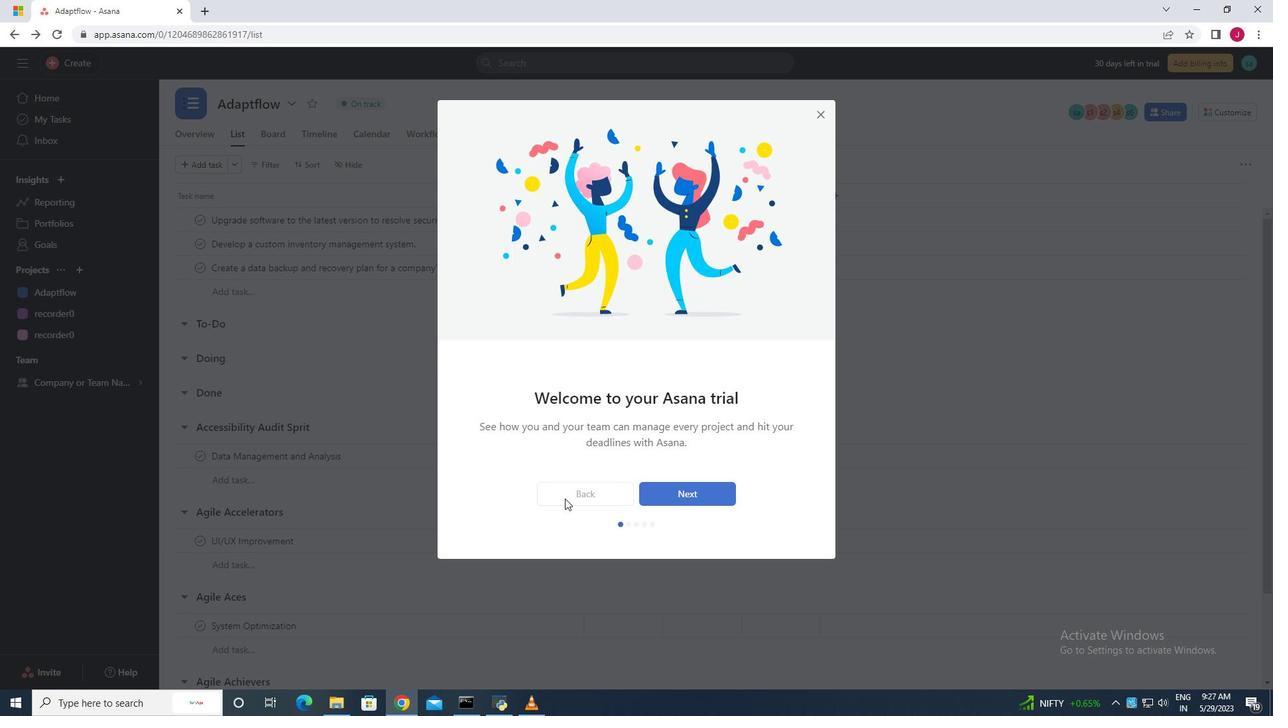
Action: Mouse moved to (827, 118)
Screenshot: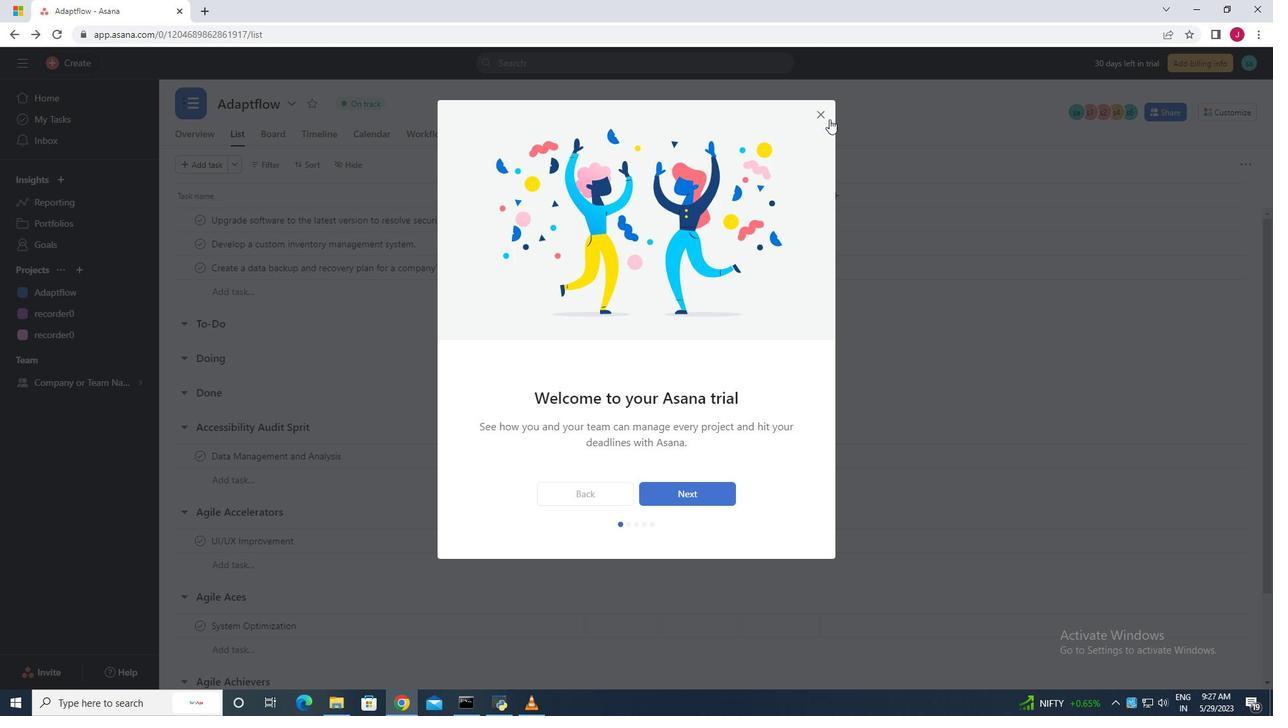 
Action: Mouse pressed left at (827, 118)
Screenshot: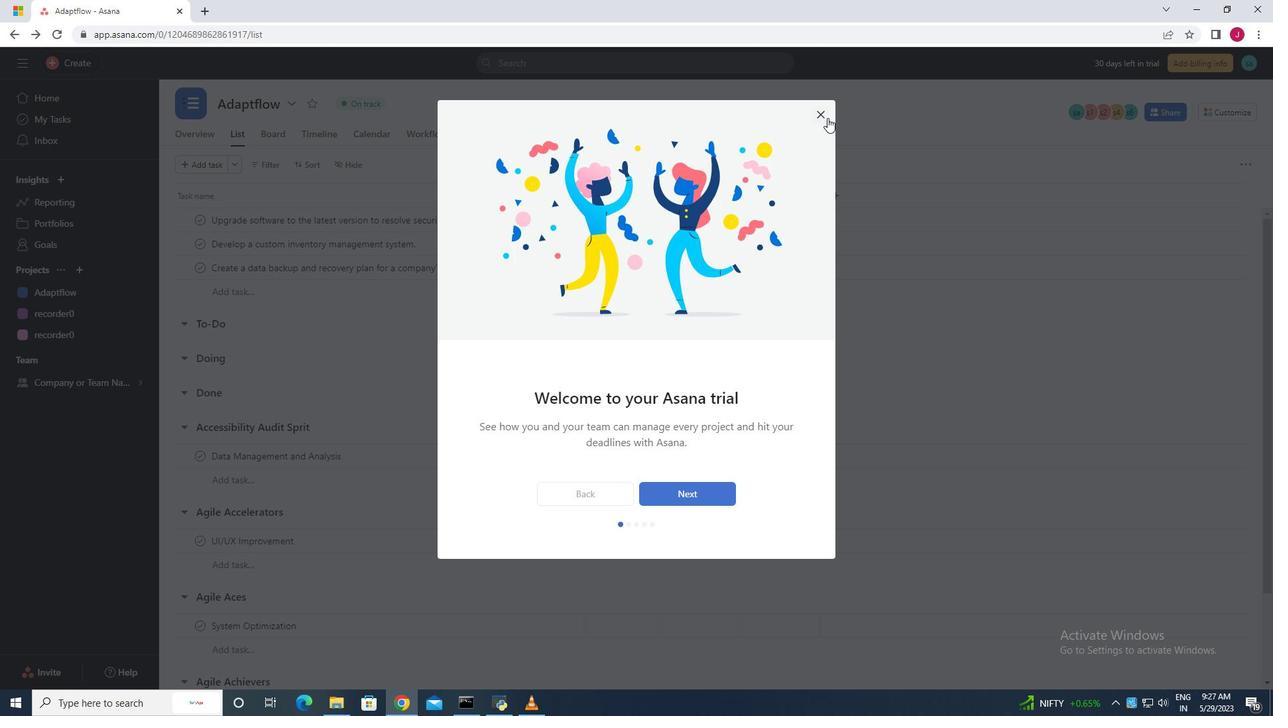 
Action: Mouse moved to (636, 319)
Screenshot: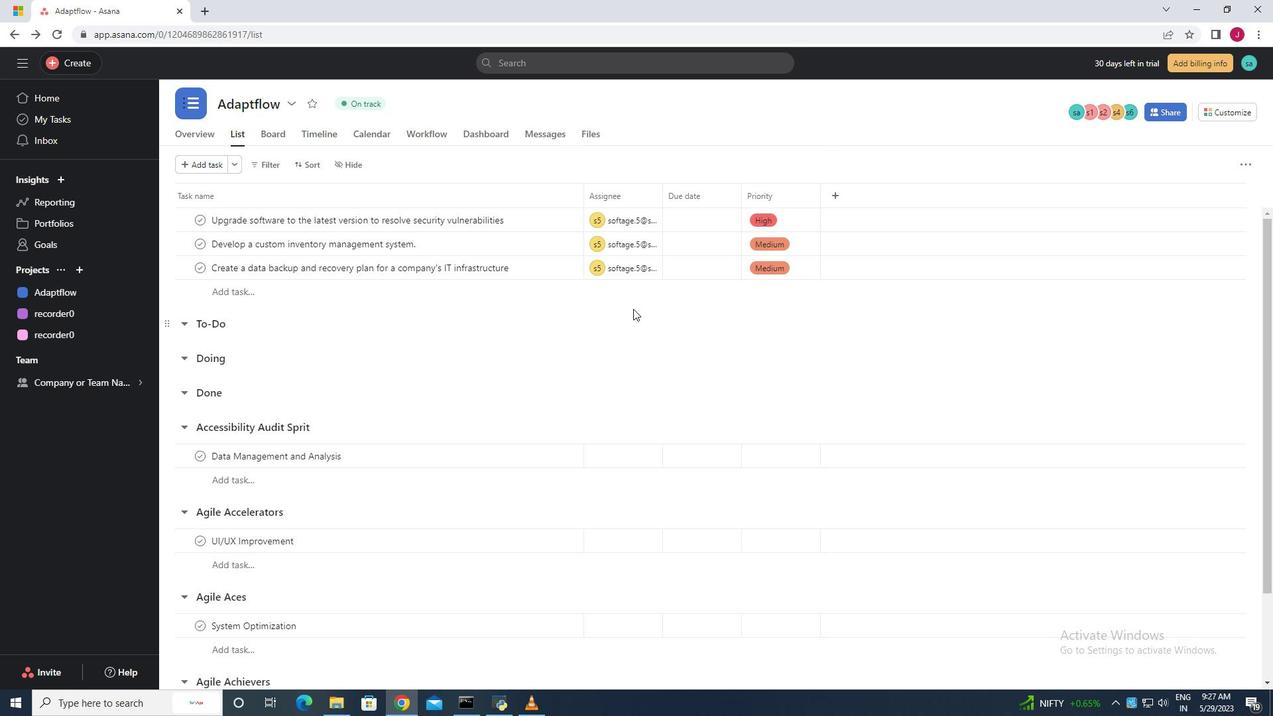 
Action: Mouse scrolled (636, 318) with delta (0, 0)
Screenshot: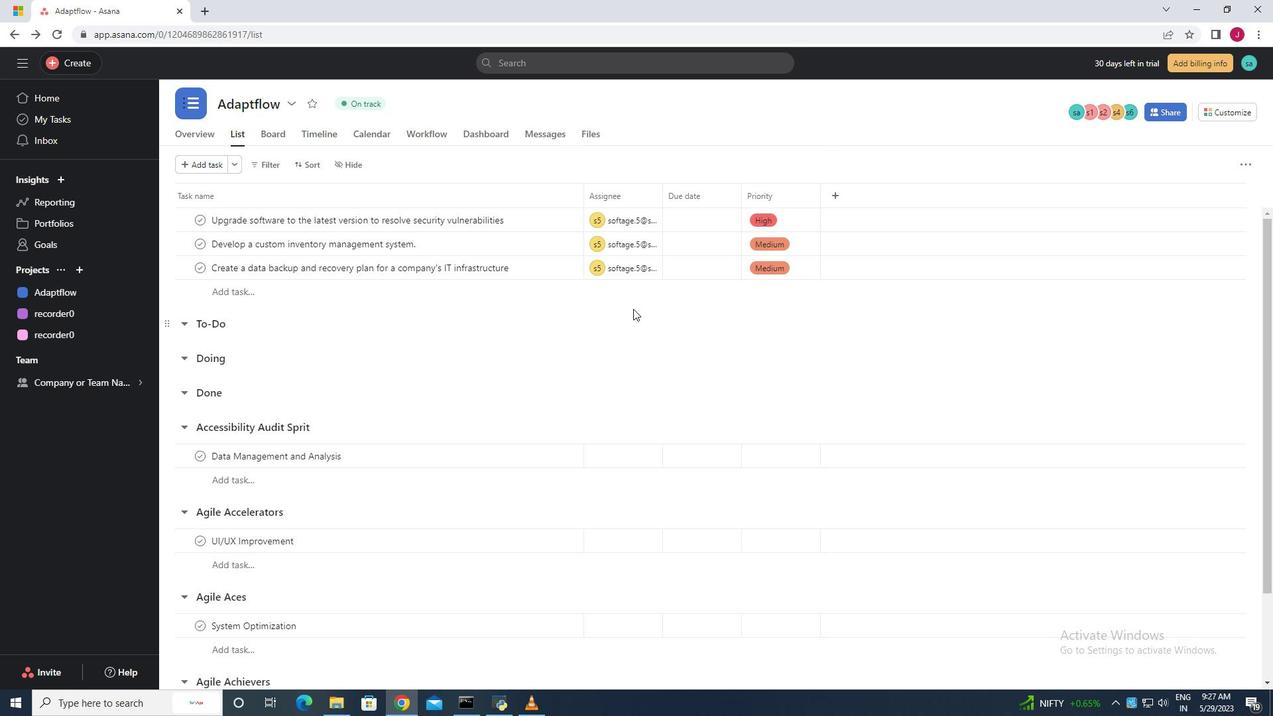 
Action: Mouse moved to (637, 319)
Screenshot: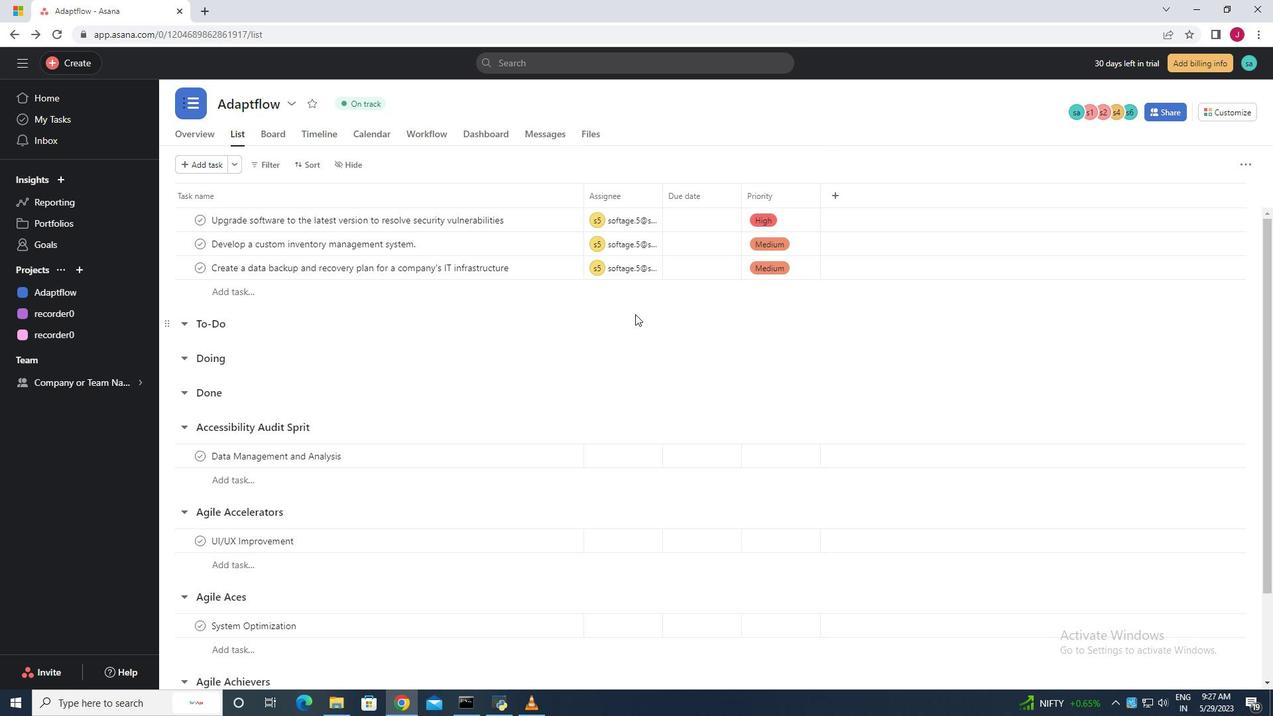 
Action: Mouse scrolled (636, 318) with delta (0, 0)
Screenshot: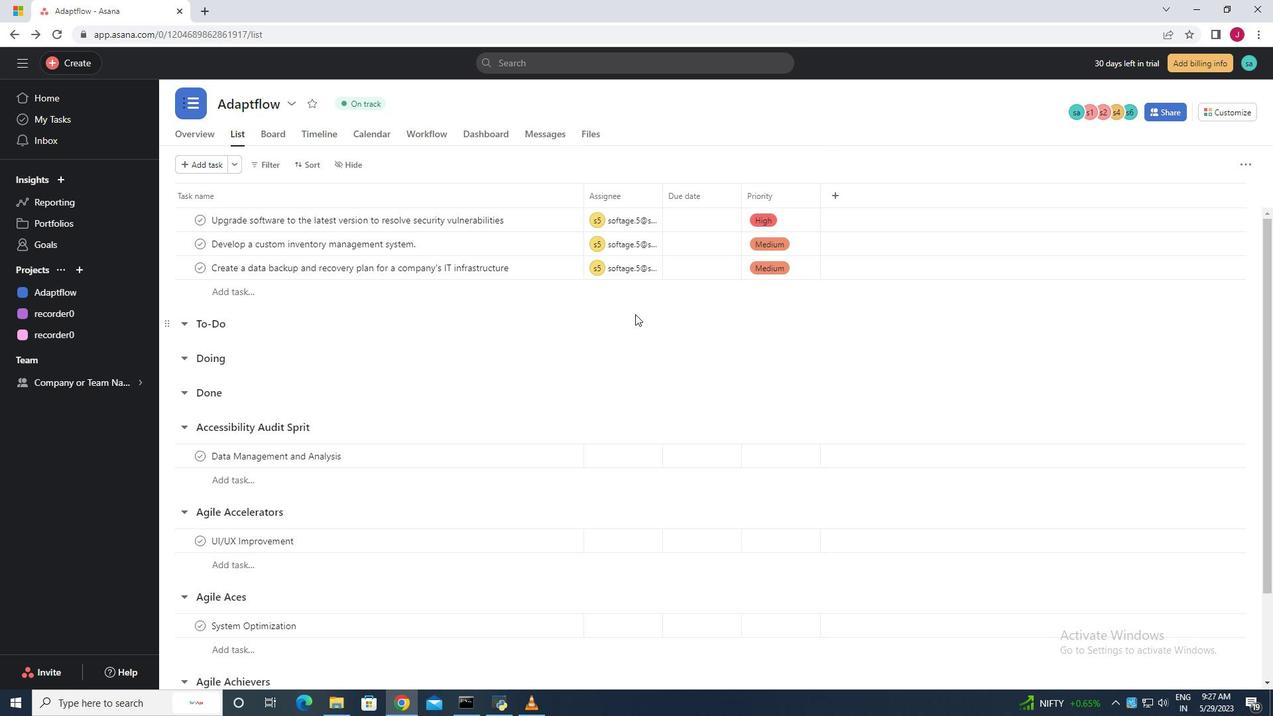 
Action: Mouse moved to (1203, 228)
Screenshot: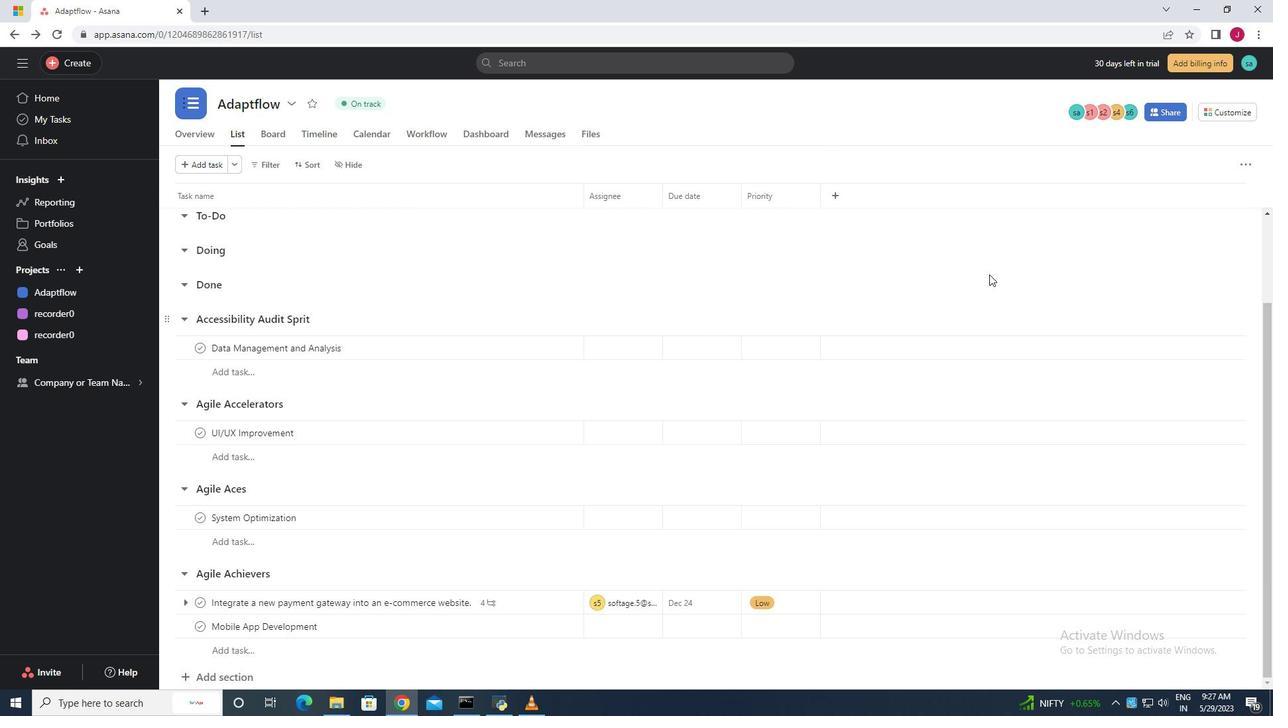 
Action: Mouse scrolled (1203, 228) with delta (0, 0)
Screenshot: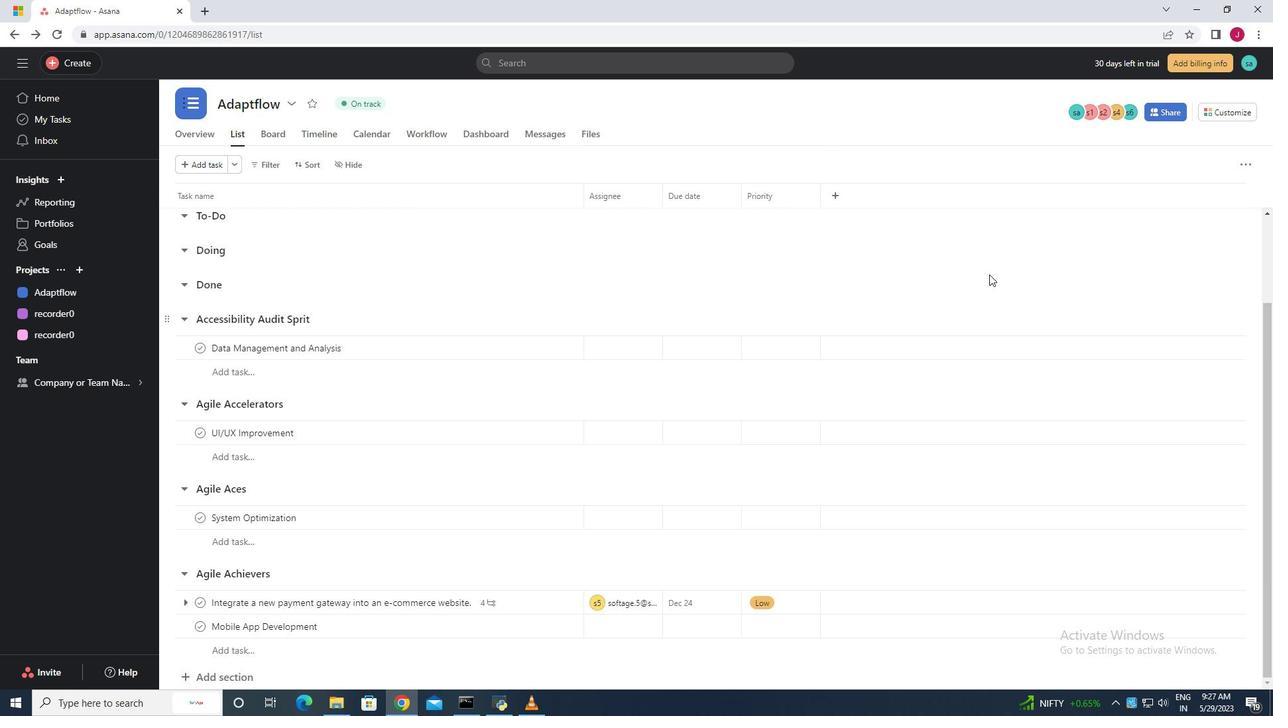 
Action: Mouse moved to (1203, 227)
Screenshot: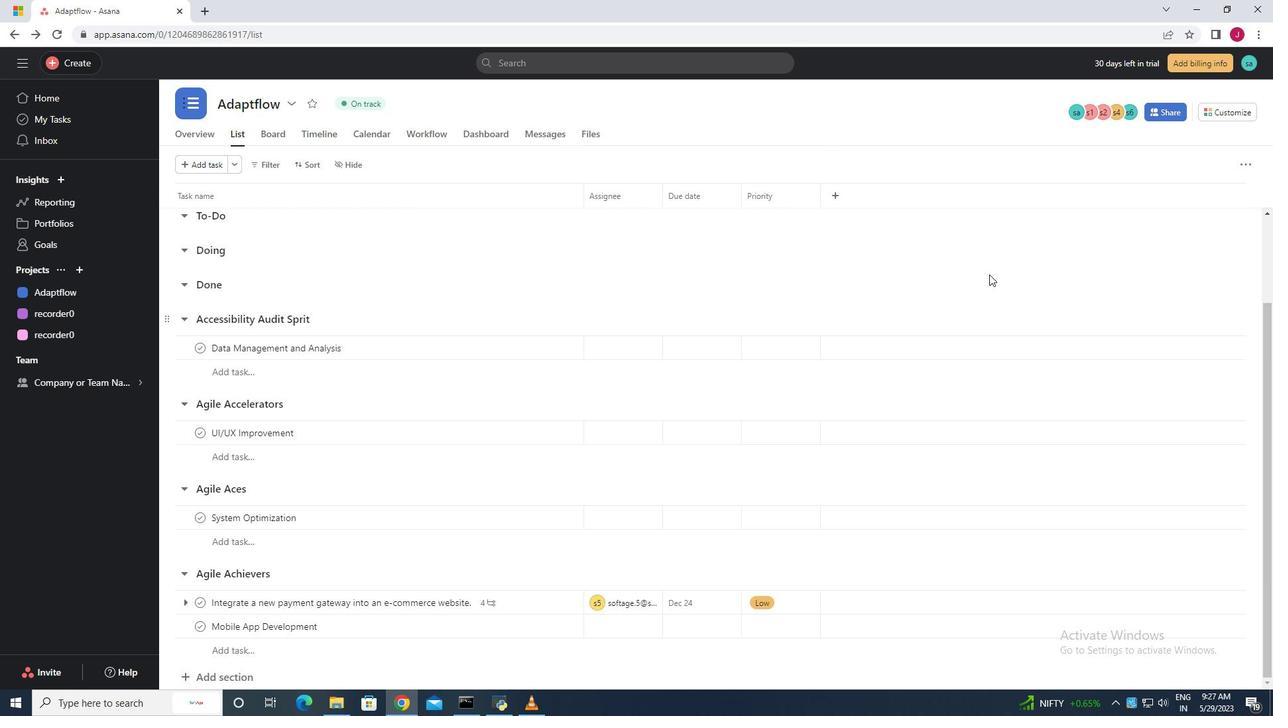 
Action: Mouse scrolled (1203, 228) with delta (0, 0)
Screenshot: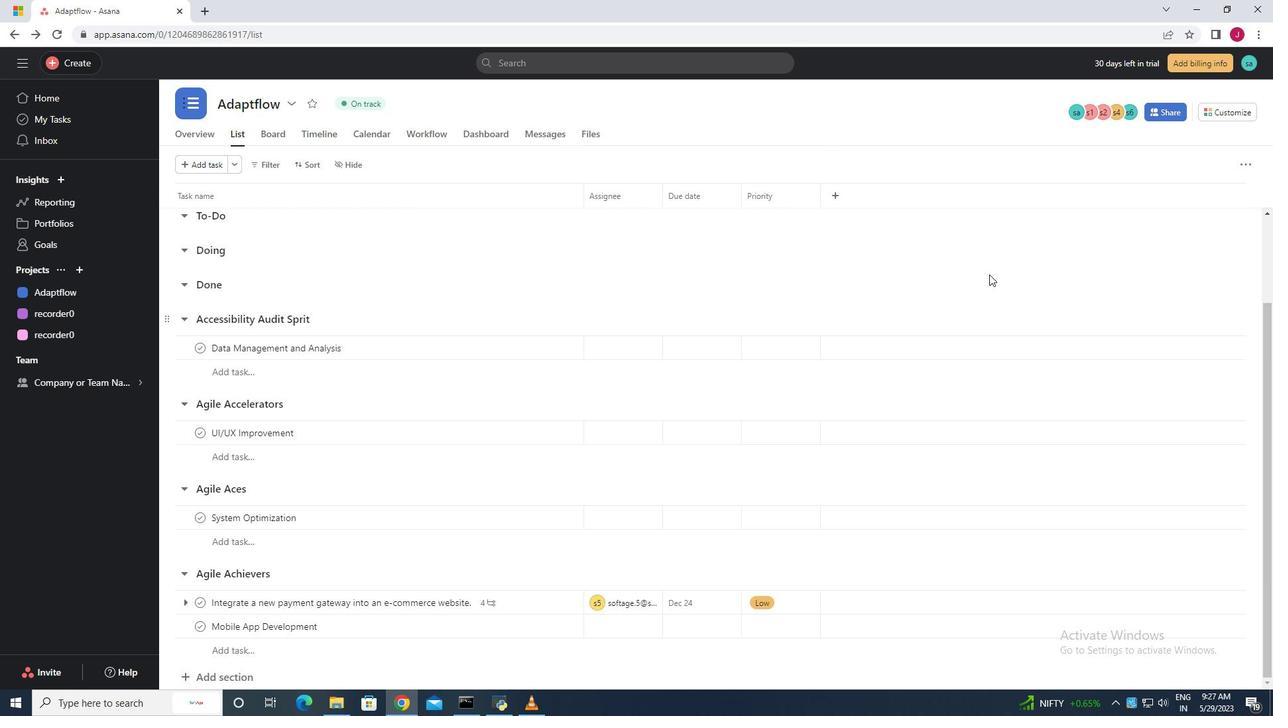
Action: Mouse scrolled (1203, 228) with delta (0, 0)
Screenshot: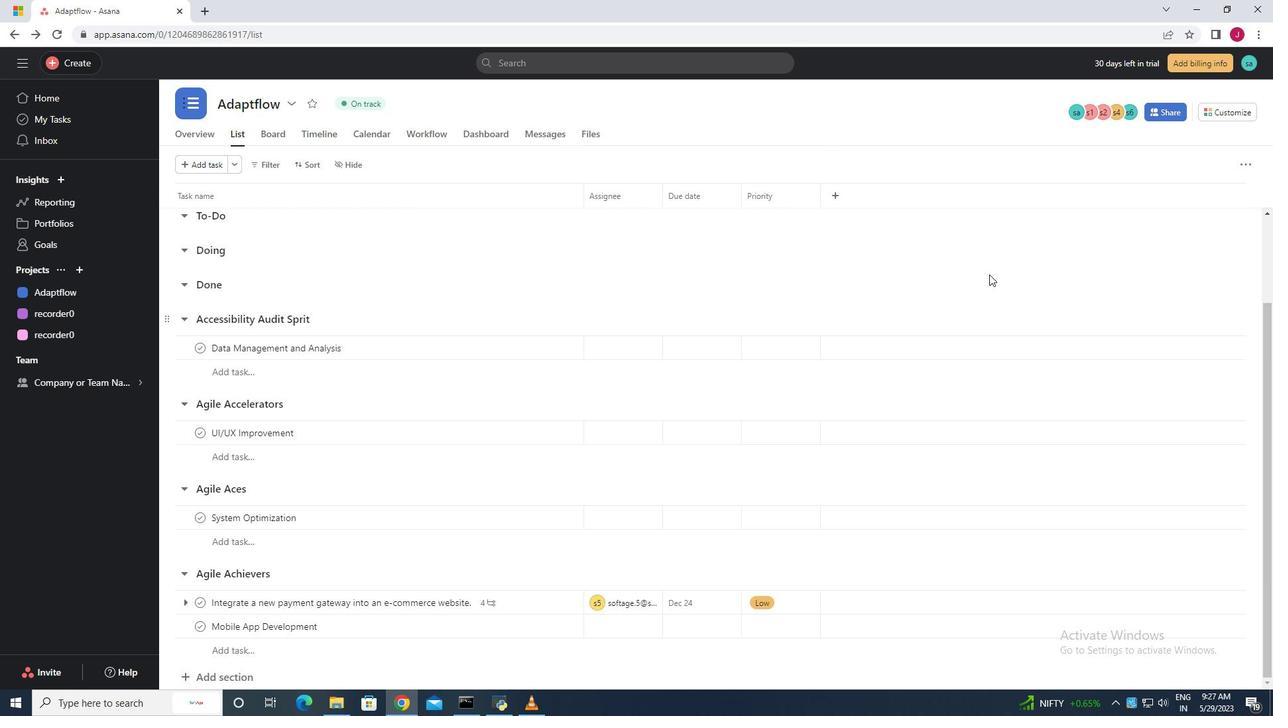 
Action: Mouse scrolled (1203, 228) with delta (0, 0)
Screenshot: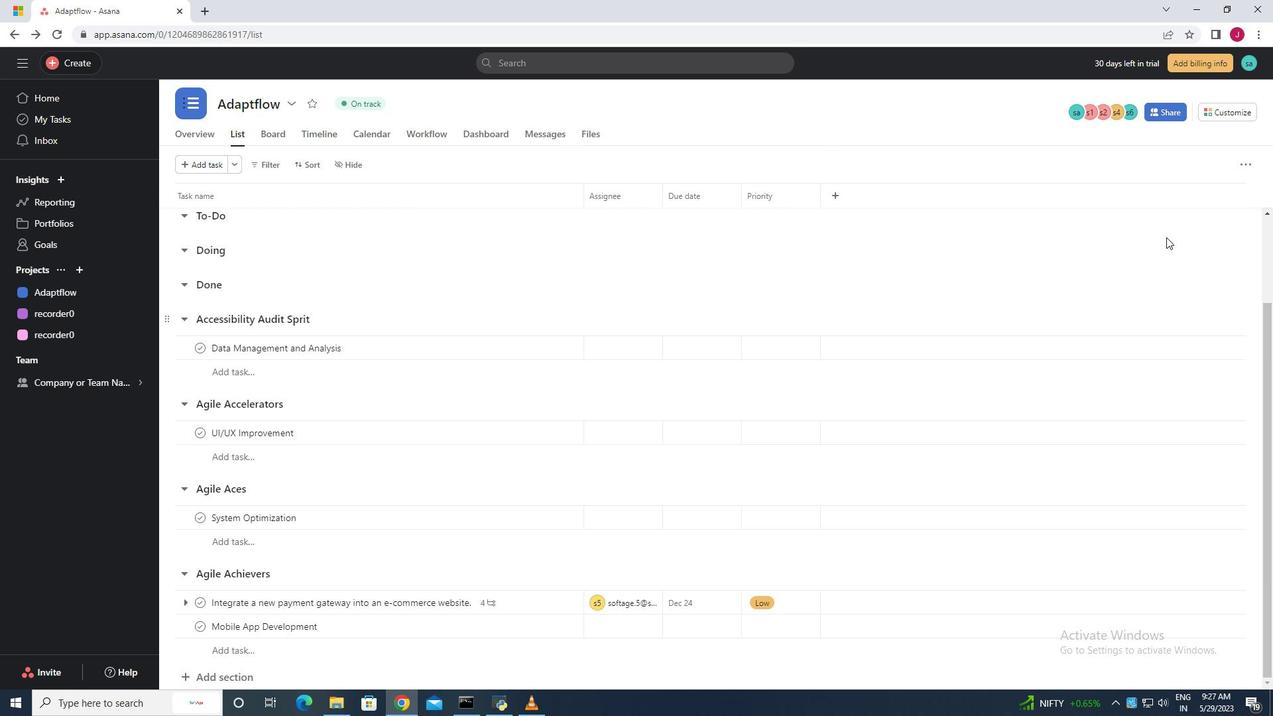 
Action: Mouse moved to (1230, 110)
Screenshot: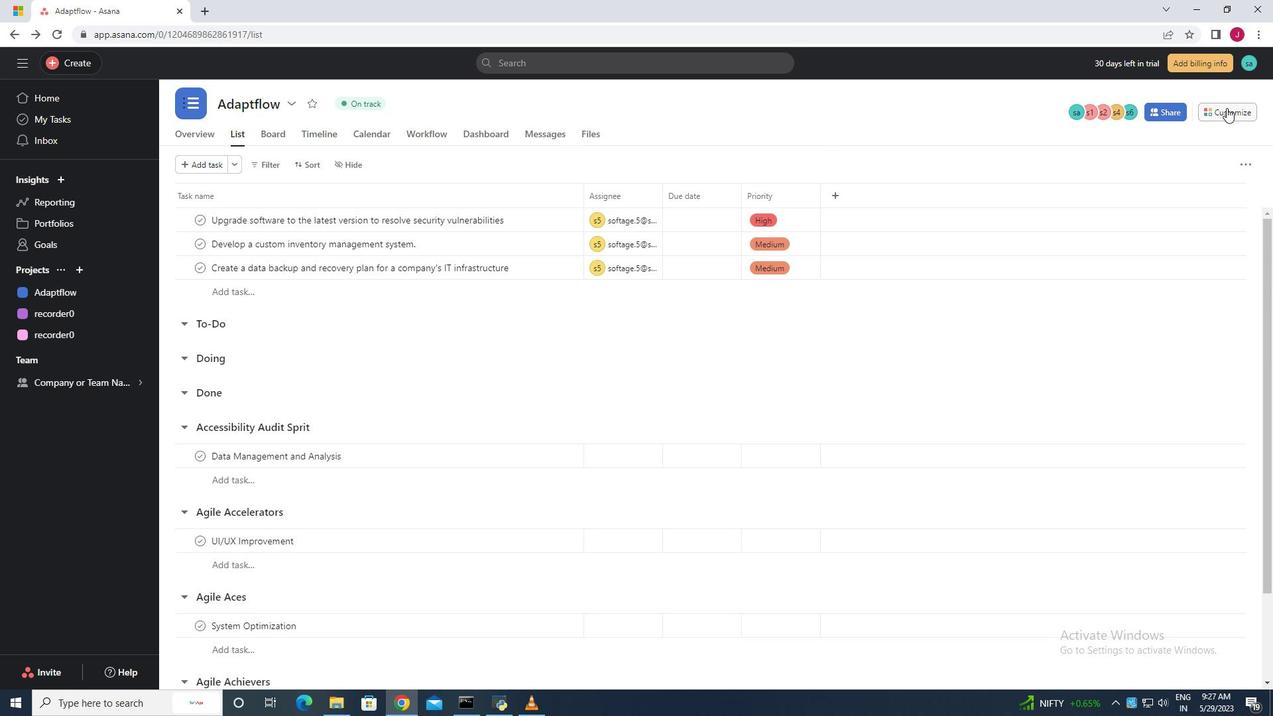 
Action: Mouse pressed left at (1230, 110)
Screenshot: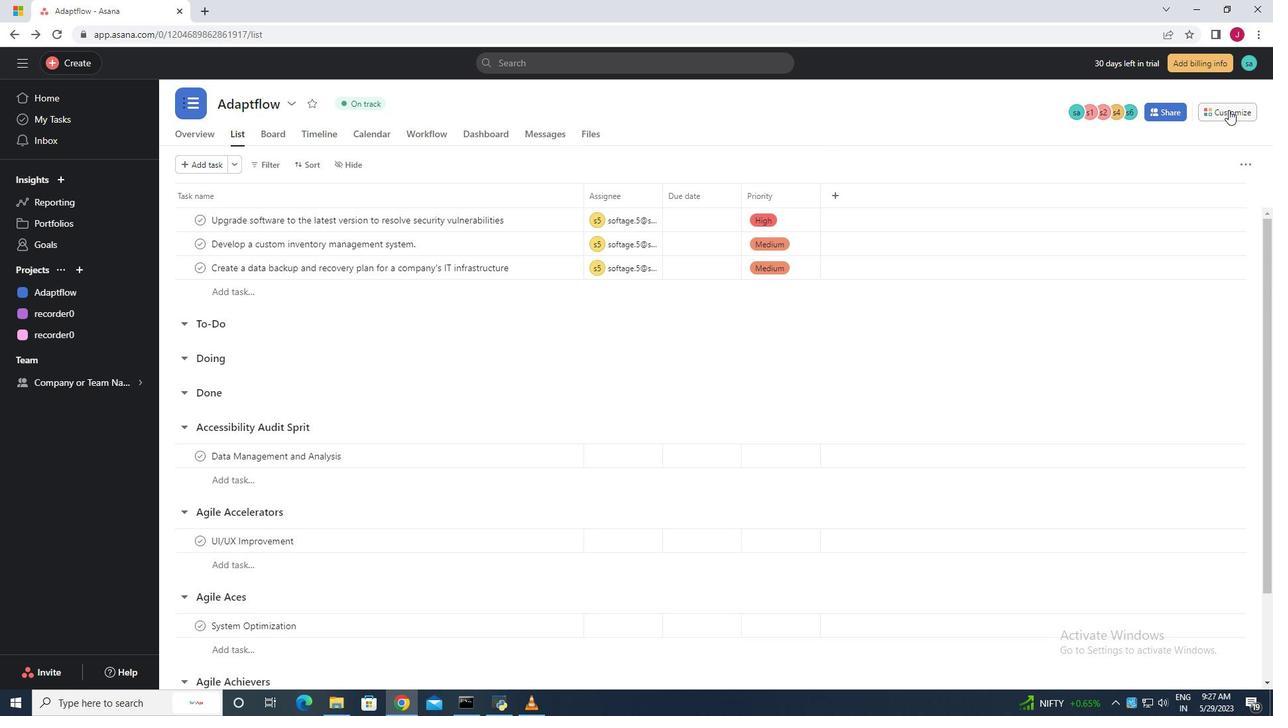 
Action: Mouse moved to (998, 292)
Screenshot: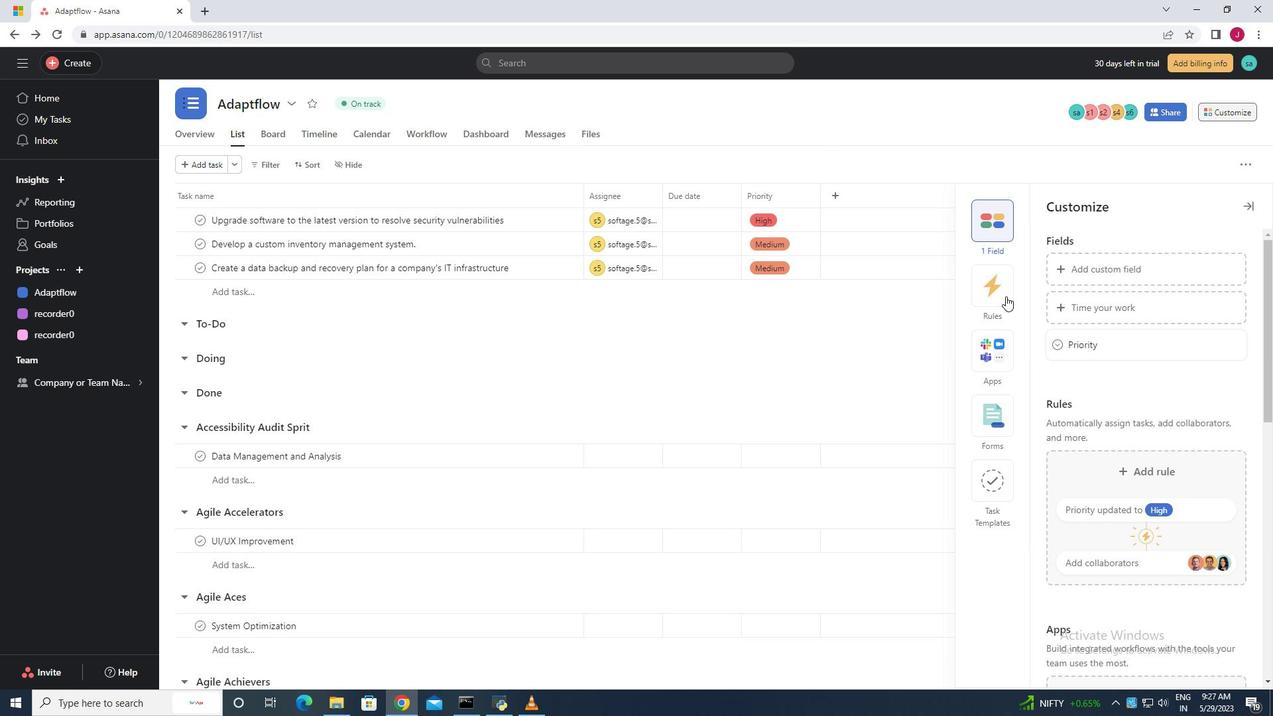 
Action: Mouse pressed left at (998, 292)
Screenshot: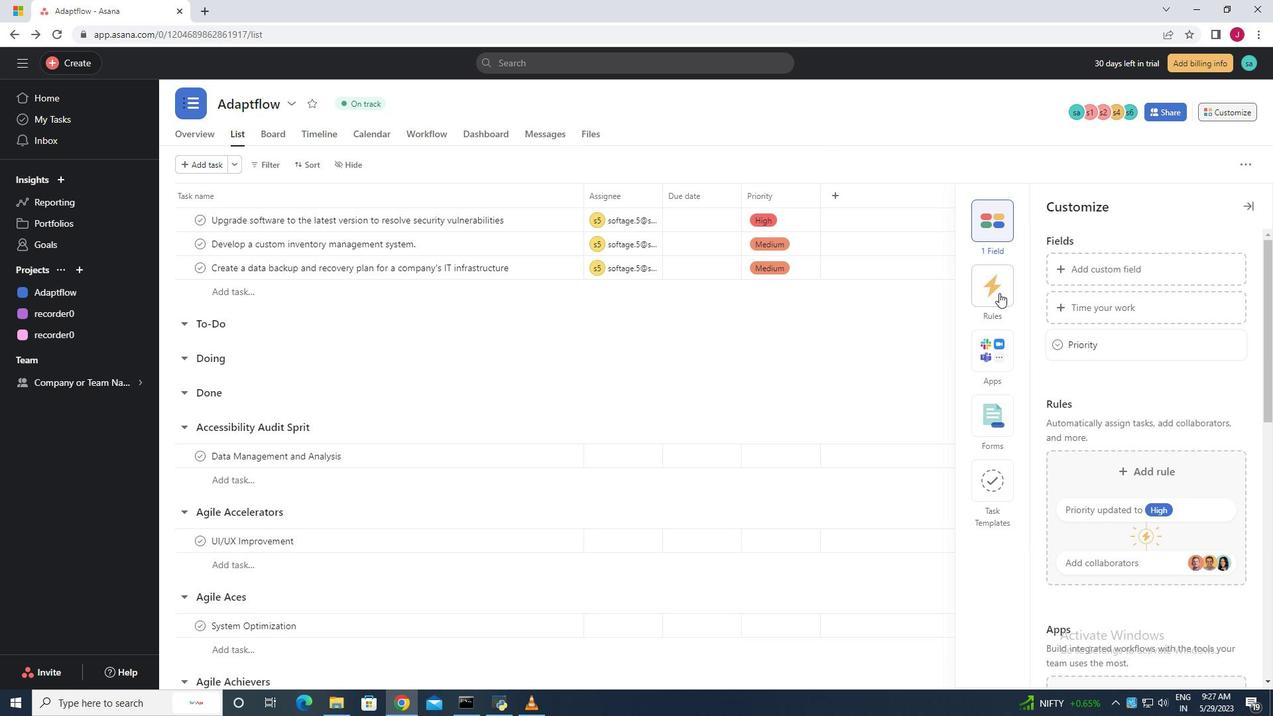 
Action: Mouse moved to (1148, 309)
Screenshot: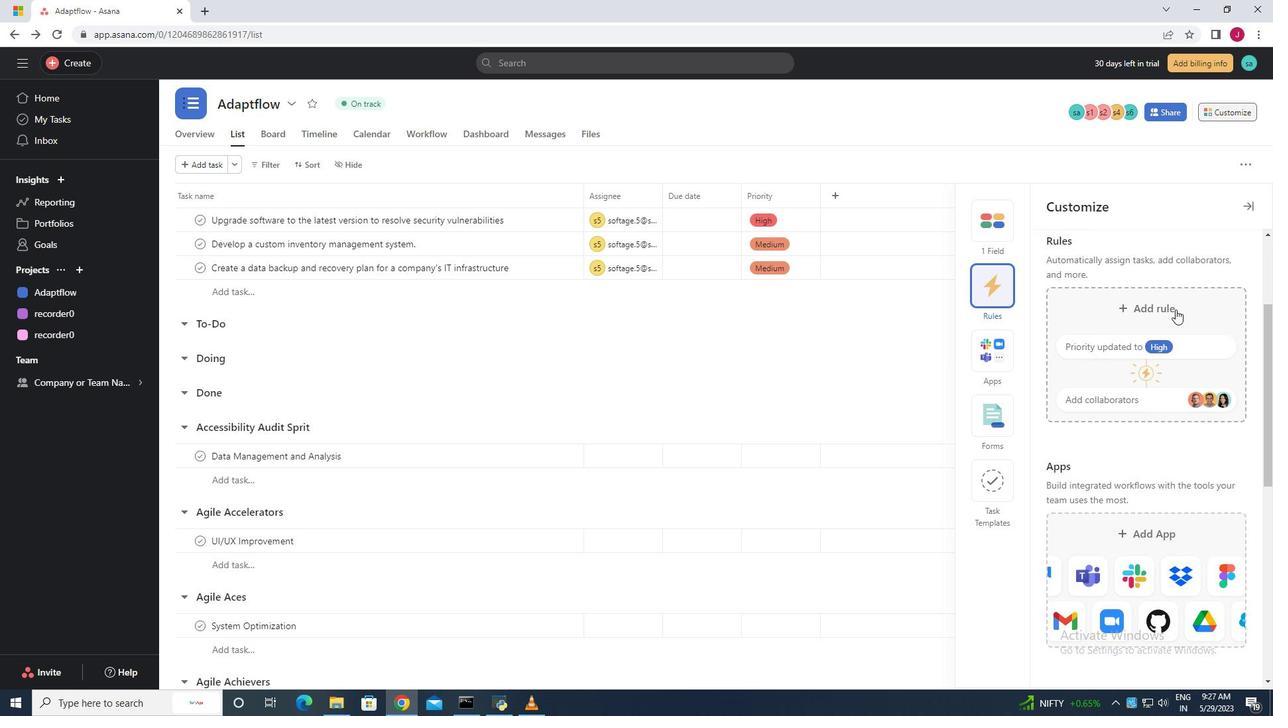 
Action: Mouse pressed left at (1148, 309)
Screenshot: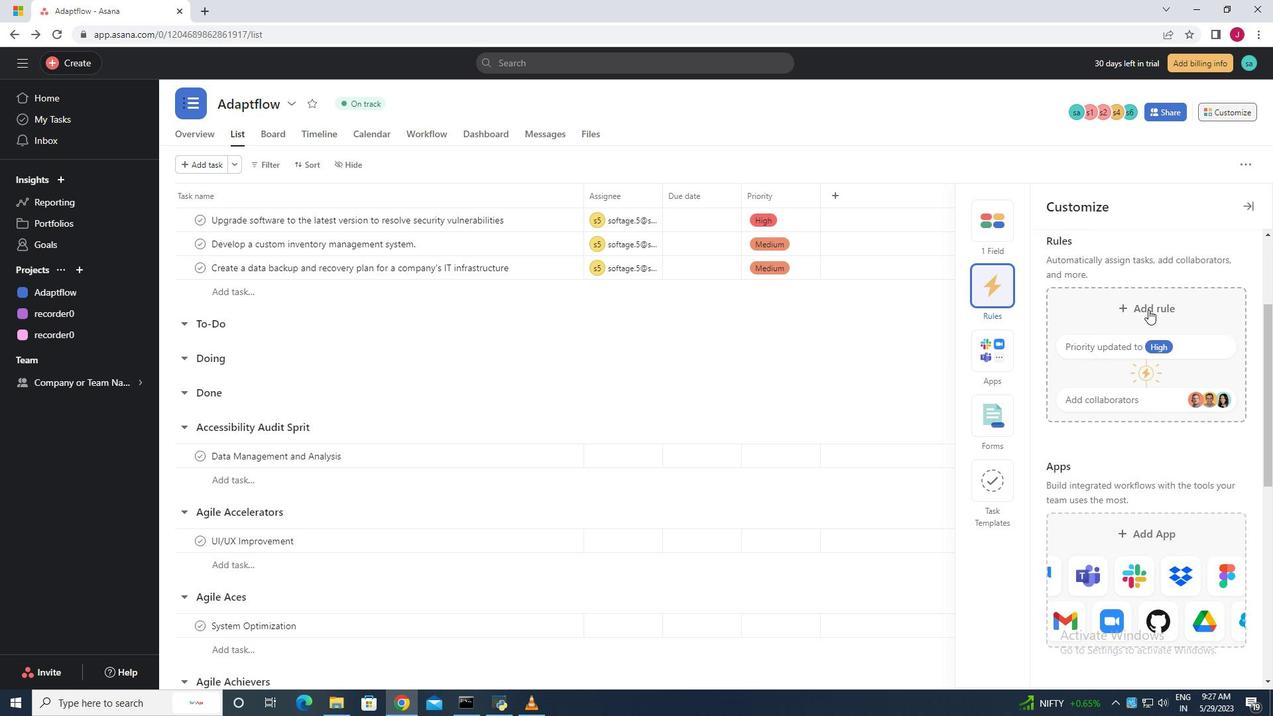 
Action: Mouse moved to (519, 307)
Screenshot: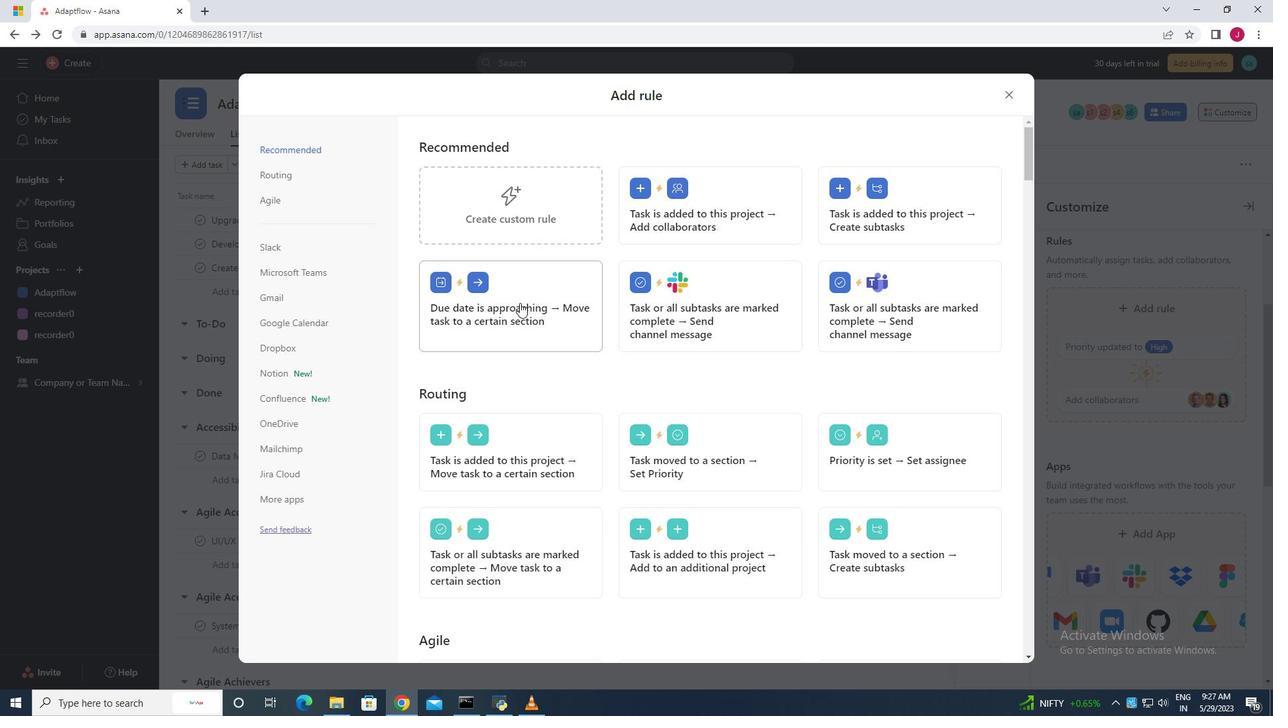 
Action: Mouse scrolled (519, 306) with delta (0, 0)
Screenshot: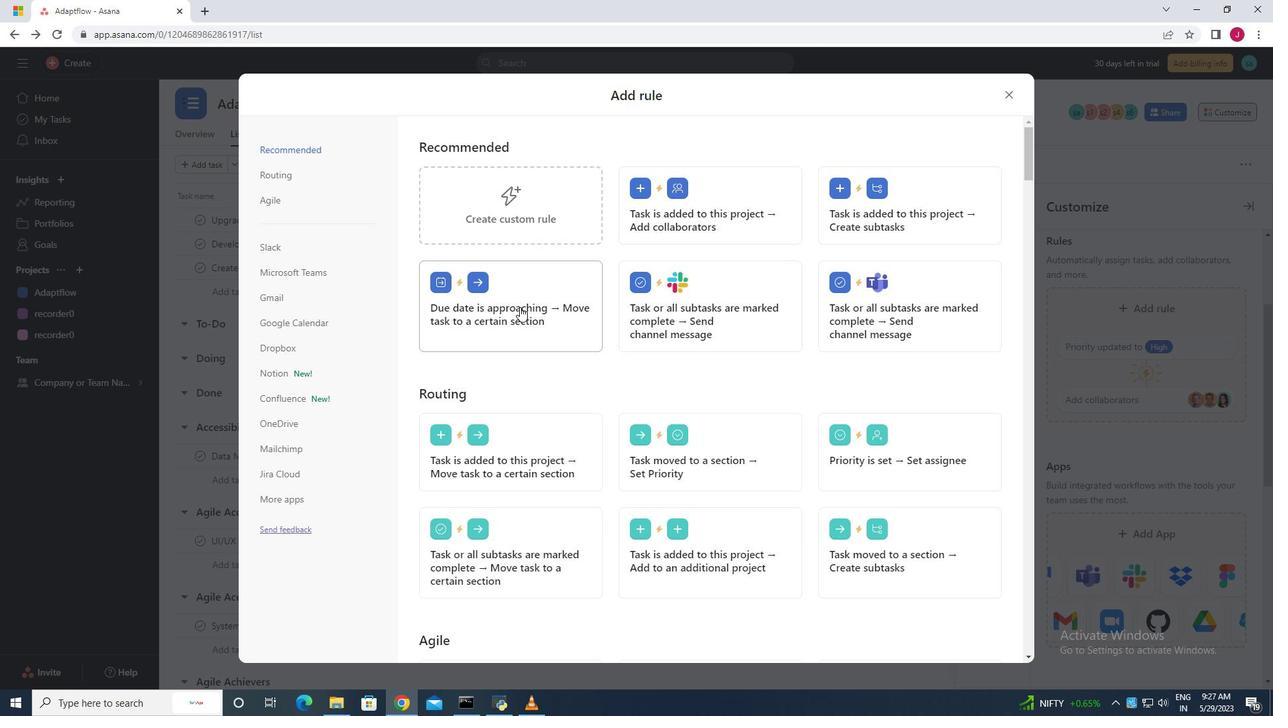 
Action: Mouse scrolled (519, 306) with delta (0, 0)
Screenshot: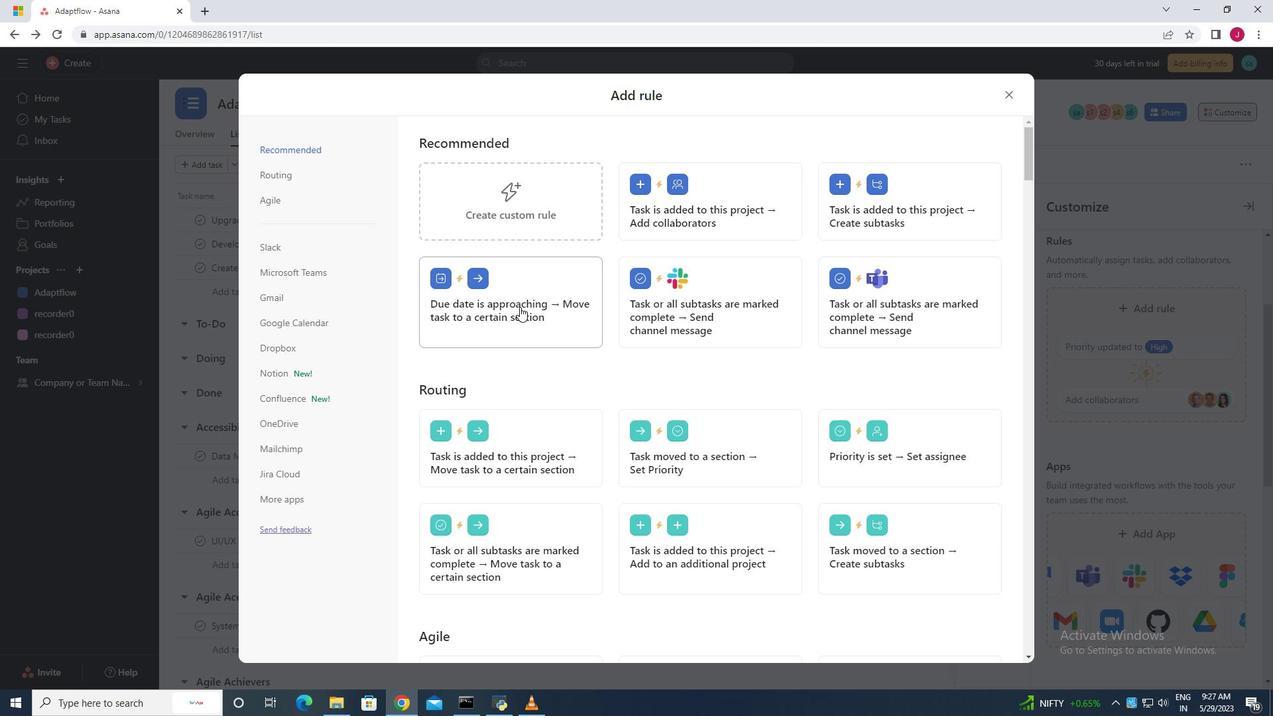 
Action: Mouse moved to (728, 309)
Screenshot: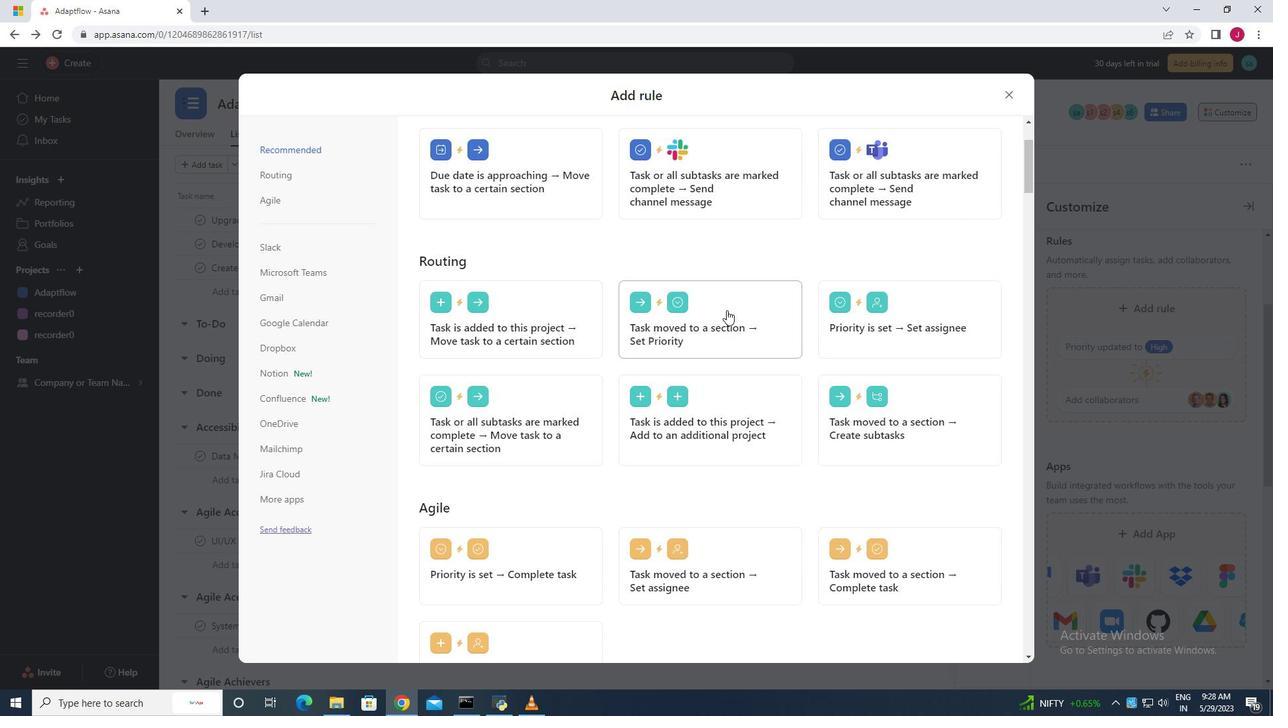 
Action: Mouse pressed left at (728, 309)
Screenshot: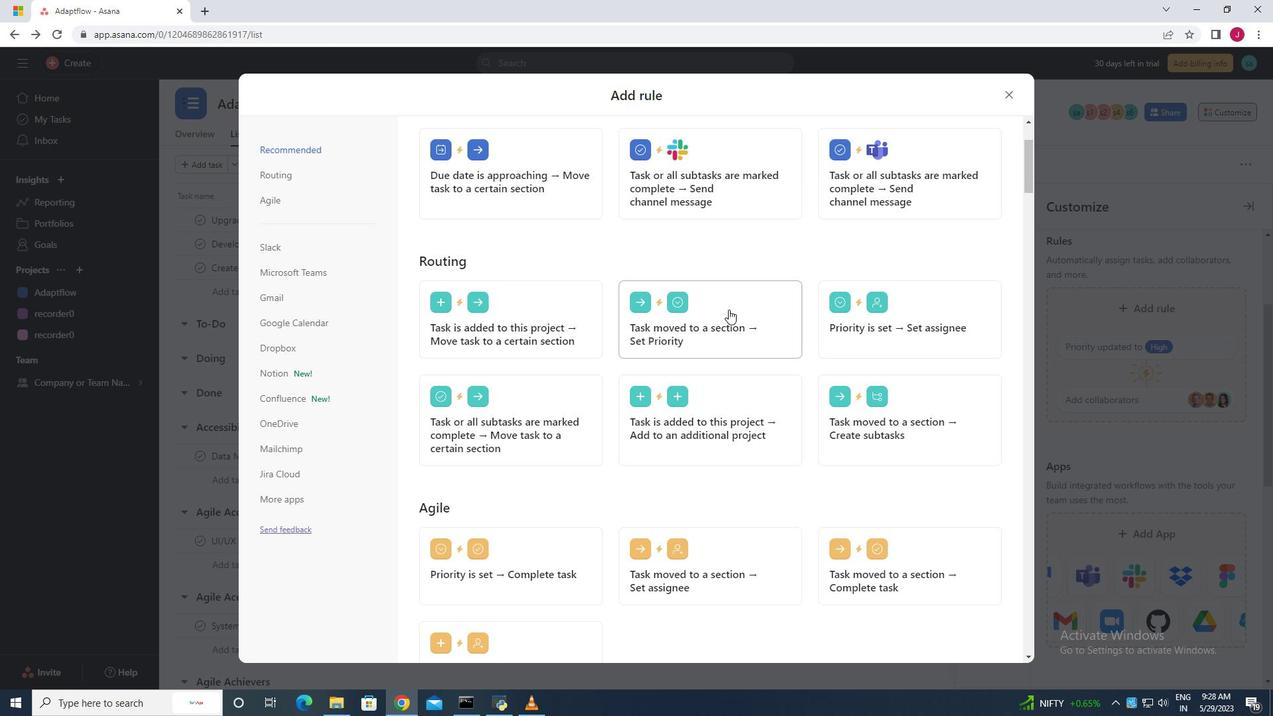 
Action: Mouse moved to (929, 226)
Screenshot: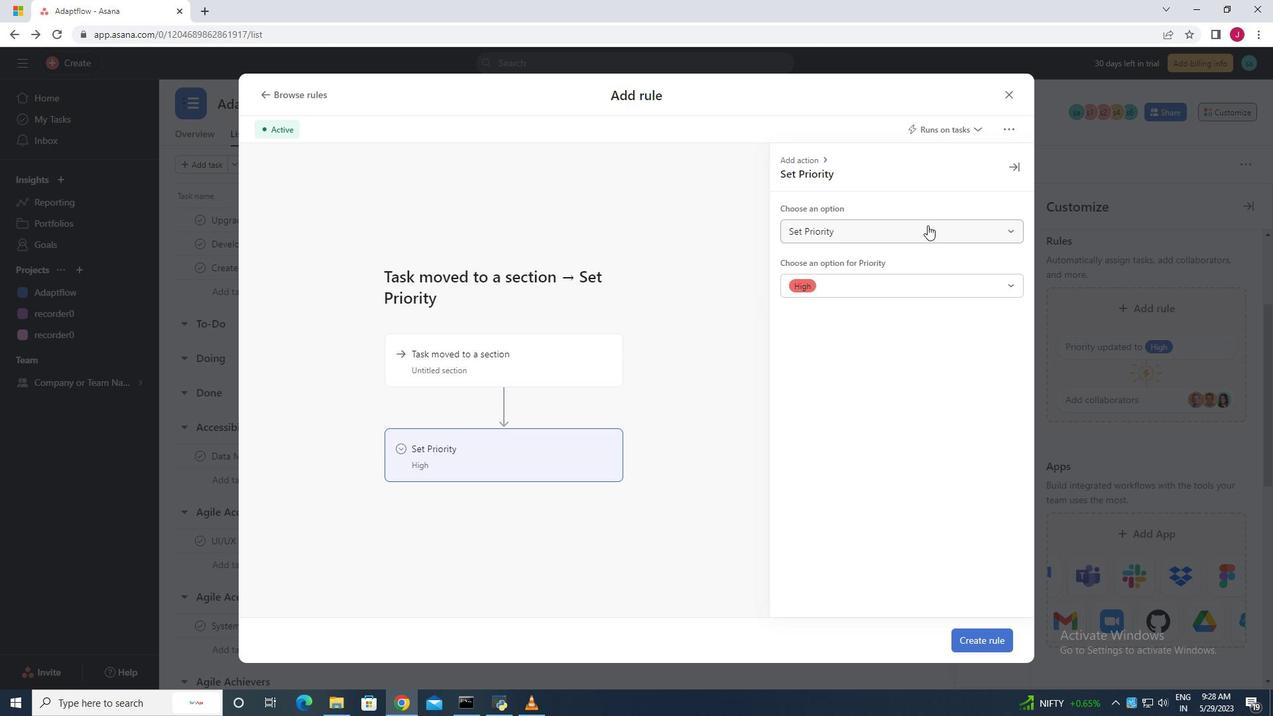 
Action: Mouse pressed left at (929, 226)
Screenshot: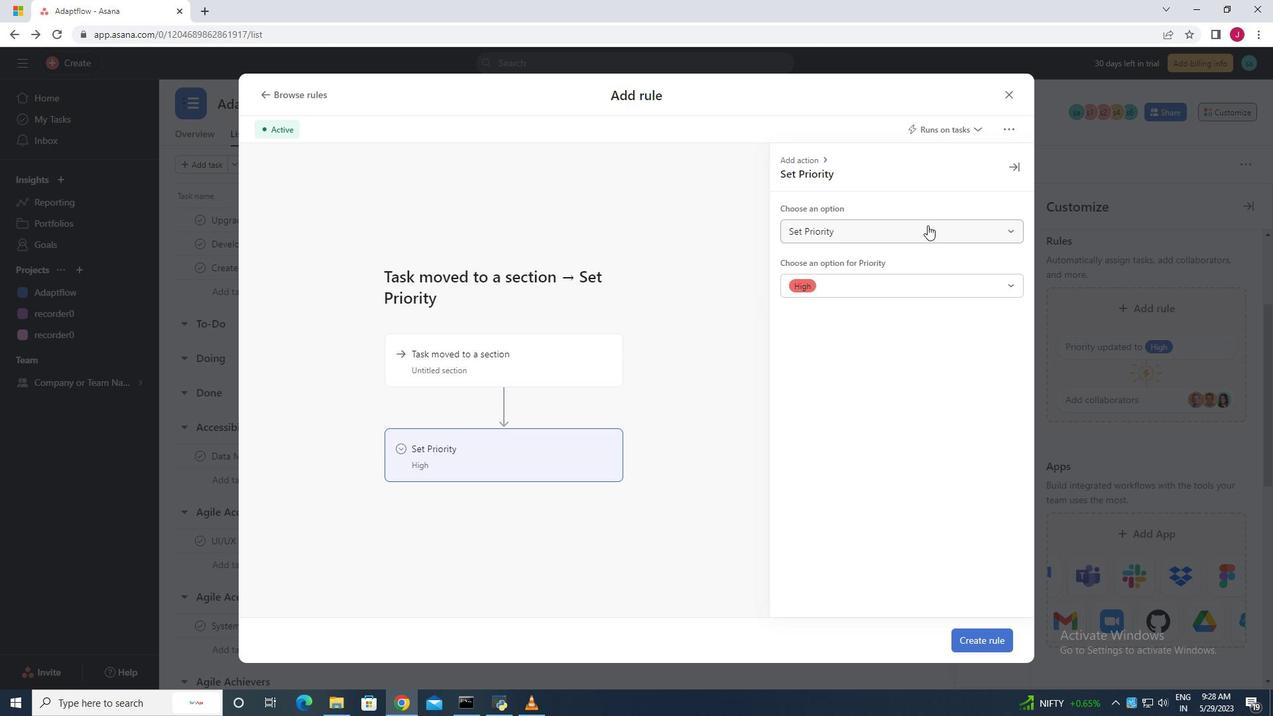 
Action: Mouse pressed left at (929, 226)
Screenshot: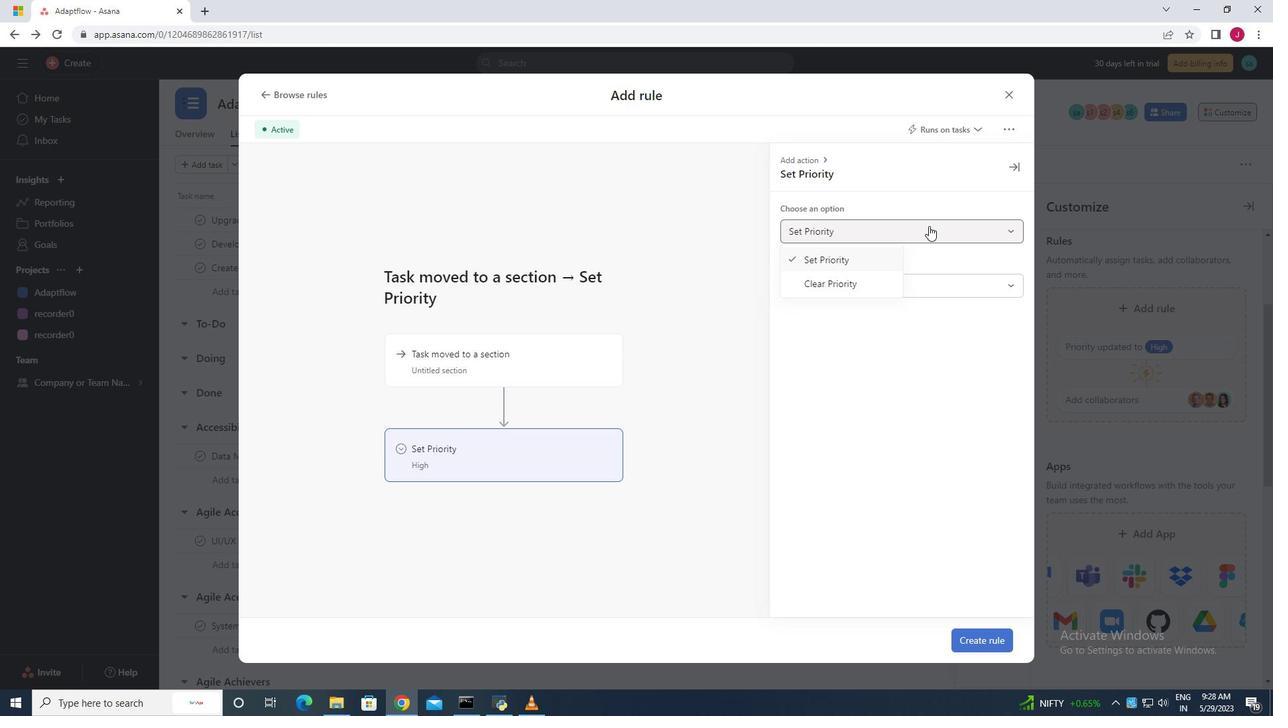 
Action: Mouse moved to (862, 285)
Screenshot: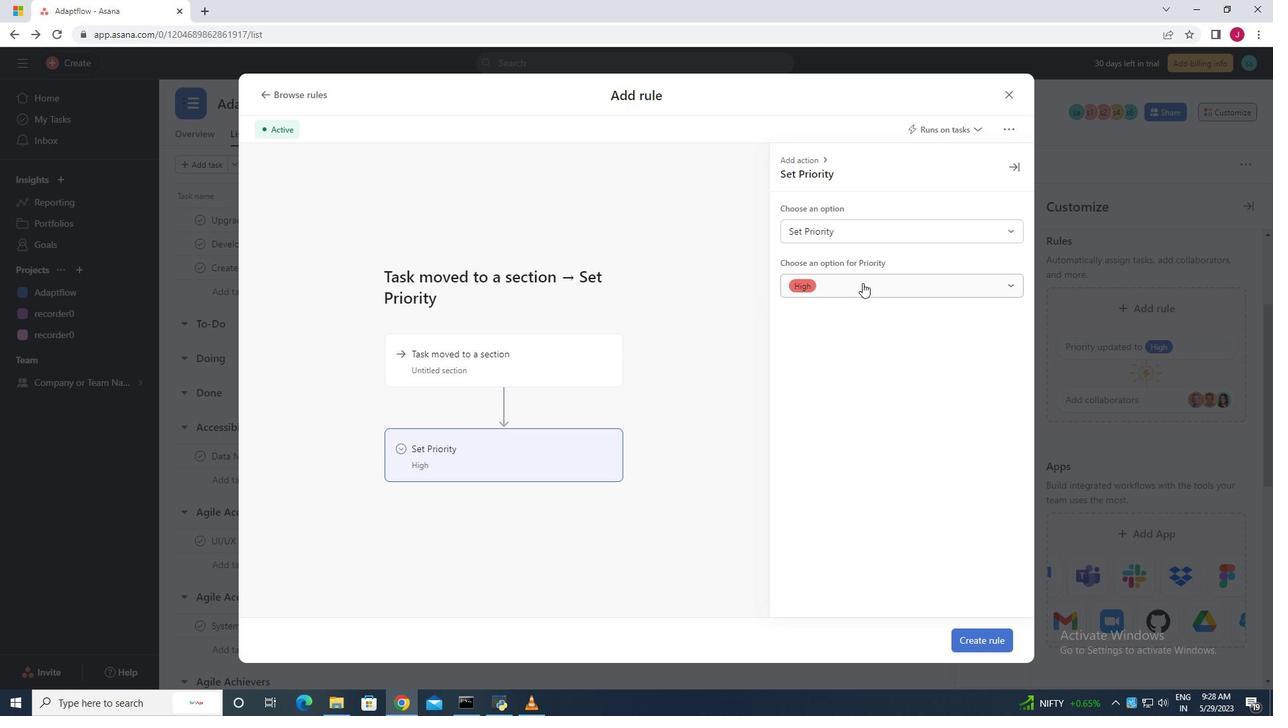 
Action: Mouse pressed left at (862, 285)
Screenshot: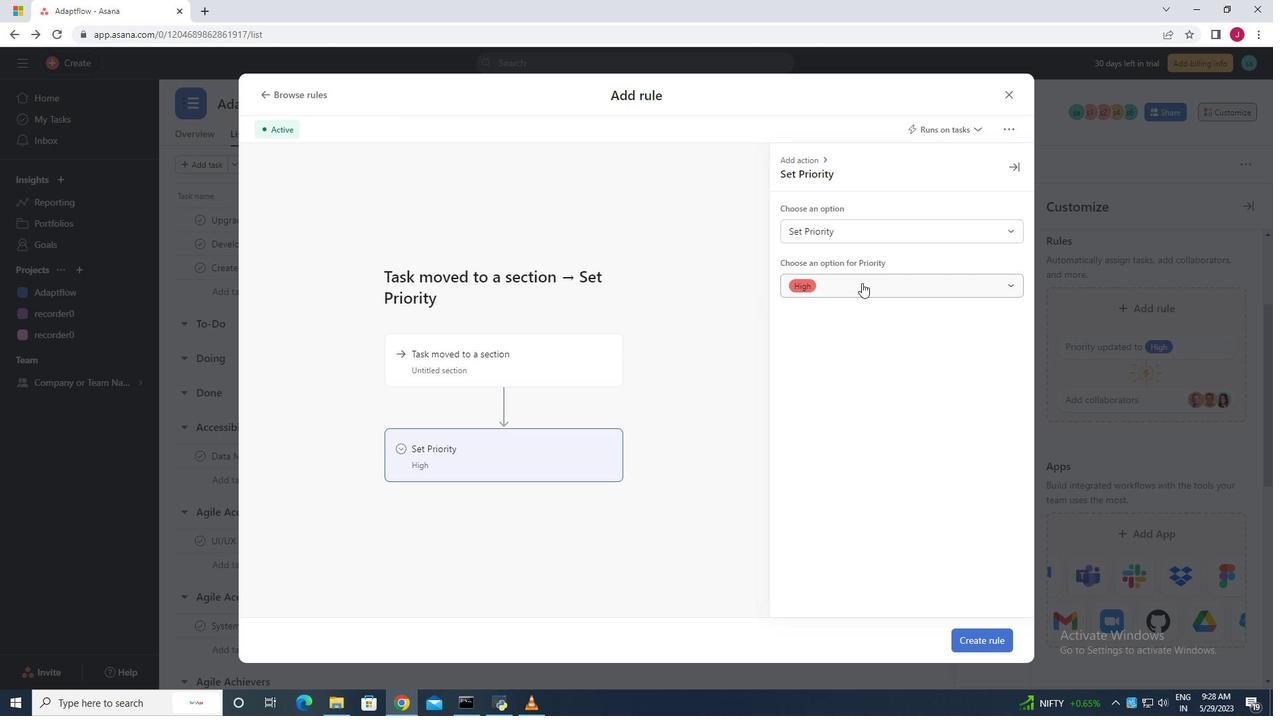 
Action: Mouse pressed left at (862, 285)
Screenshot: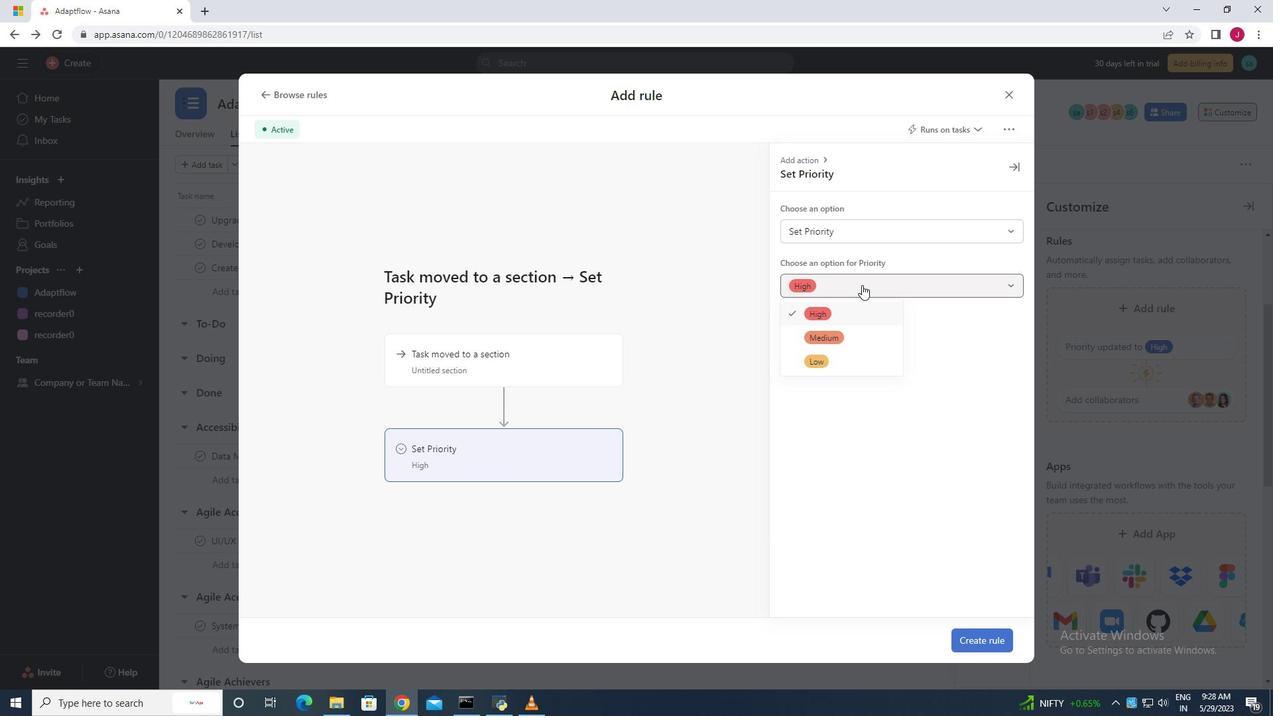 
Action: Mouse moved to (499, 348)
Screenshot: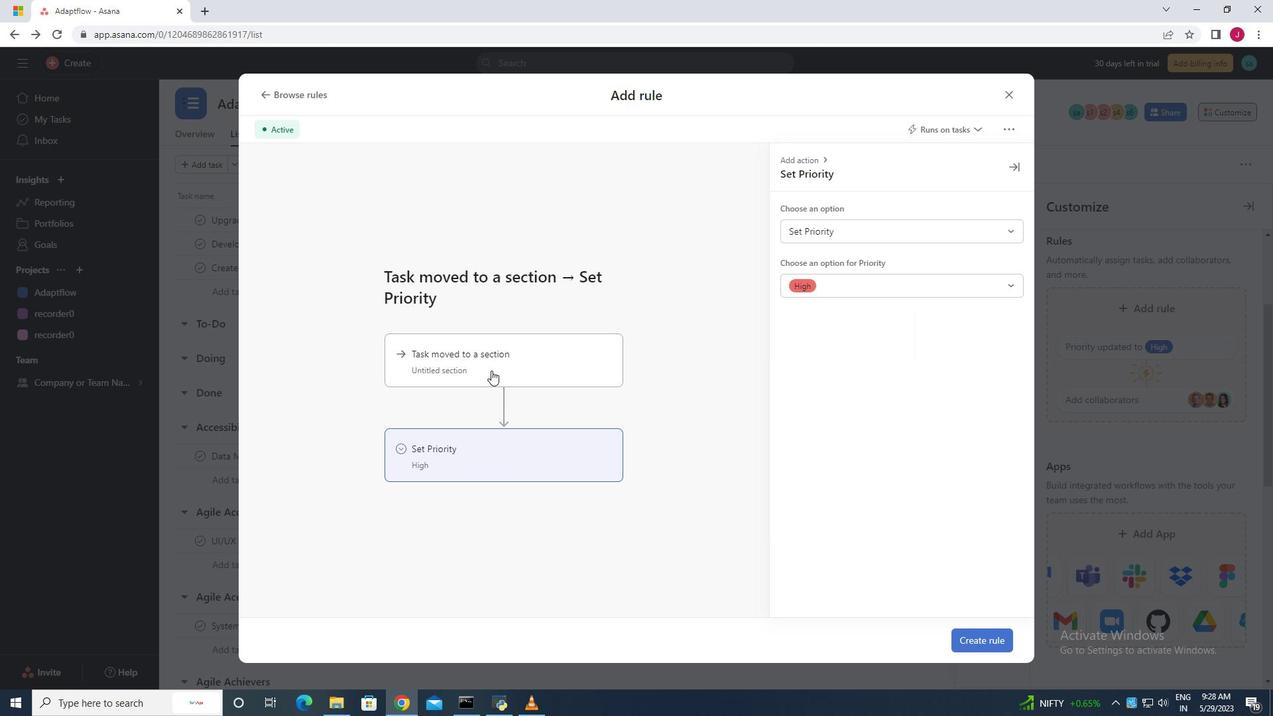 
Action: Mouse pressed left at (499, 348)
Screenshot: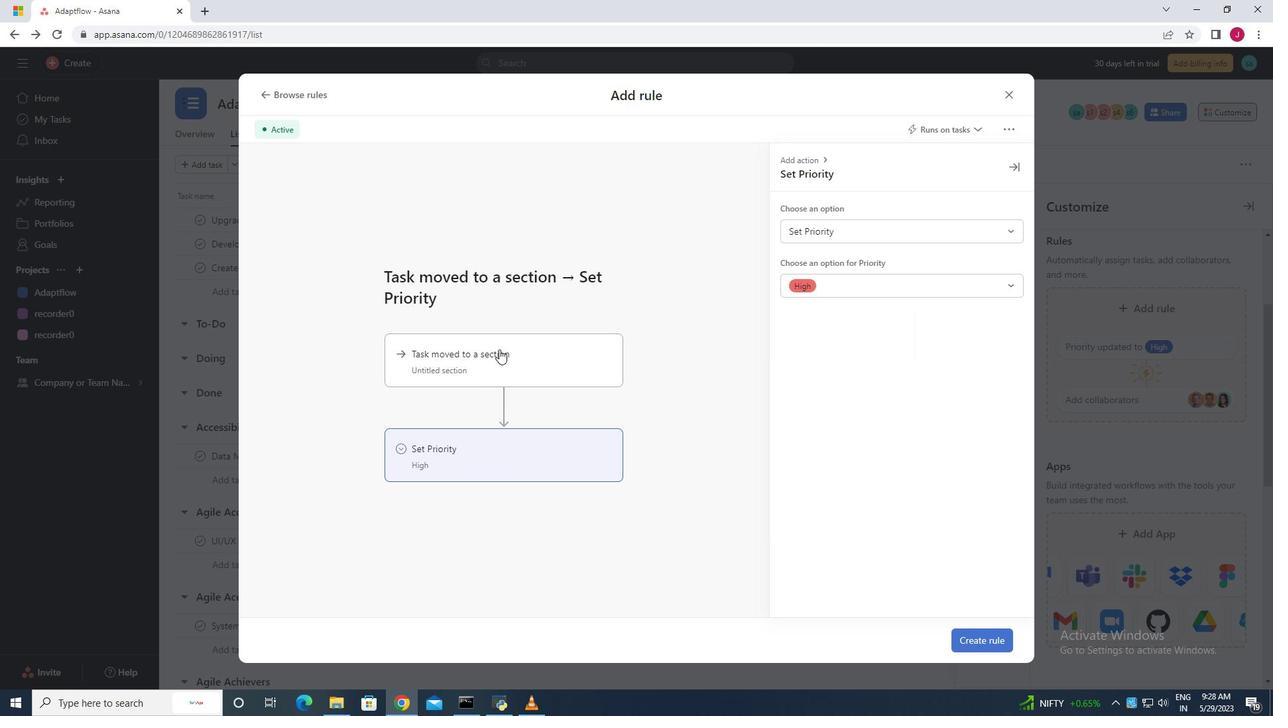 
Action: Mouse moved to (837, 231)
Screenshot: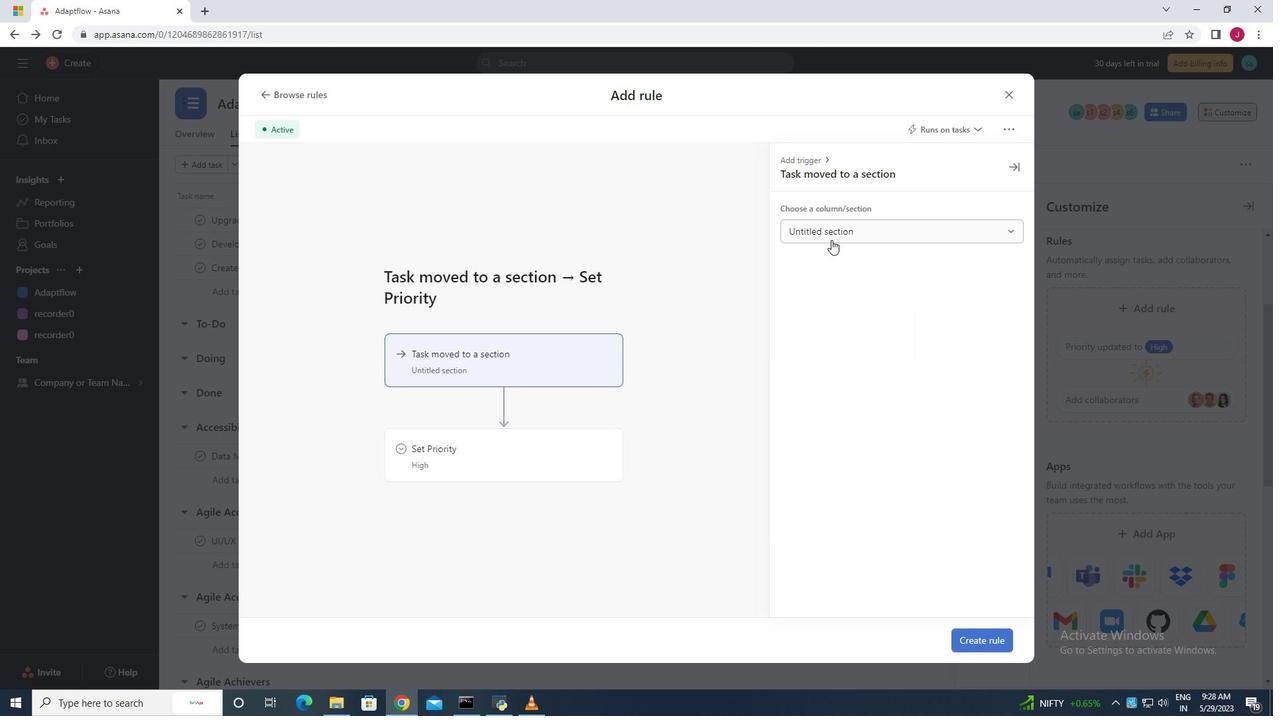 
Action: Mouse pressed left at (837, 231)
Screenshot: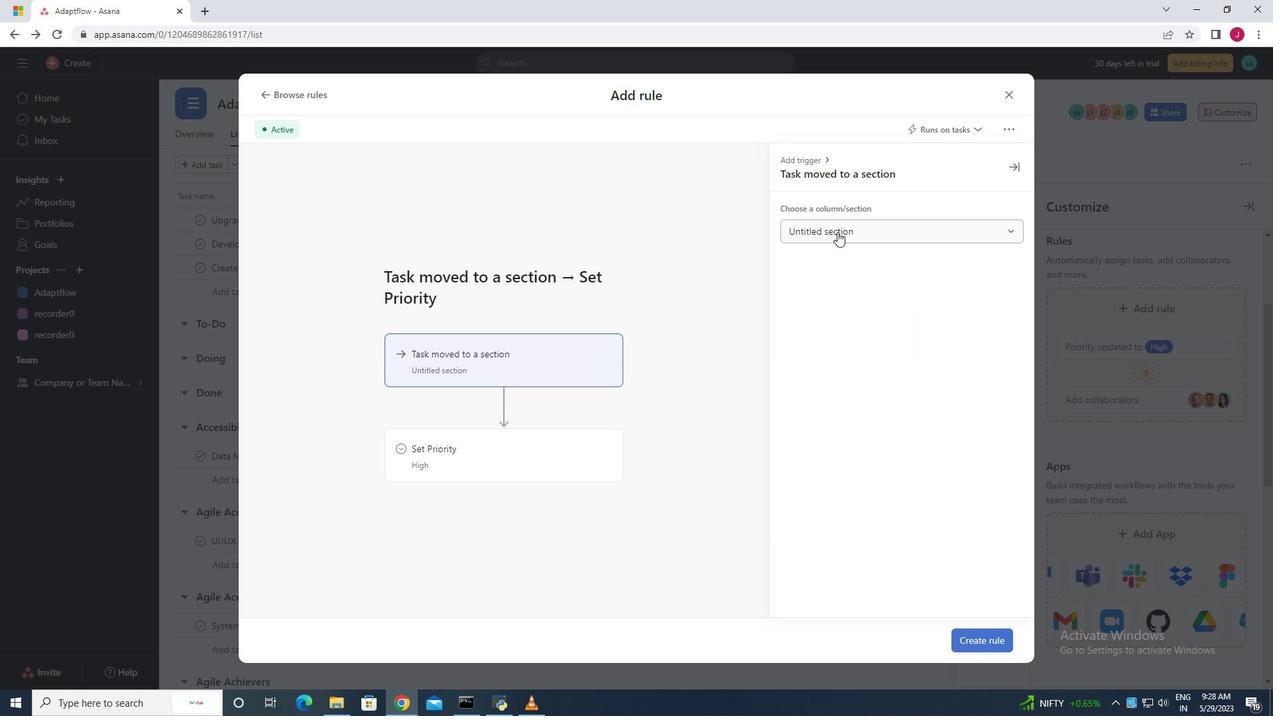 
Action: Mouse moved to (830, 283)
Screenshot: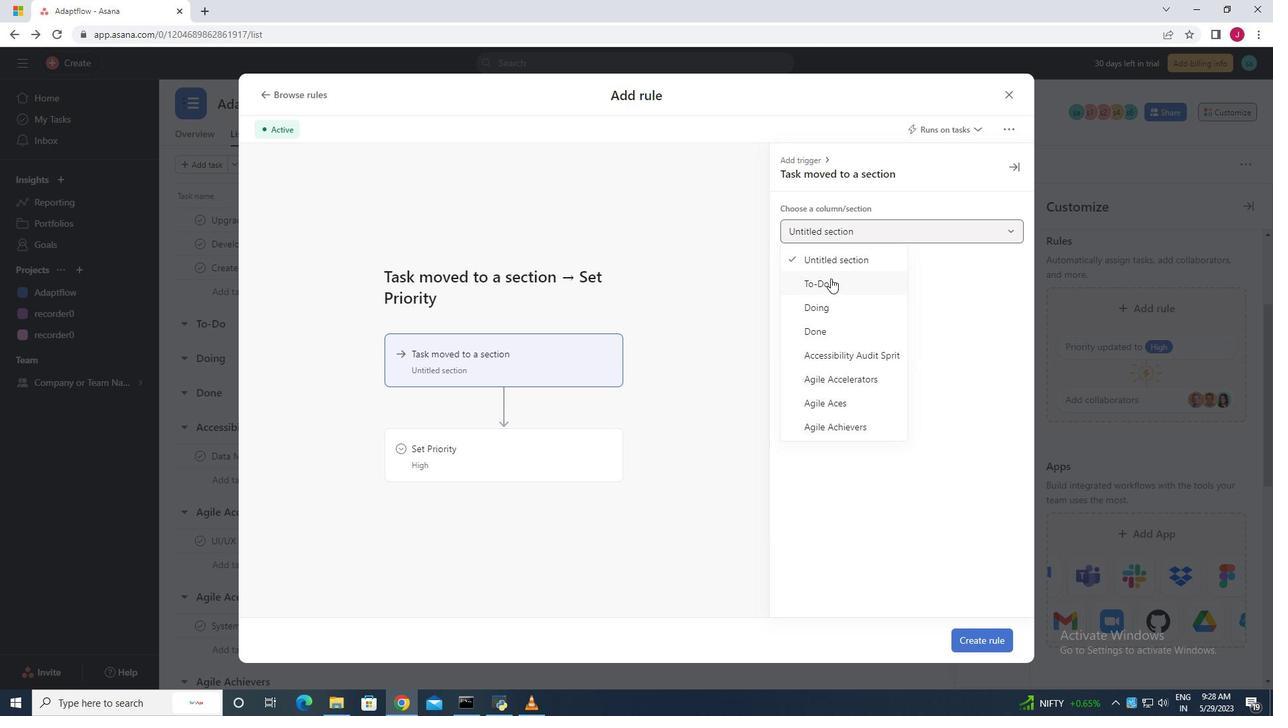 
Action: Mouse pressed left at (830, 283)
Screenshot: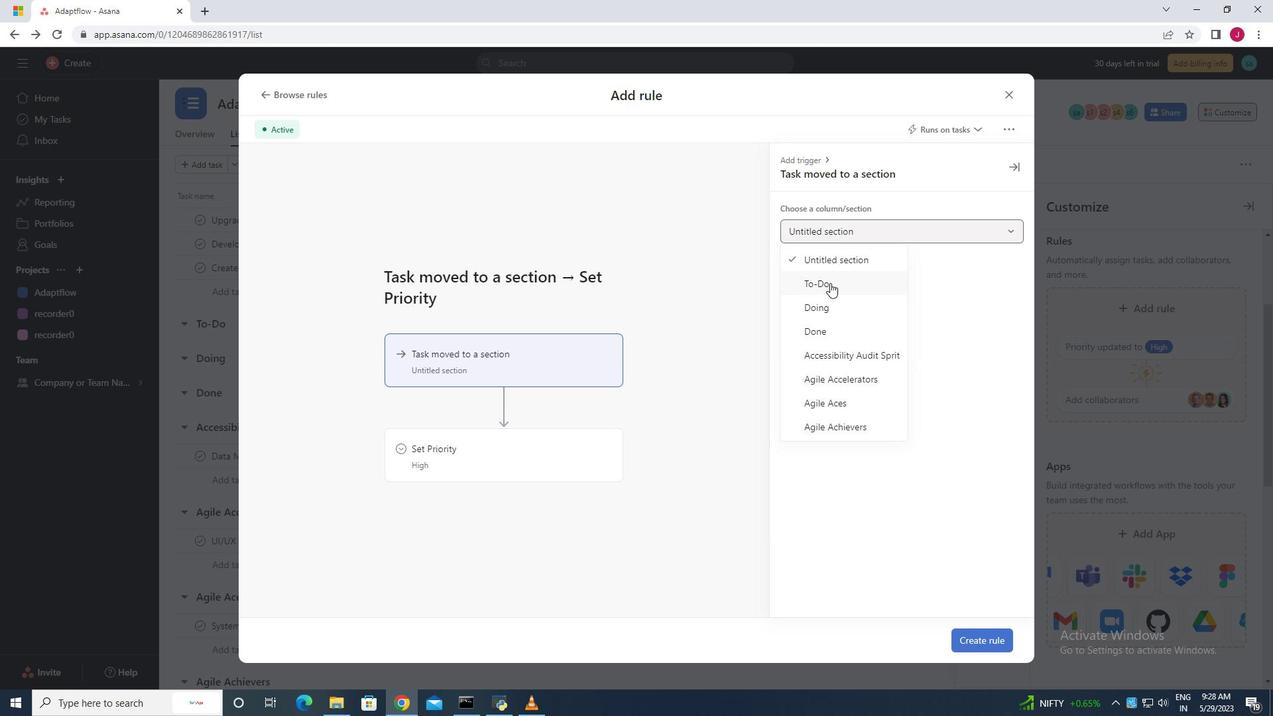 
Action: Mouse moved to (444, 457)
Screenshot: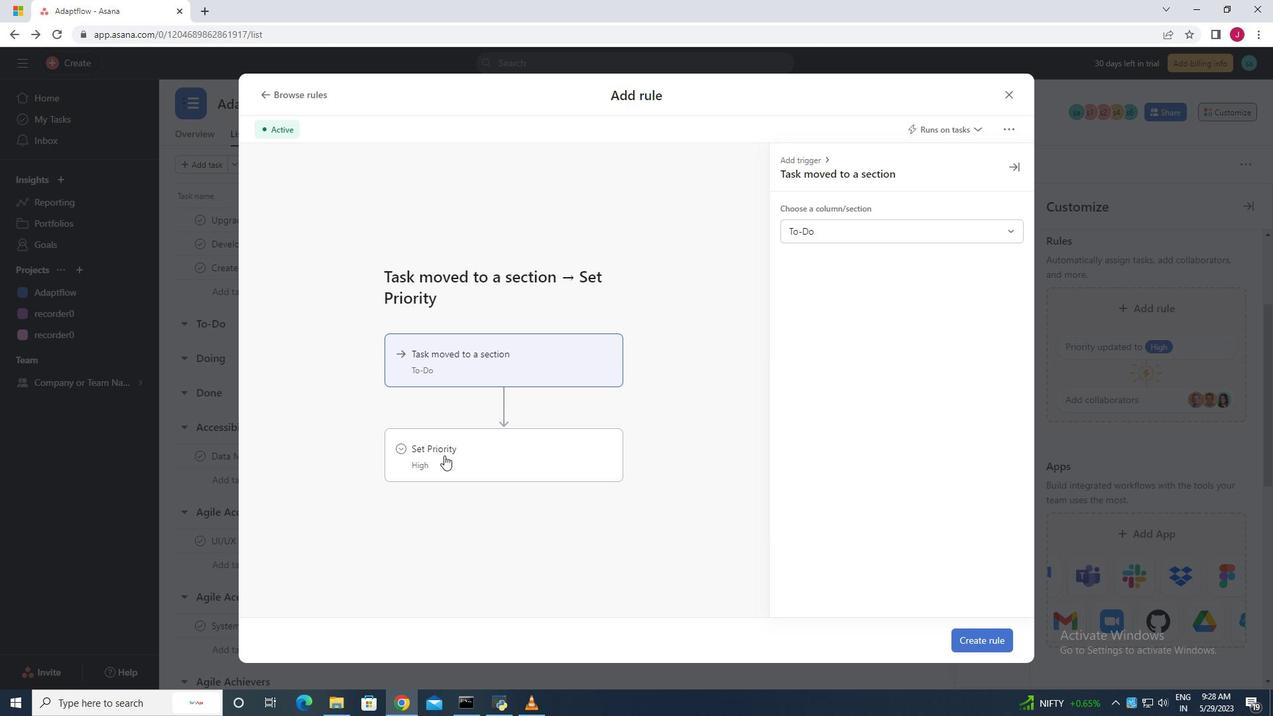 
Action: Mouse pressed left at (444, 457)
Screenshot: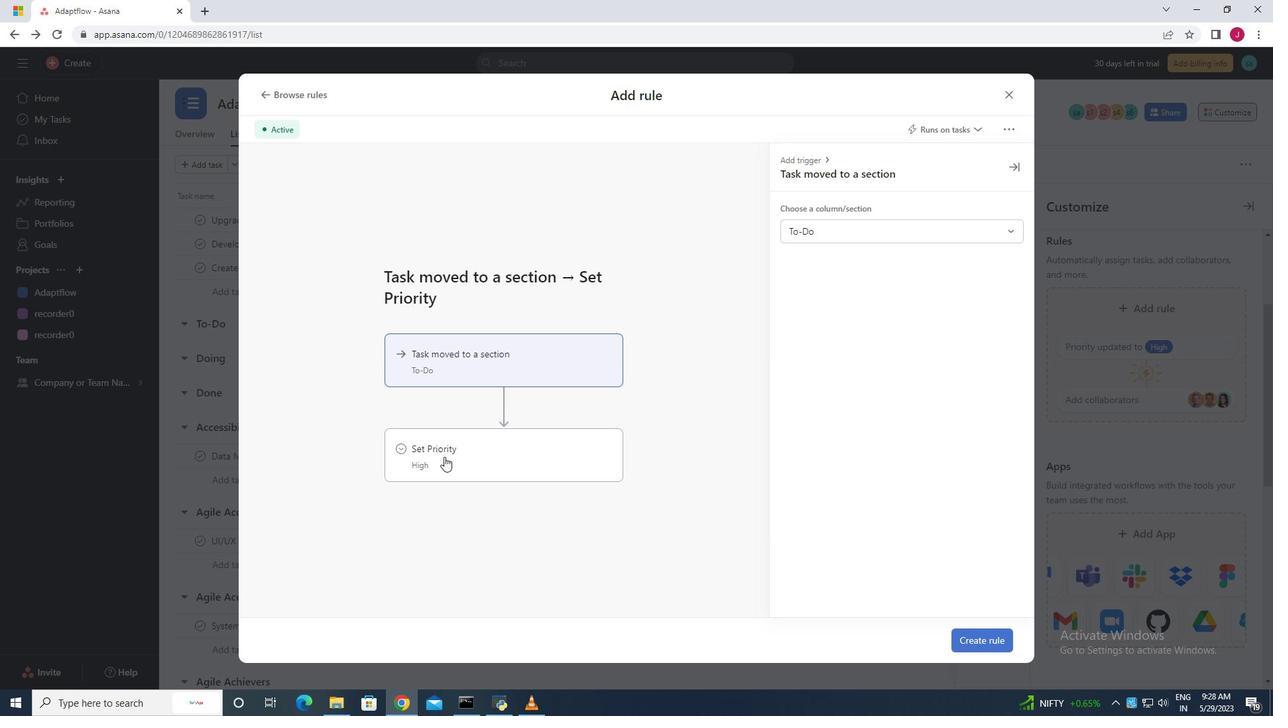 
Action: Mouse moved to (886, 483)
Screenshot: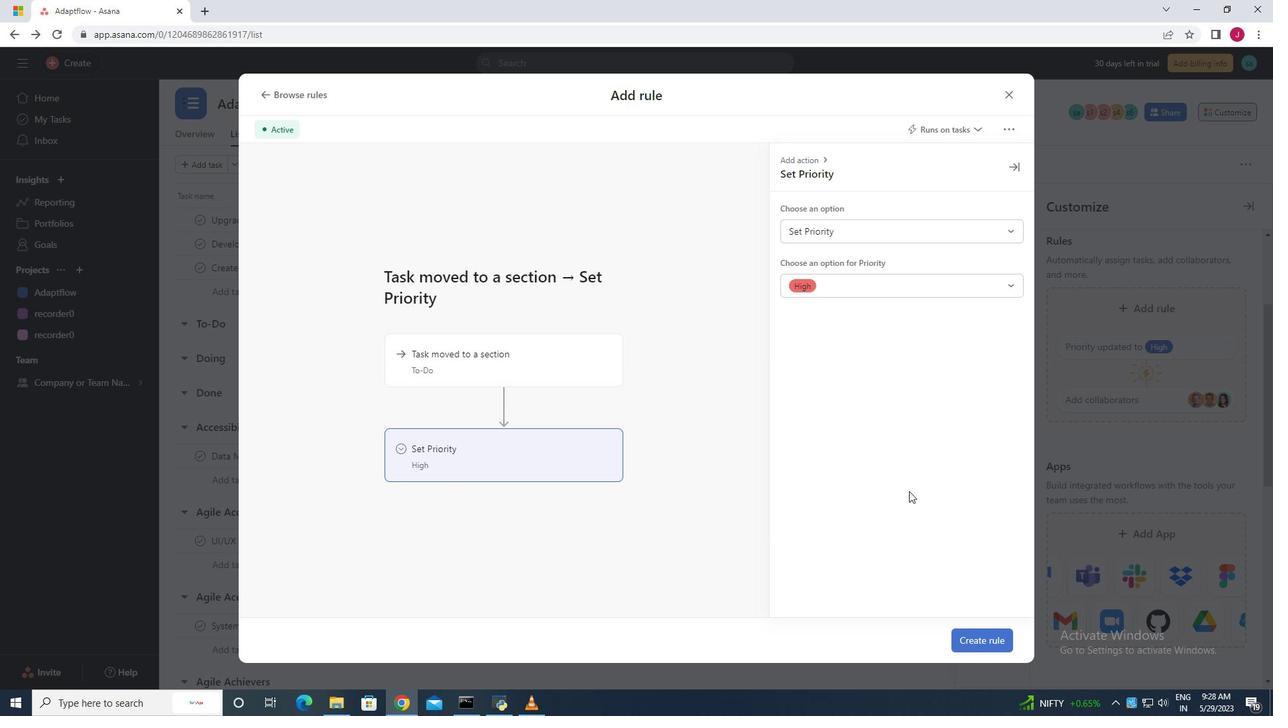 
Action: Mouse scrolled (886, 482) with delta (0, 0)
Screenshot: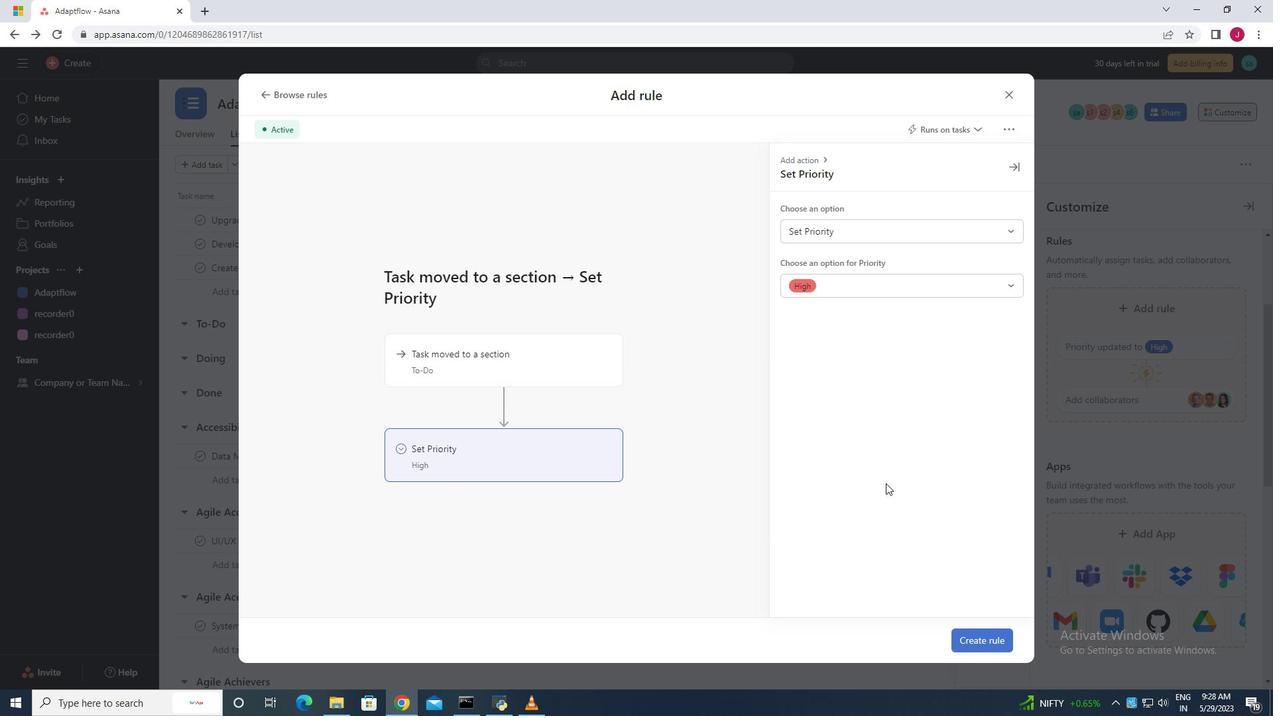 
Action: Mouse scrolled (886, 482) with delta (0, 0)
Screenshot: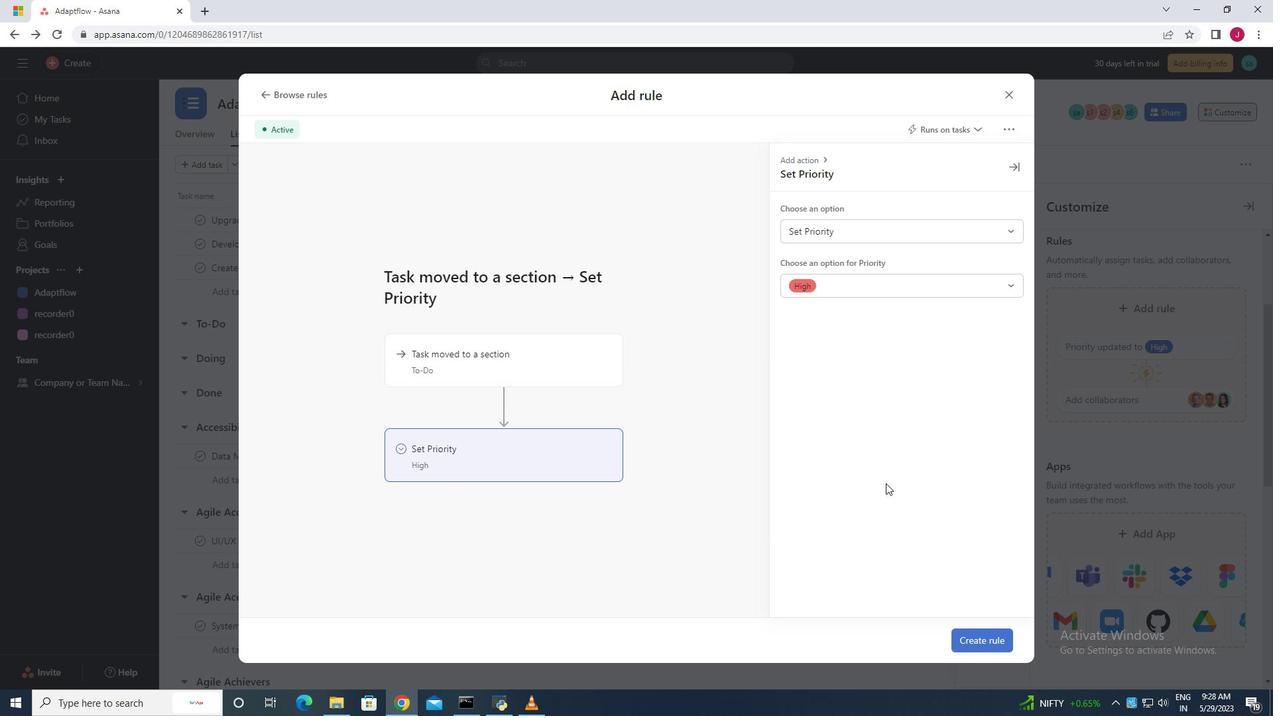 
Action: Mouse moved to (978, 642)
Screenshot: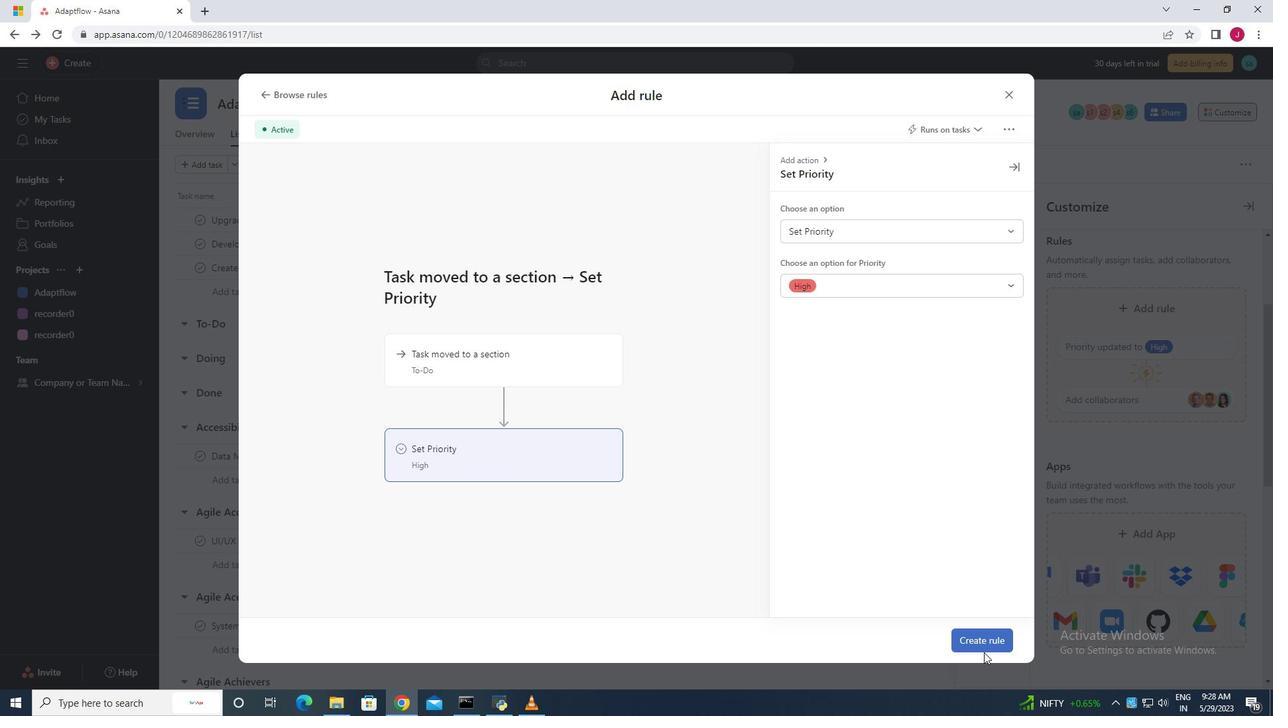 
Action: Mouse pressed left at (978, 642)
Screenshot: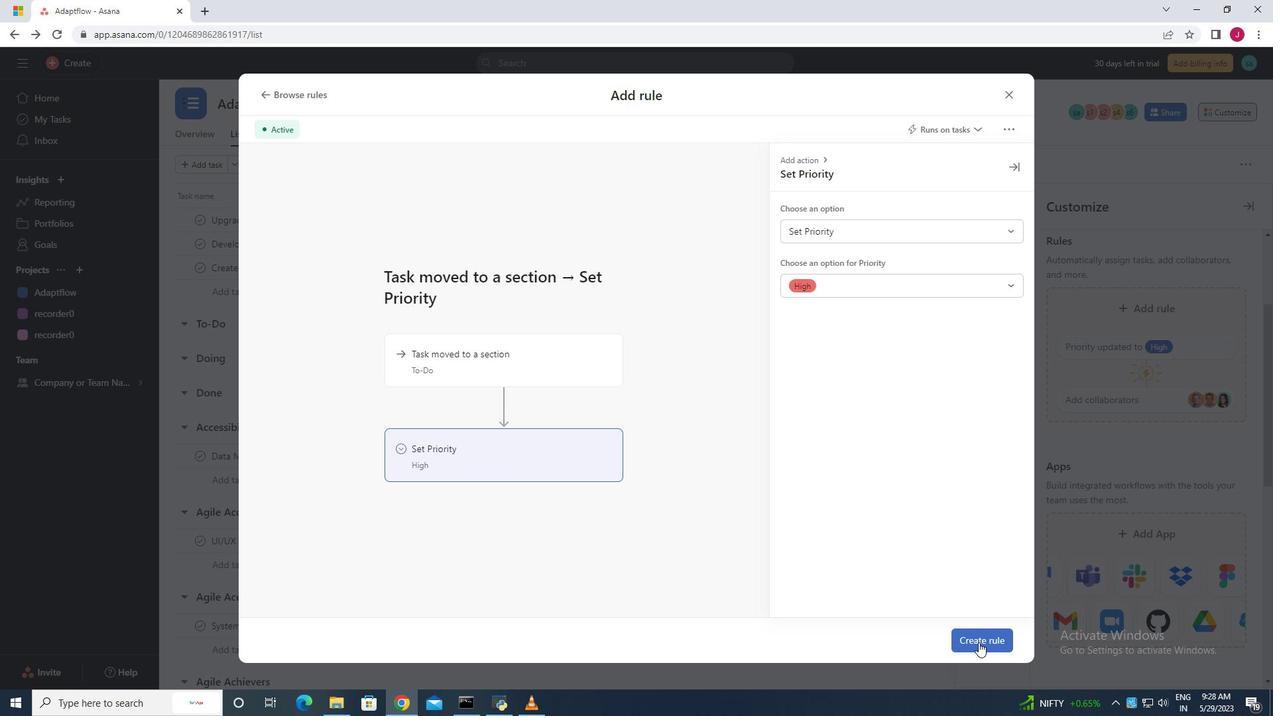 
Action: Mouse moved to (956, 630)
Screenshot: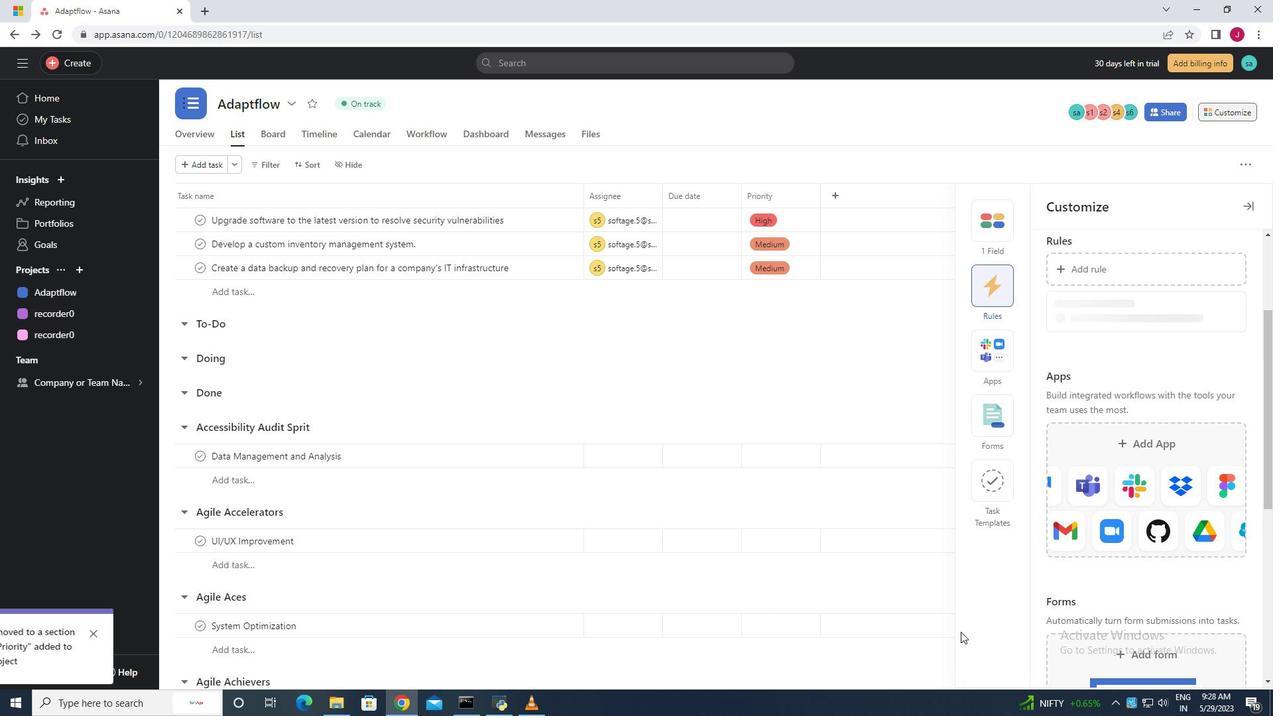
